 Task: Reply to email with the signature Francisco Garcia with the subject Request for an article from softage.1@softage.net with the message Can you provide me with the contact information for the client? Undo the message and rewrite the message as I appreciate your cooperation in resolving this matter. Send the email
Action: Mouse moved to (470, 606)
Screenshot: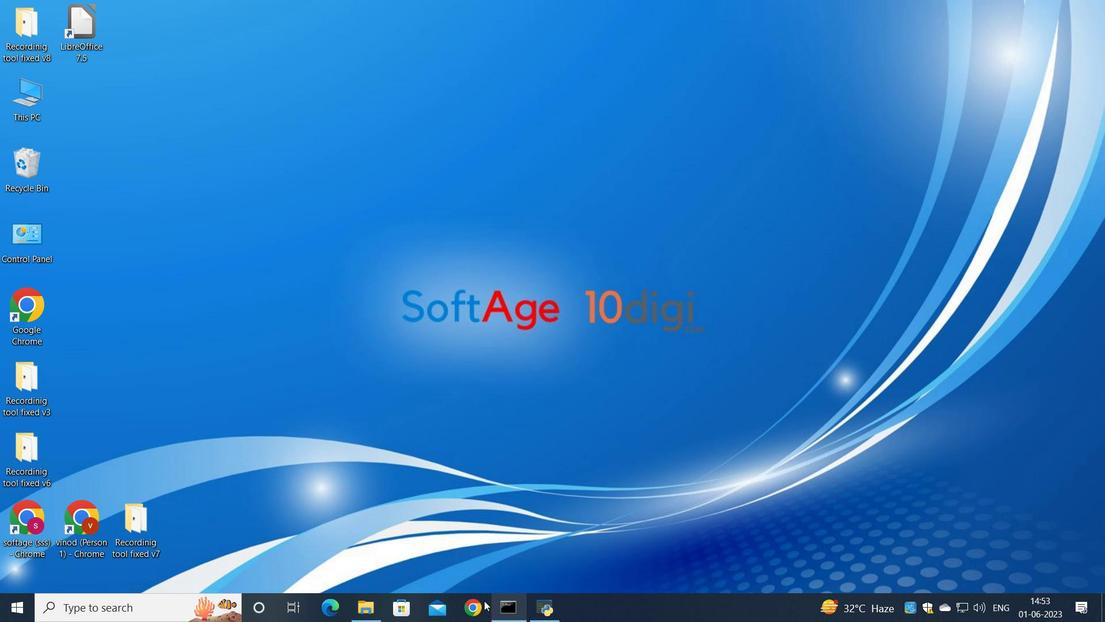 
Action: Mouse pressed left at (470, 606)
Screenshot: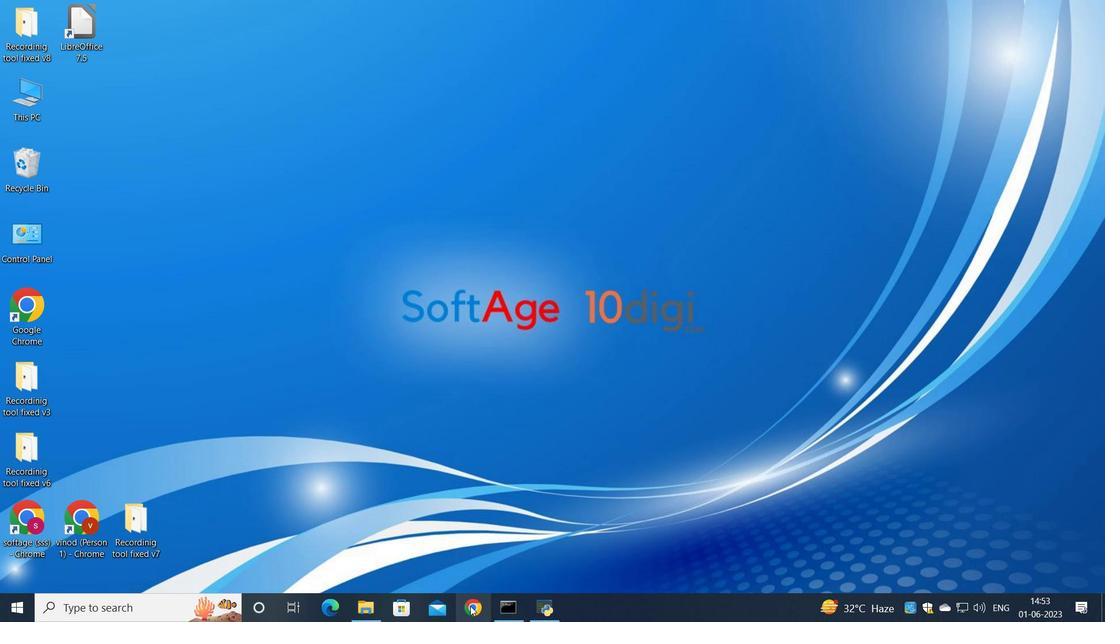 
Action: Mouse moved to (501, 374)
Screenshot: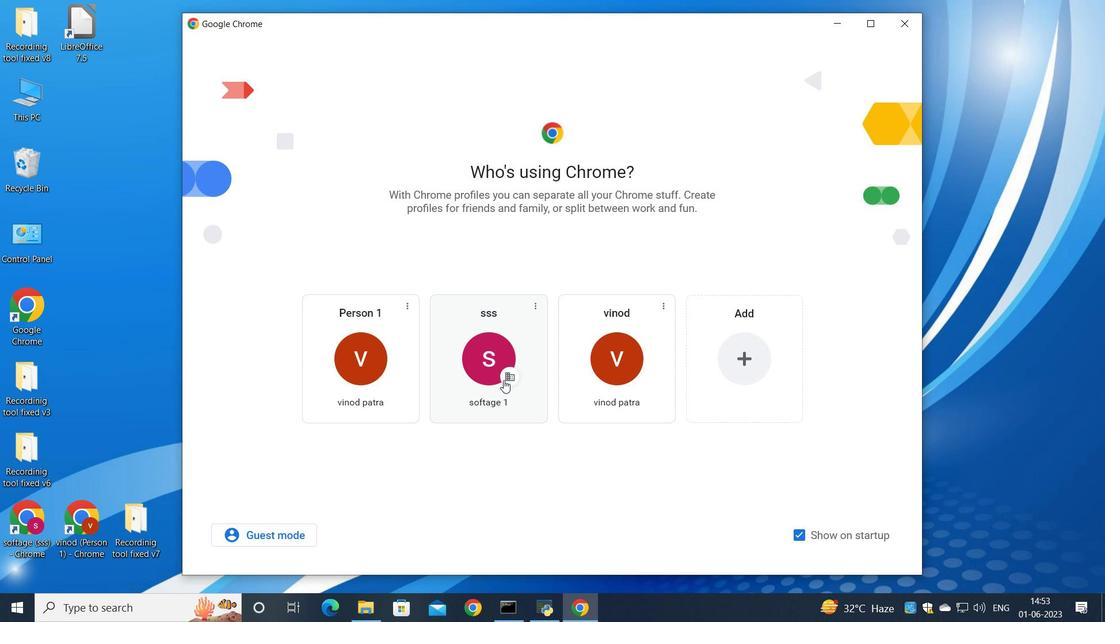 
Action: Mouse pressed left at (501, 374)
Screenshot: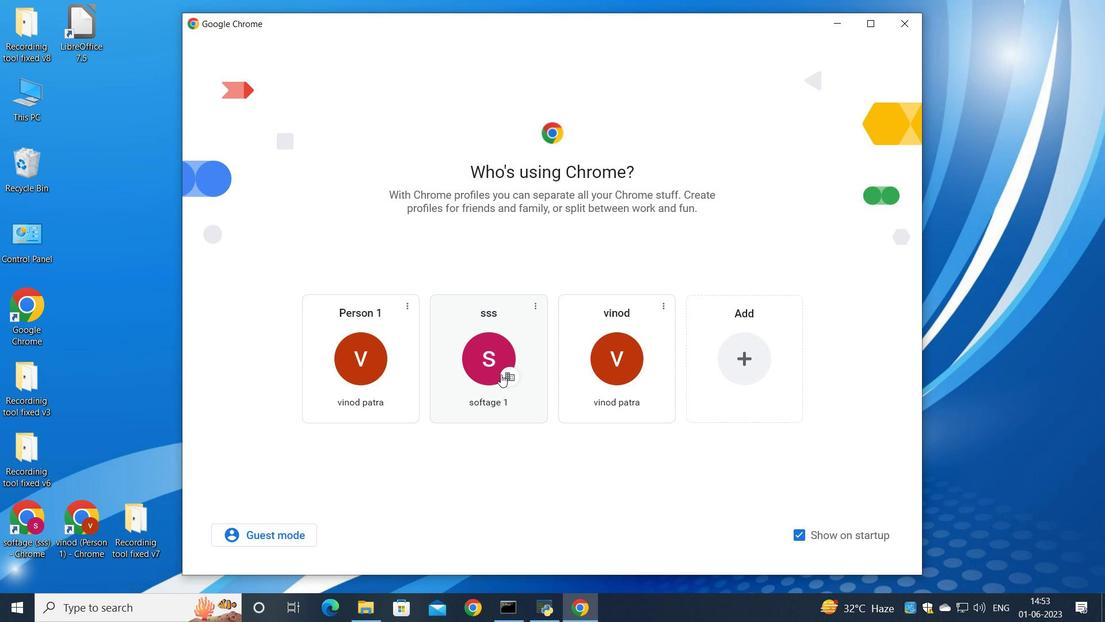
Action: Mouse moved to (965, 90)
Screenshot: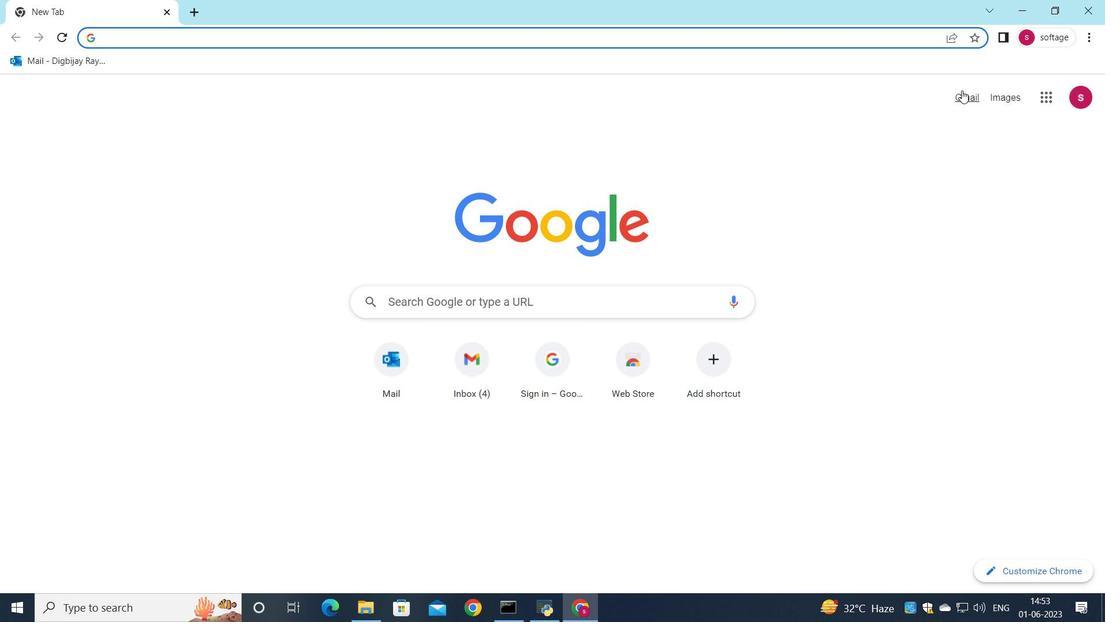 
Action: Mouse pressed left at (965, 90)
Screenshot: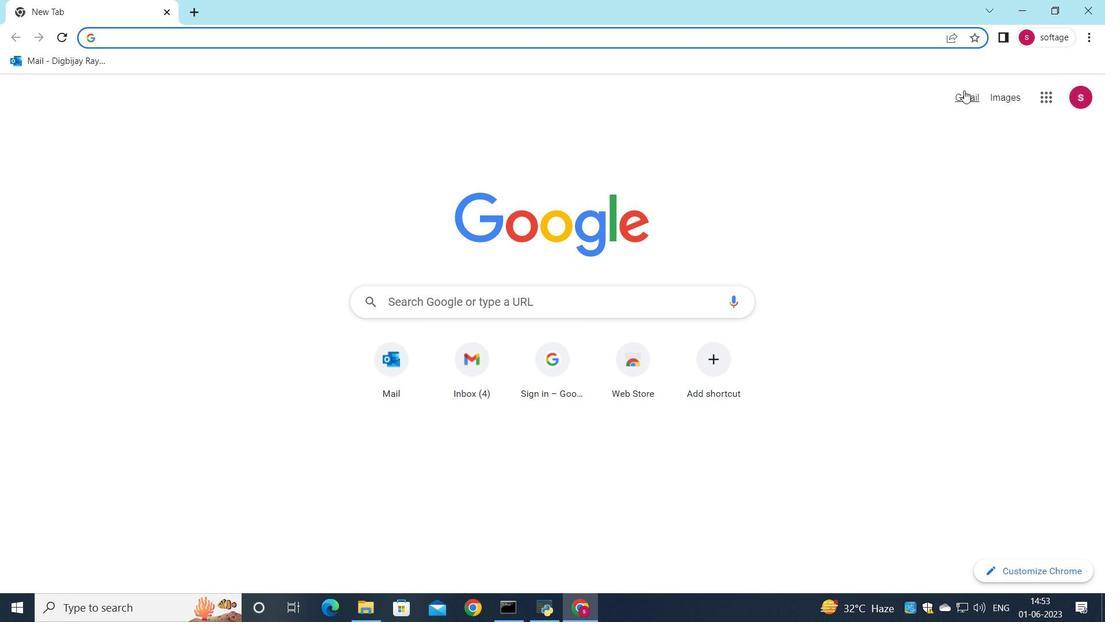 
Action: Mouse moved to (945, 101)
Screenshot: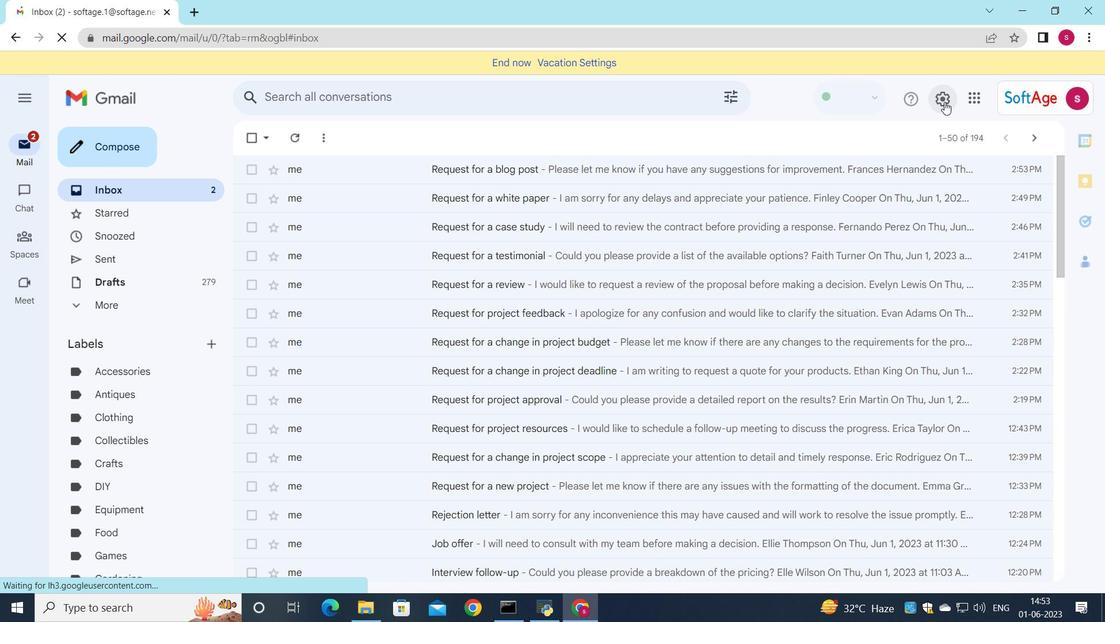 
Action: Mouse pressed left at (945, 101)
Screenshot: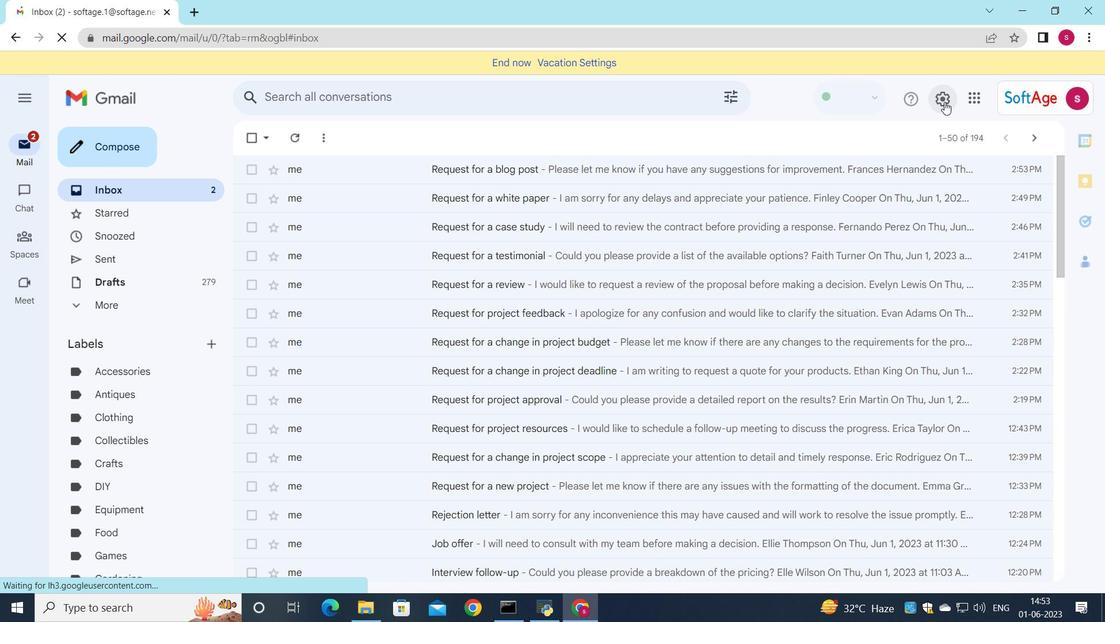 
Action: Mouse moved to (930, 165)
Screenshot: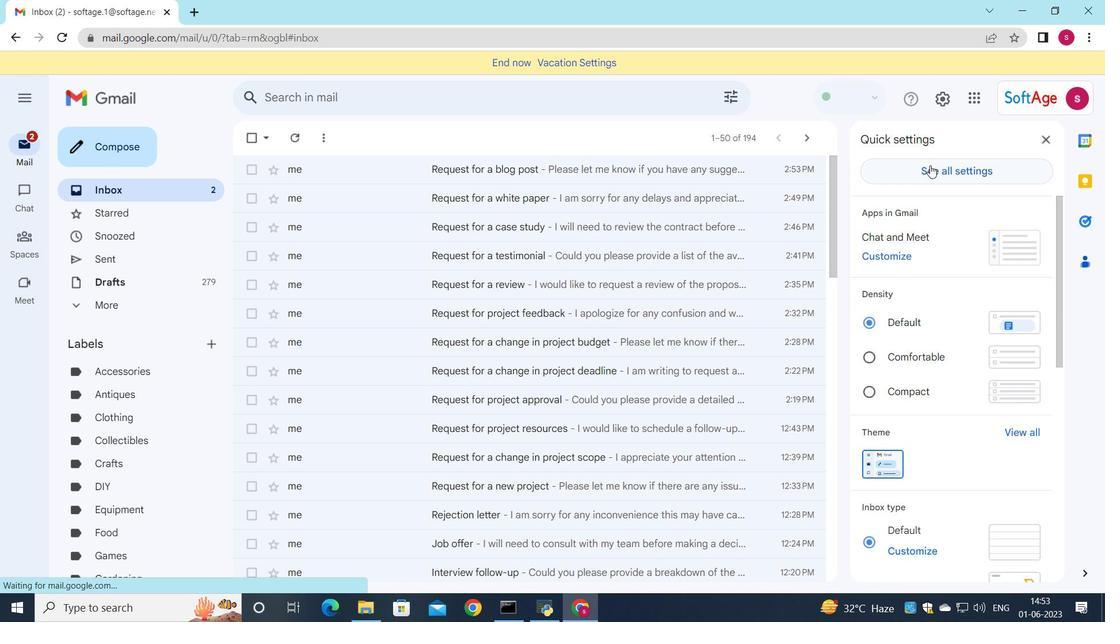 
Action: Mouse pressed left at (930, 165)
Screenshot: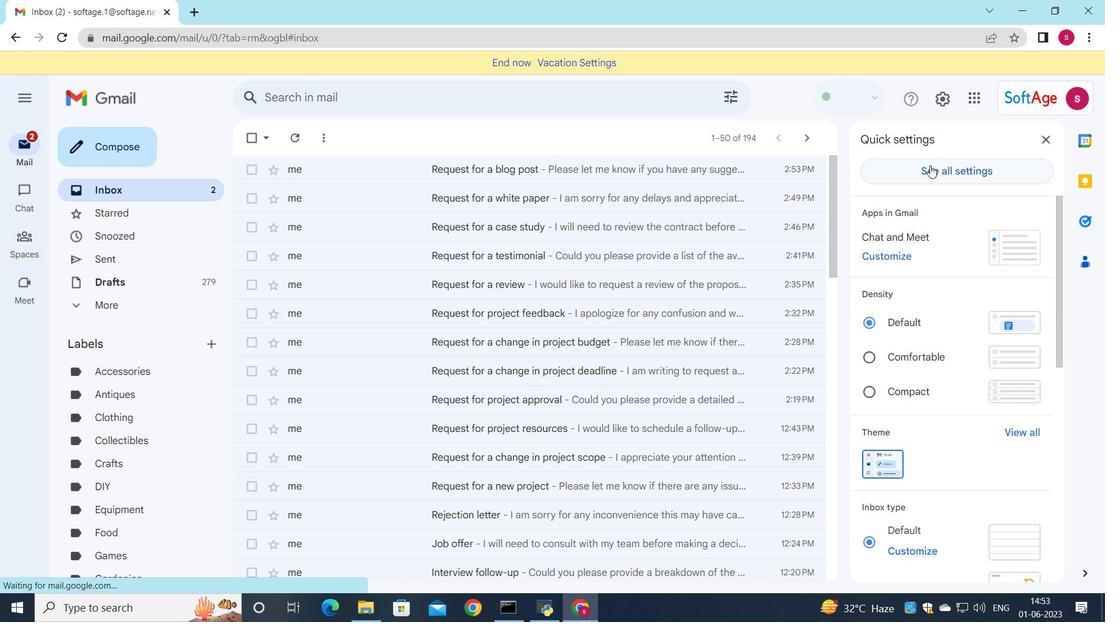 
Action: Mouse moved to (604, 315)
Screenshot: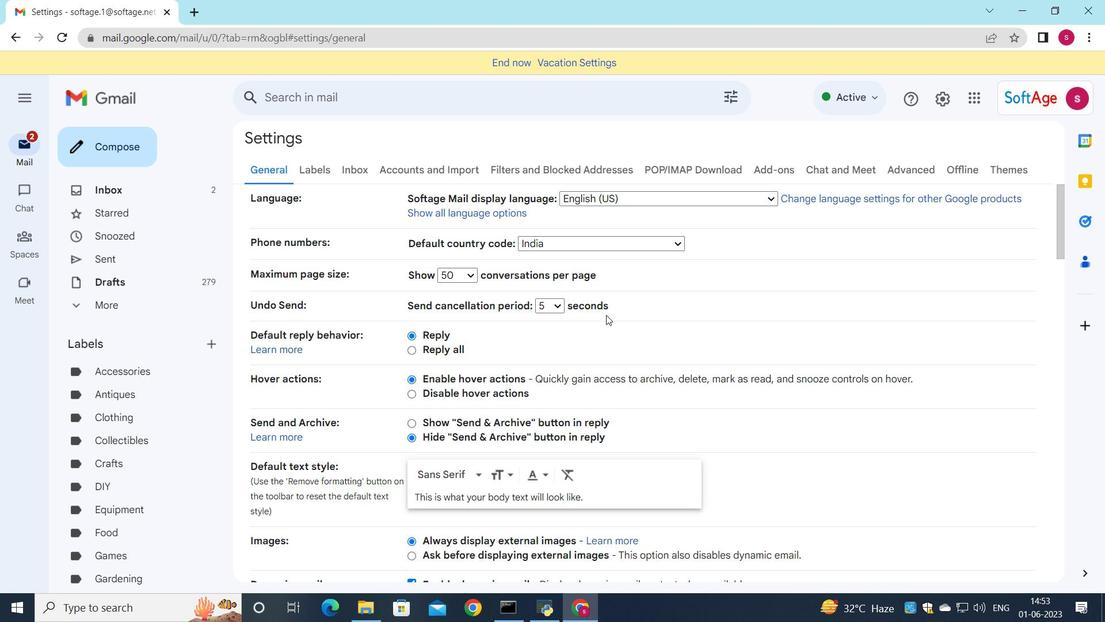 
Action: Mouse scrolled (604, 314) with delta (0, 0)
Screenshot: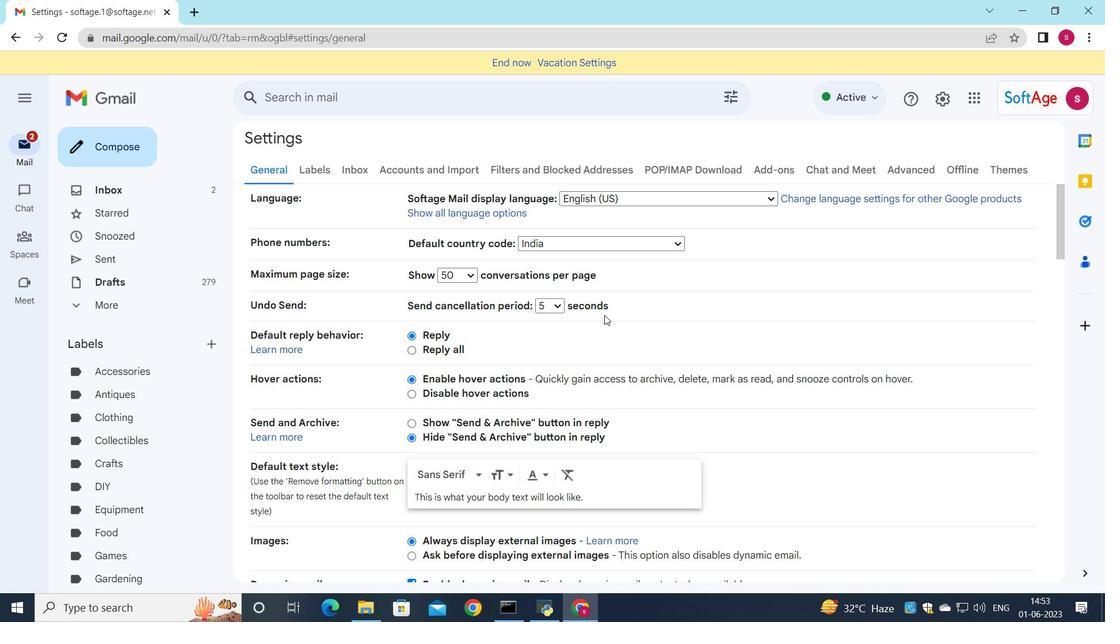 
Action: Mouse scrolled (604, 314) with delta (0, 0)
Screenshot: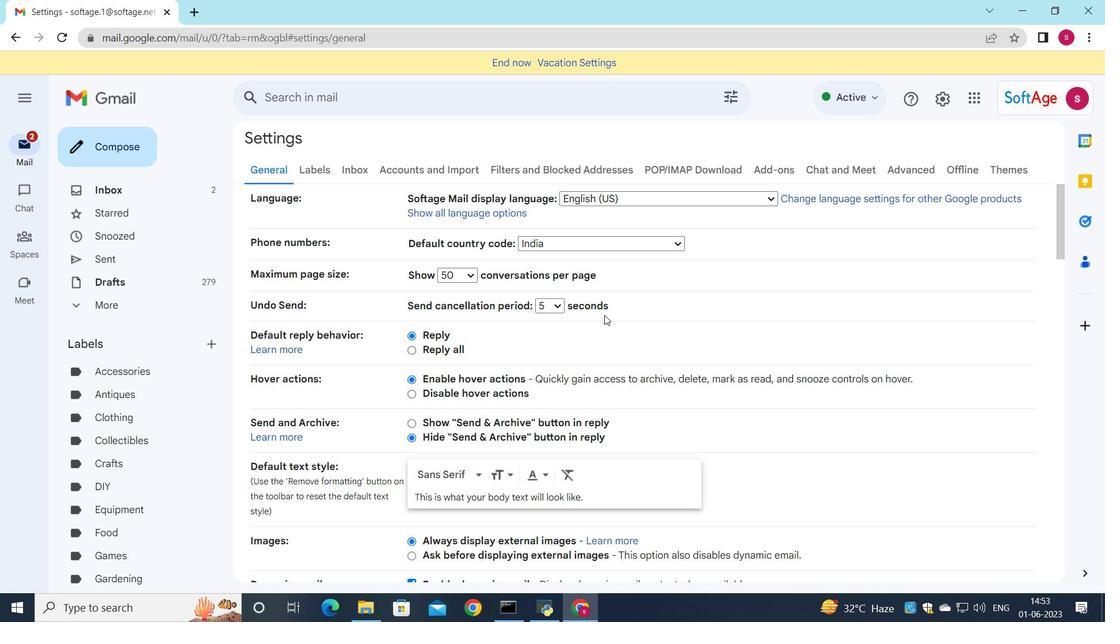 
Action: Mouse moved to (597, 308)
Screenshot: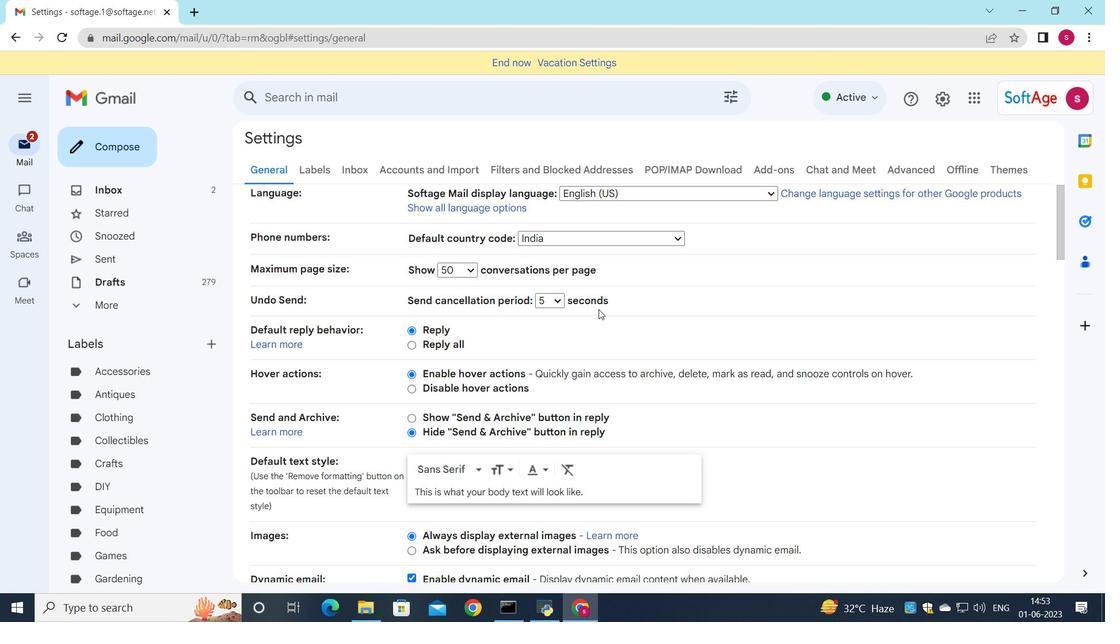 
Action: Mouse scrolled (597, 308) with delta (0, 0)
Screenshot: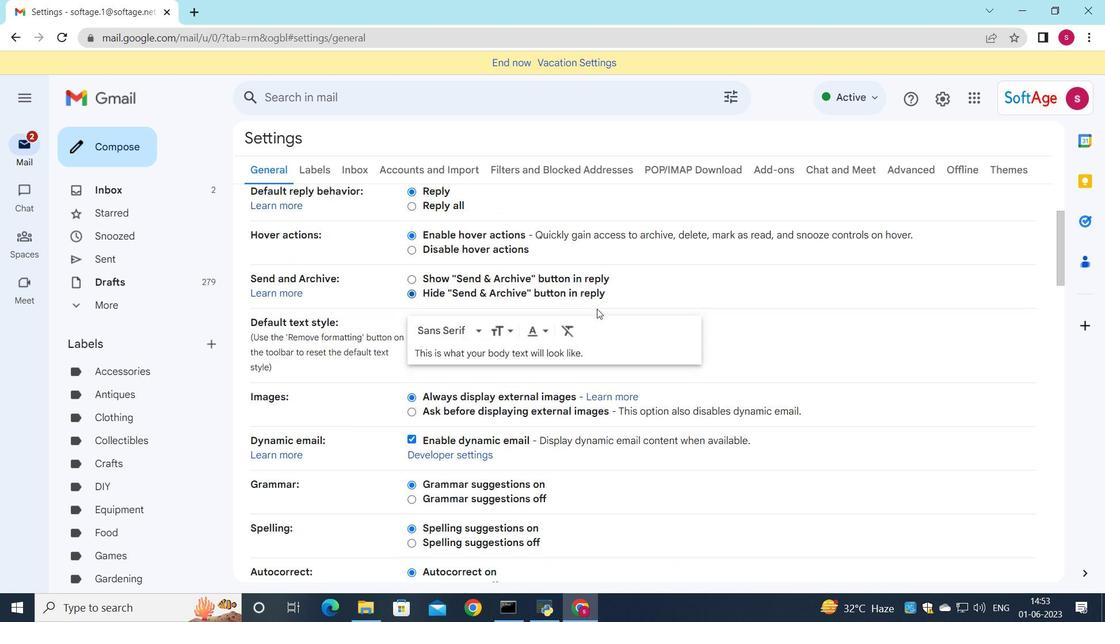 
Action: Mouse scrolled (597, 308) with delta (0, 0)
Screenshot: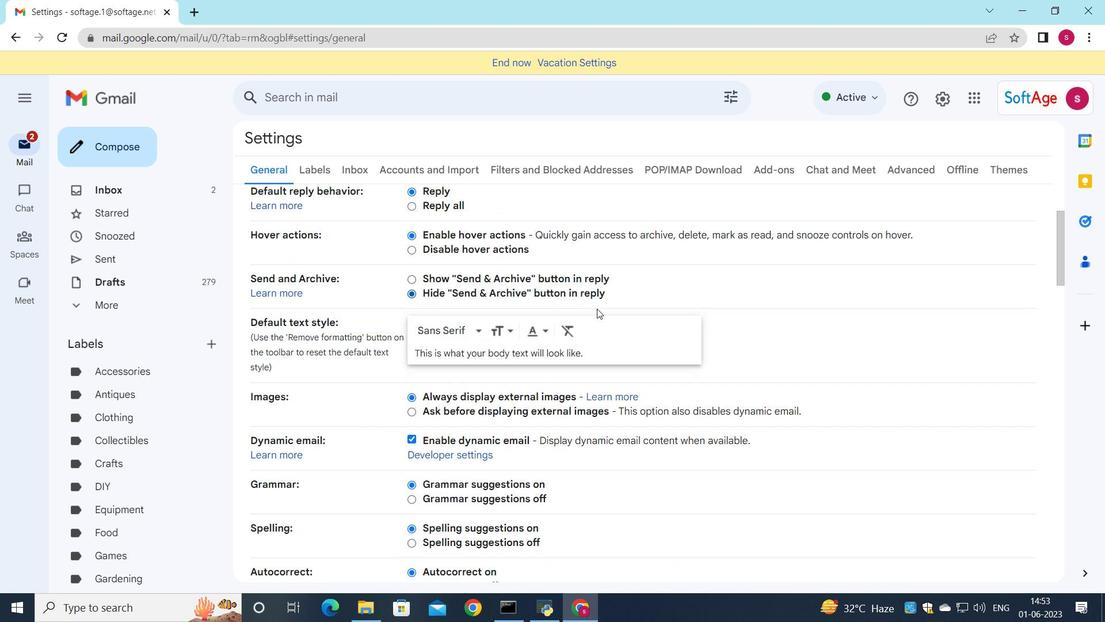 
Action: Mouse scrolled (597, 308) with delta (0, 0)
Screenshot: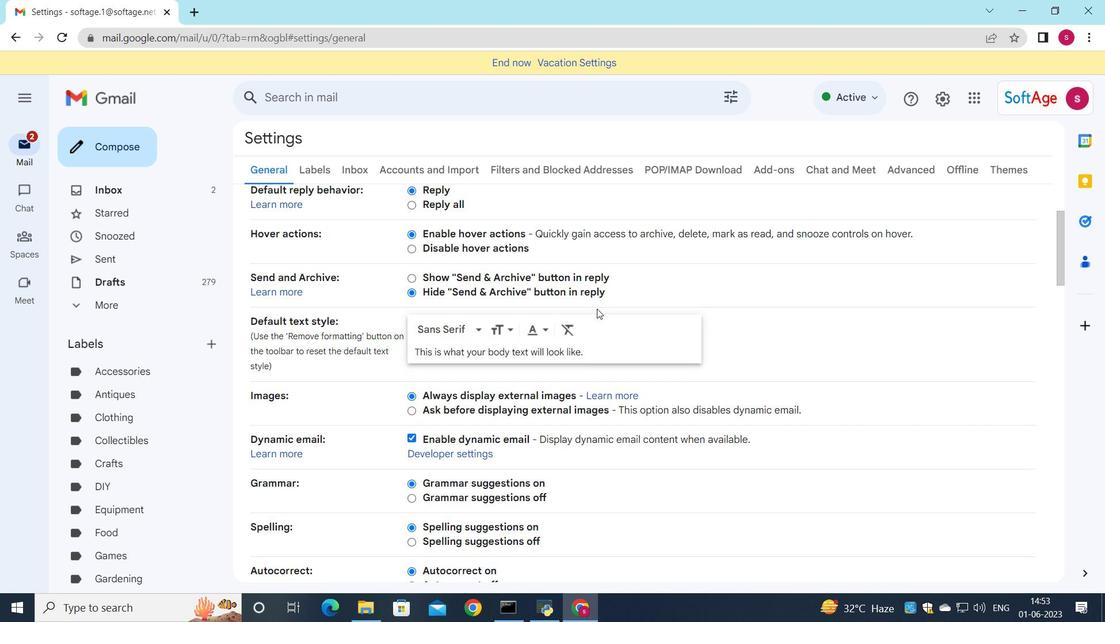 
Action: Mouse scrolled (597, 308) with delta (0, 0)
Screenshot: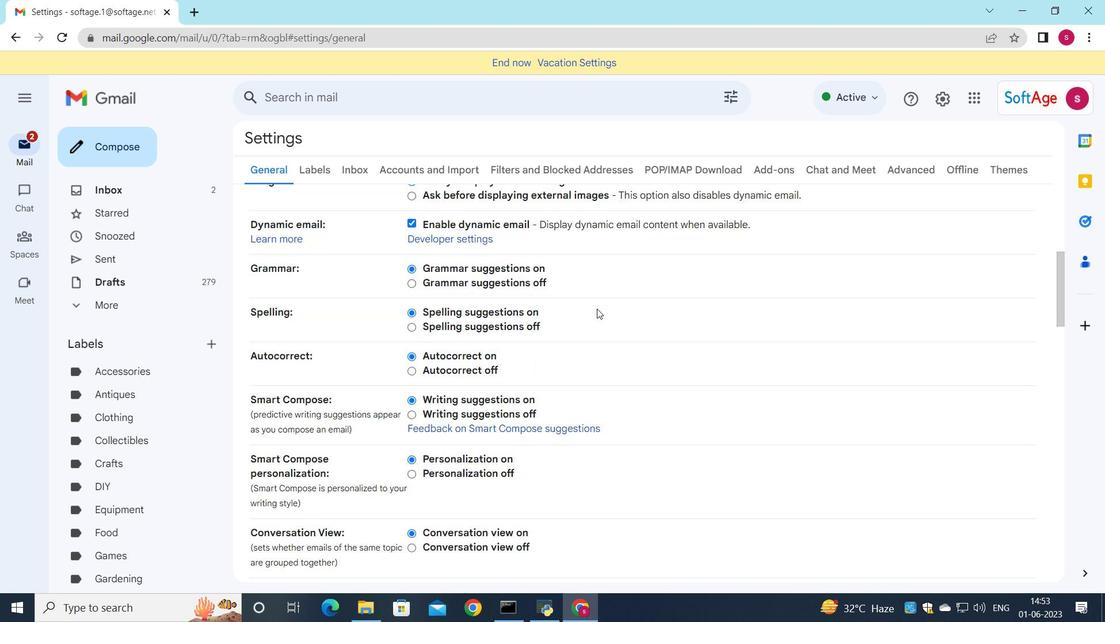
Action: Mouse scrolled (597, 308) with delta (0, 0)
Screenshot: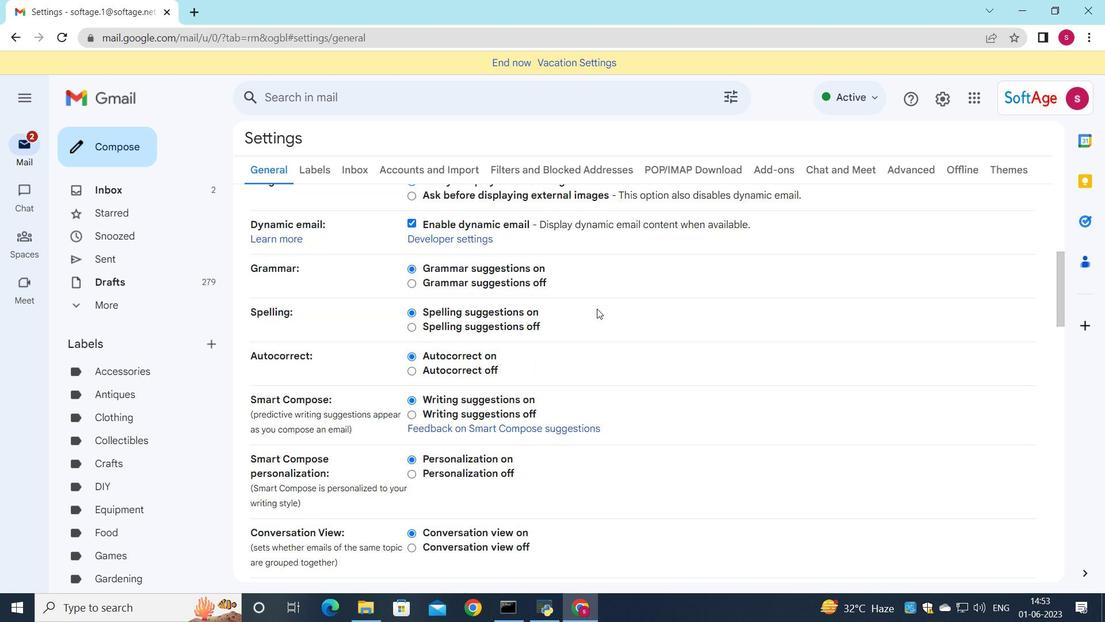 
Action: Mouse scrolled (597, 308) with delta (0, 0)
Screenshot: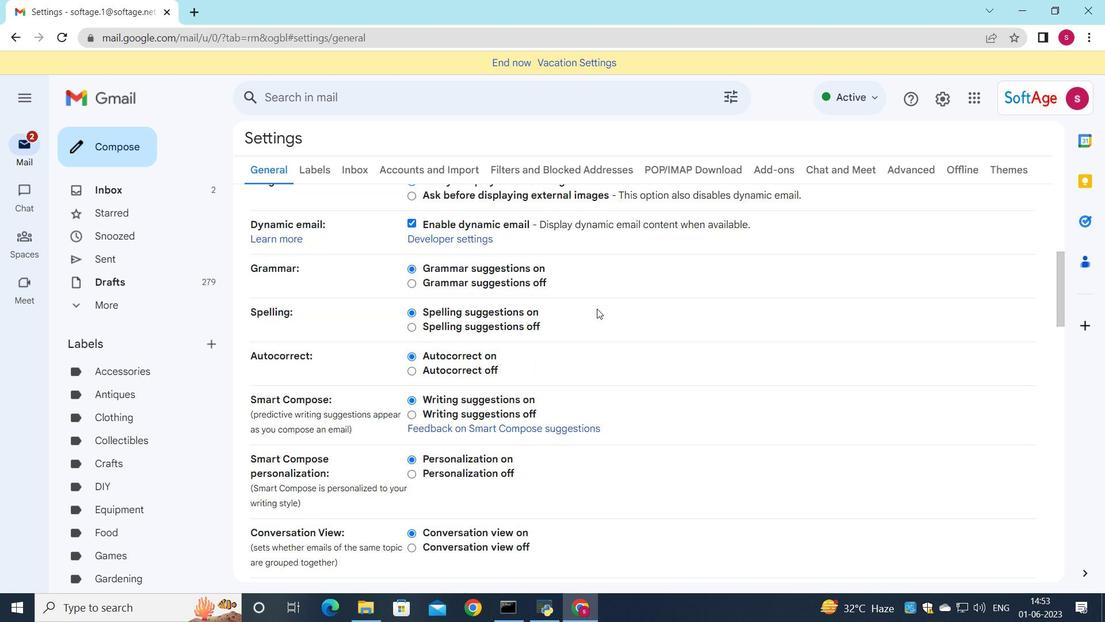 
Action: Mouse scrolled (597, 308) with delta (0, 0)
Screenshot: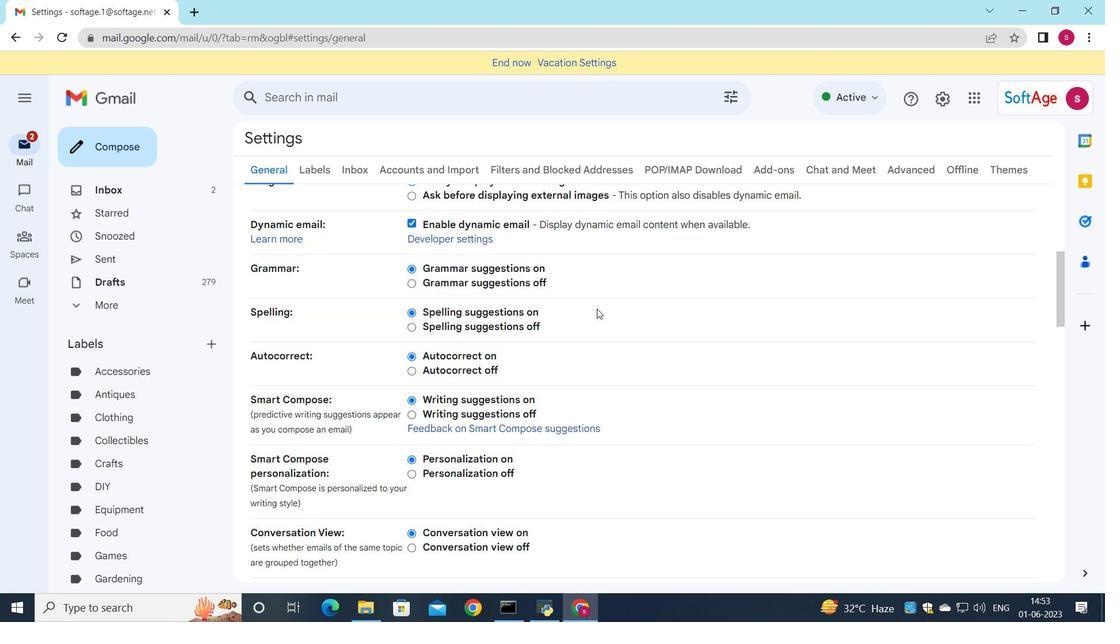 
Action: Mouse scrolled (597, 308) with delta (0, 0)
Screenshot: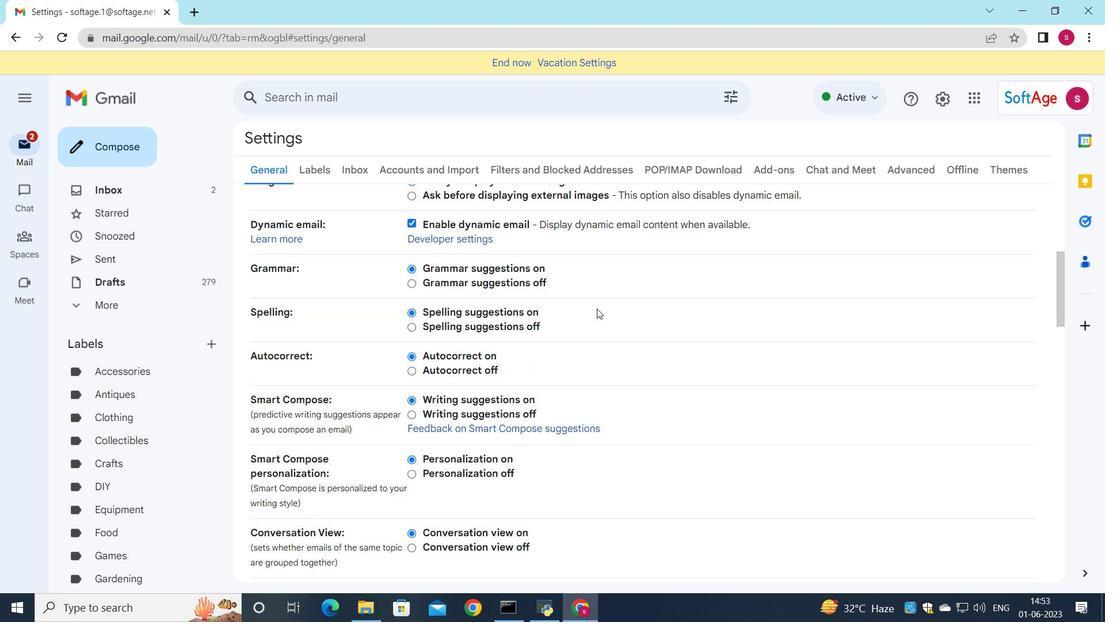 
Action: Mouse scrolled (597, 308) with delta (0, 0)
Screenshot: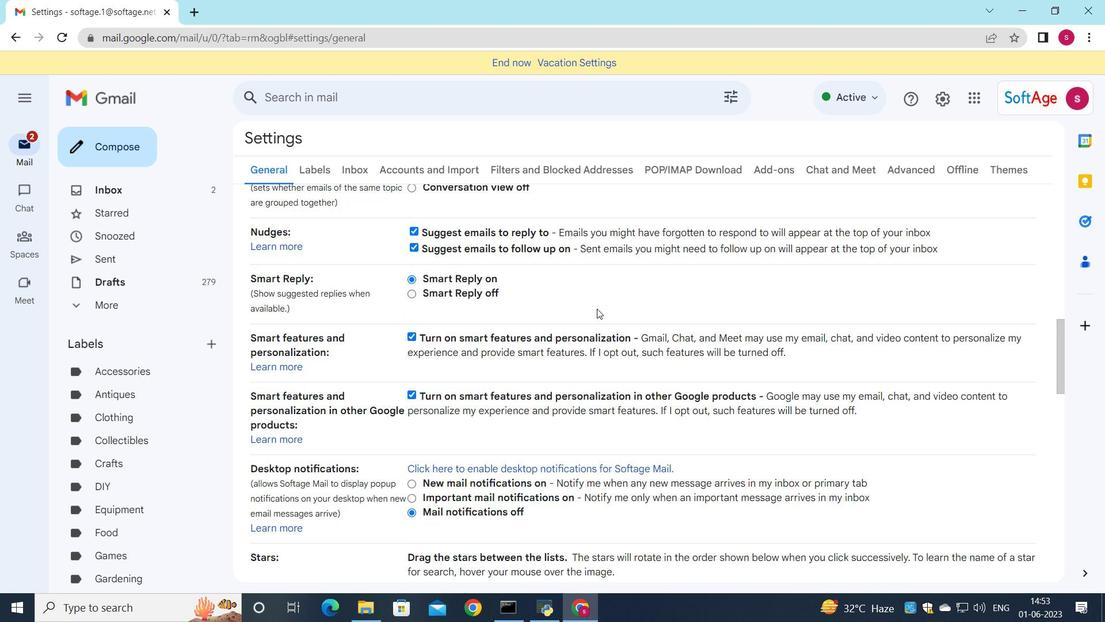 
Action: Mouse scrolled (597, 308) with delta (0, 0)
Screenshot: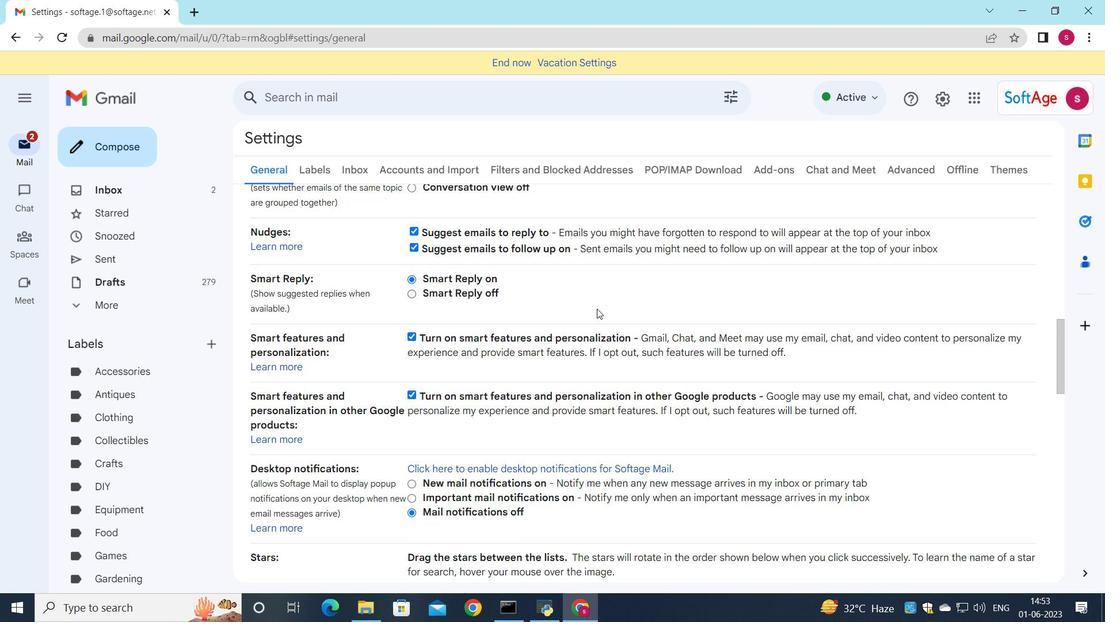 
Action: Mouse scrolled (597, 308) with delta (0, 0)
Screenshot: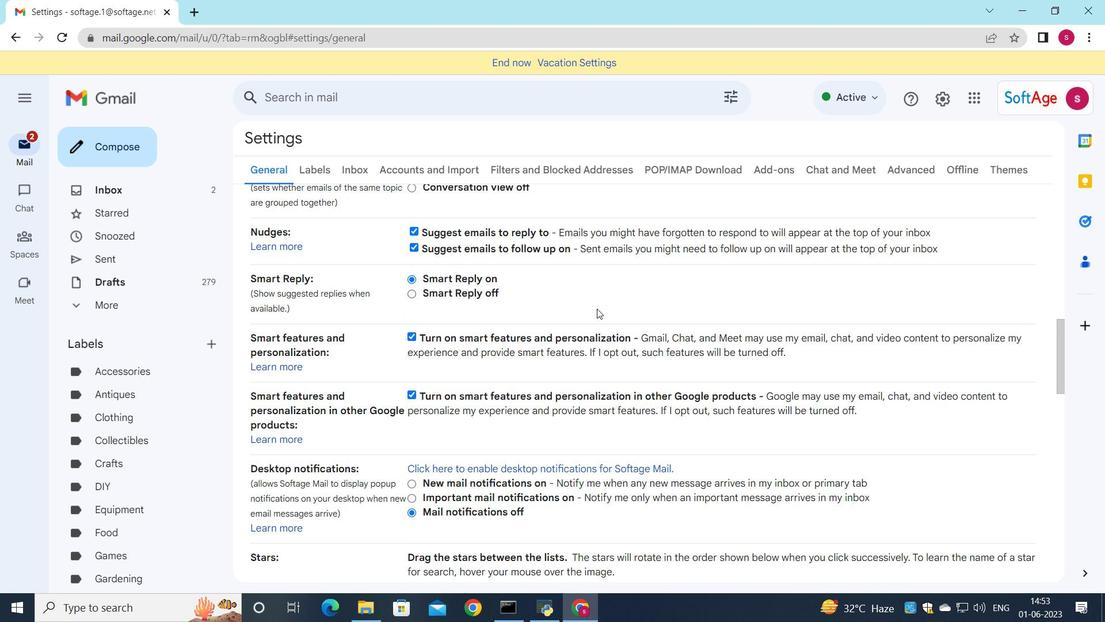
Action: Mouse scrolled (597, 308) with delta (0, 0)
Screenshot: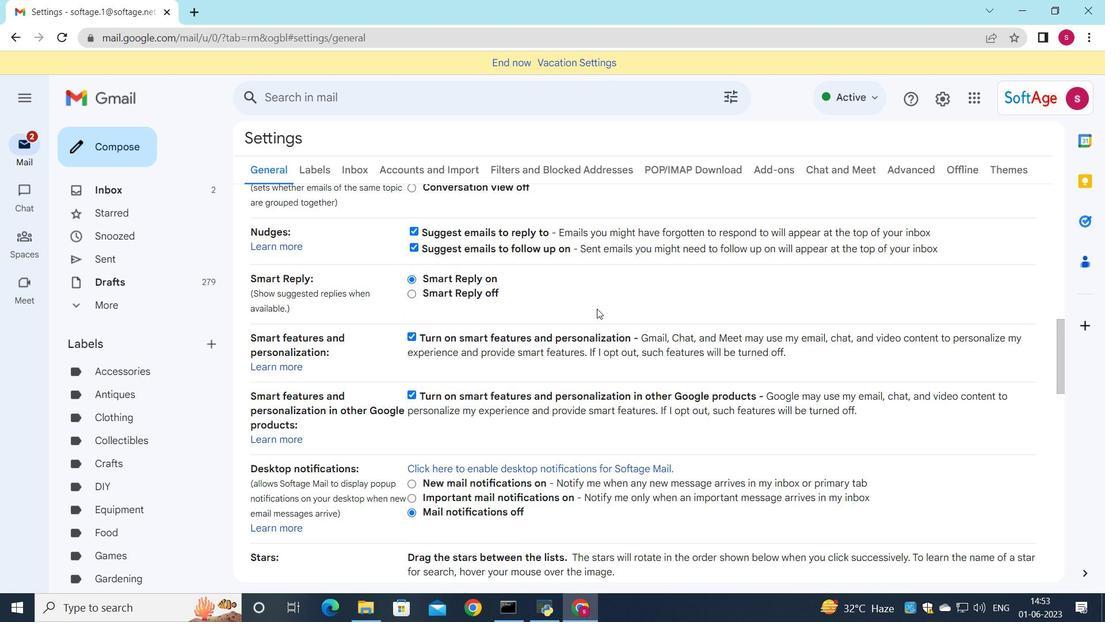 
Action: Mouse scrolled (597, 308) with delta (0, 0)
Screenshot: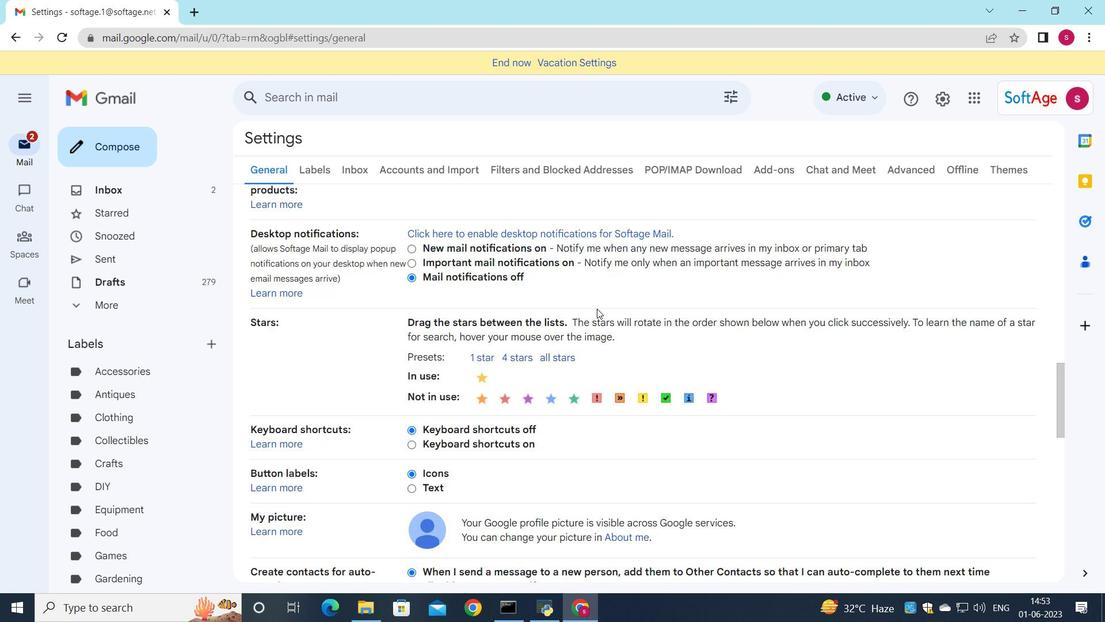 
Action: Mouse scrolled (597, 308) with delta (0, 0)
Screenshot: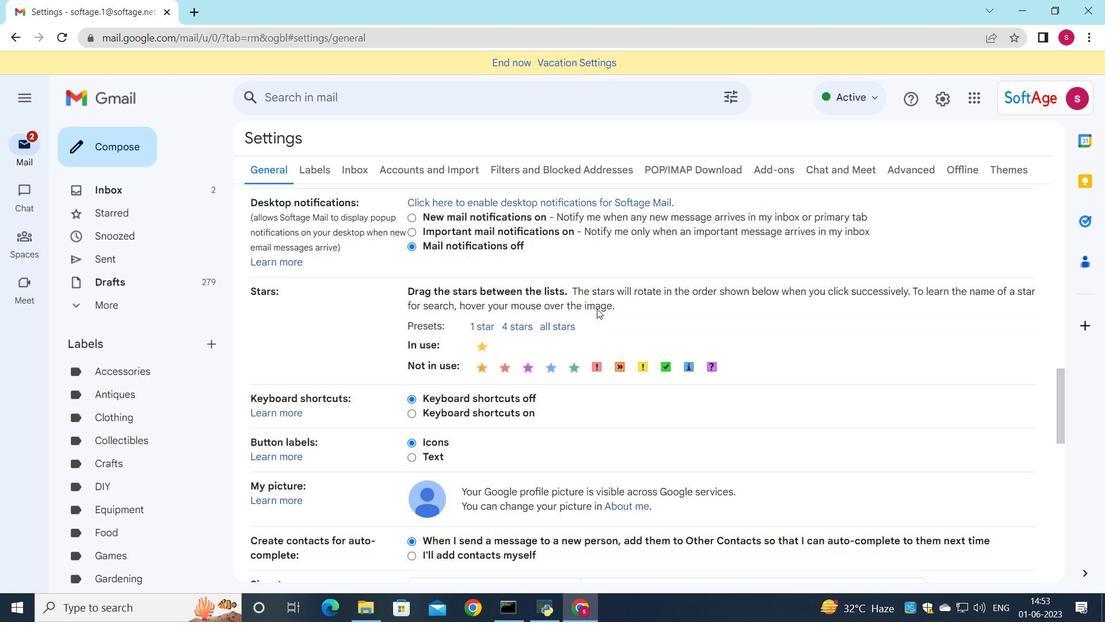 
Action: Mouse scrolled (597, 308) with delta (0, 0)
Screenshot: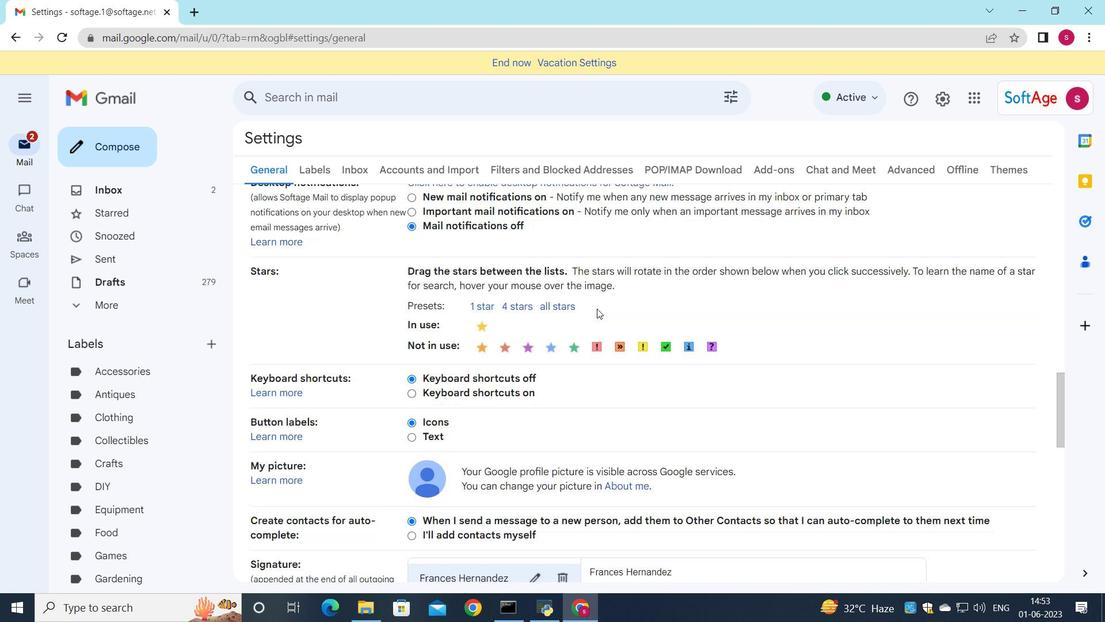 
Action: Mouse moved to (559, 359)
Screenshot: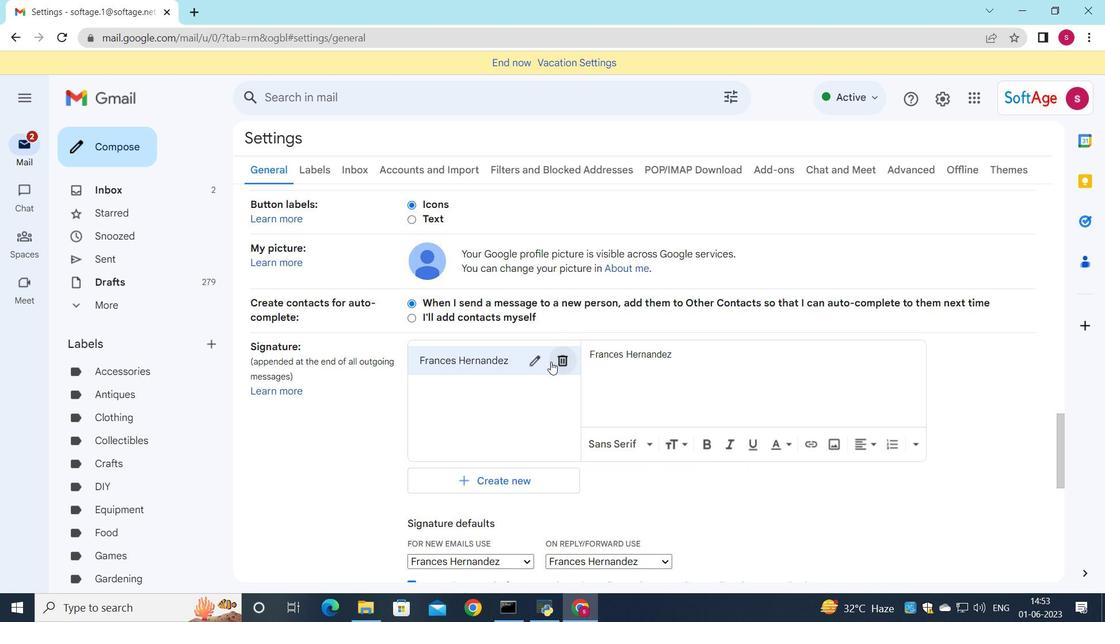 
Action: Mouse pressed left at (559, 359)
Screenshot: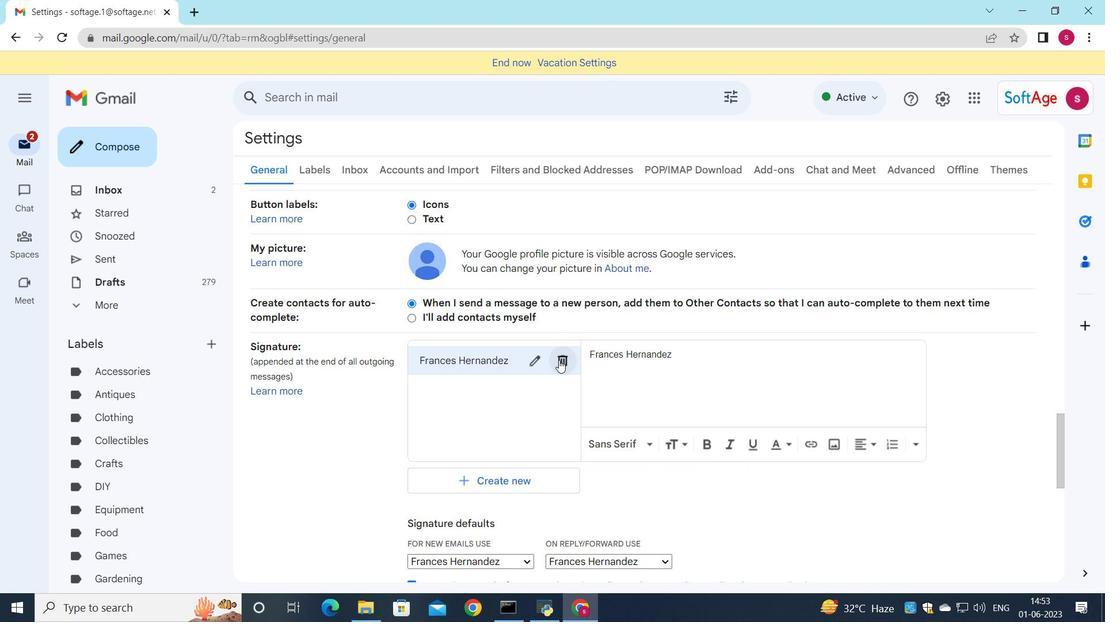 
Action: Mouse moved to (704, 355)
Screenshot: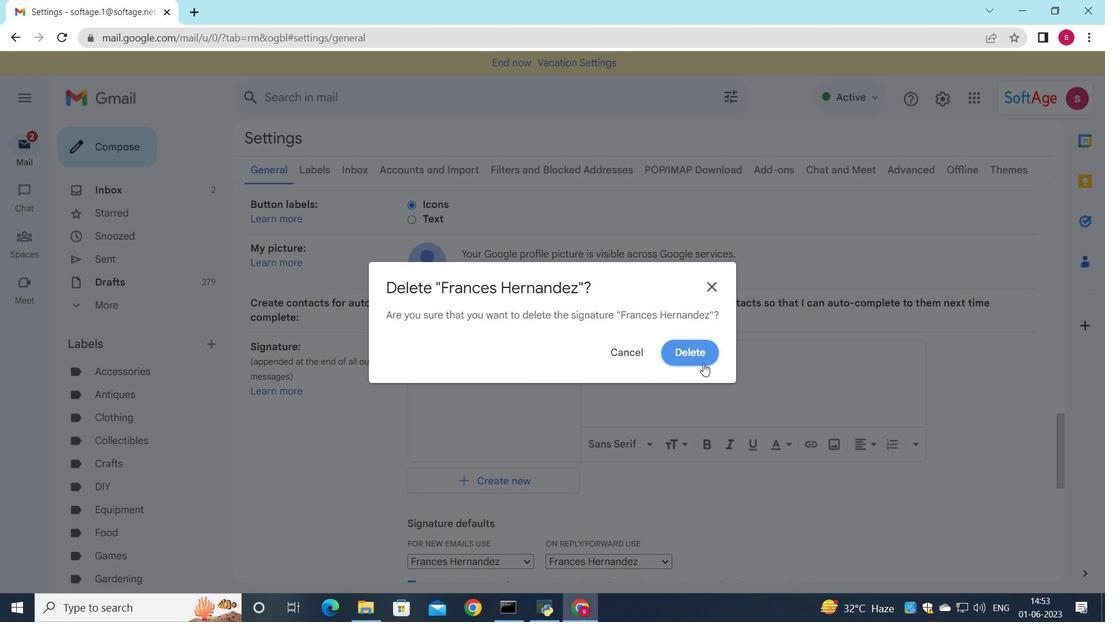 
Action: Mouse pressed left at (704, 355)
Screenshot: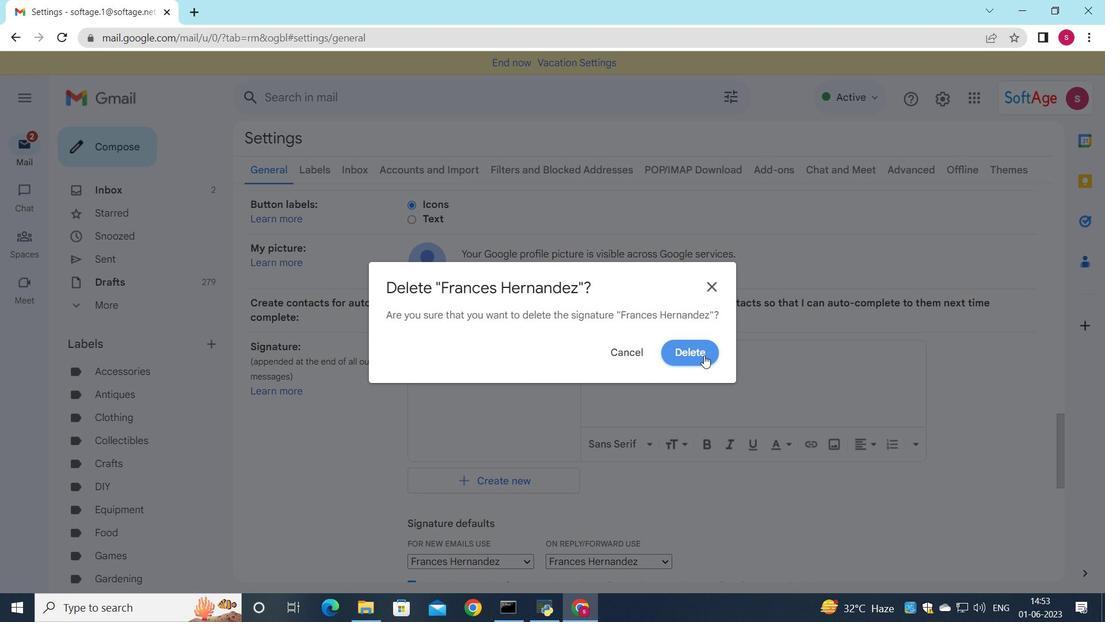
Action: Mouse moved to (488, 370)
Screenshot: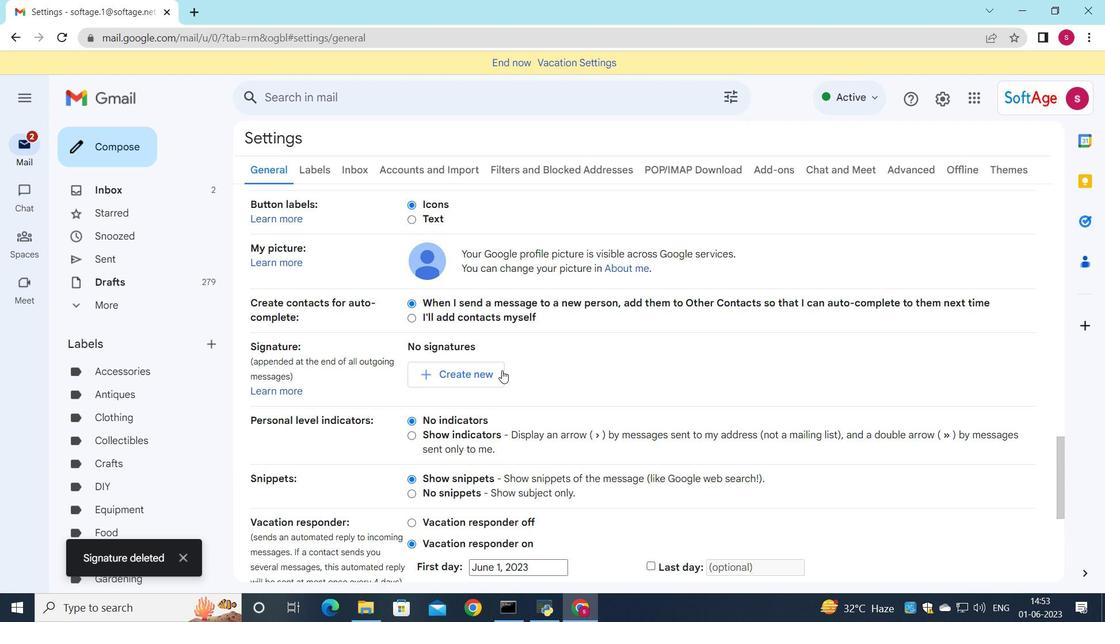 
Action: Mouse pressed left at (488, 370)
Screenshot: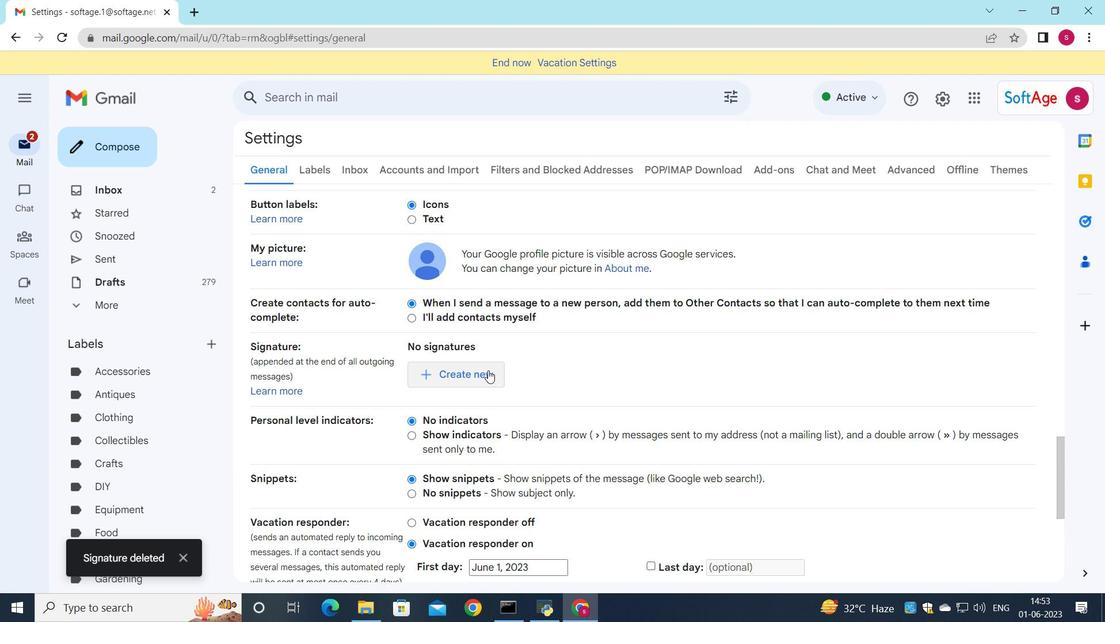 
Action: Mouse moved to (596, 373)
Screenshot: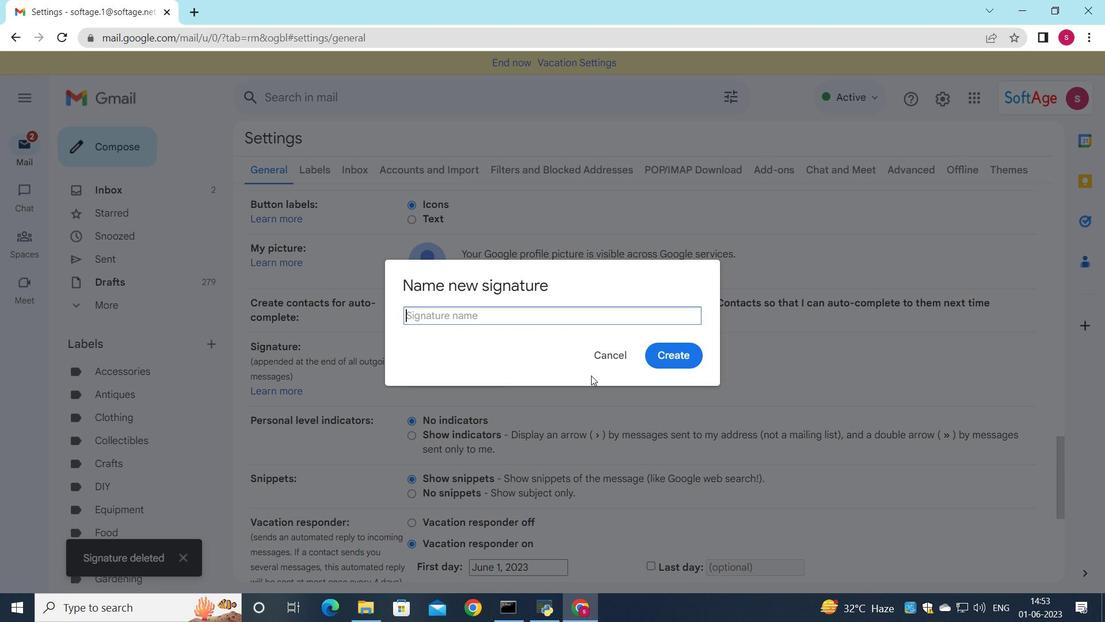 
Action: Key pressed <Key.shift>francisco<Key.space><Key.shift>Garcia
Screenshot: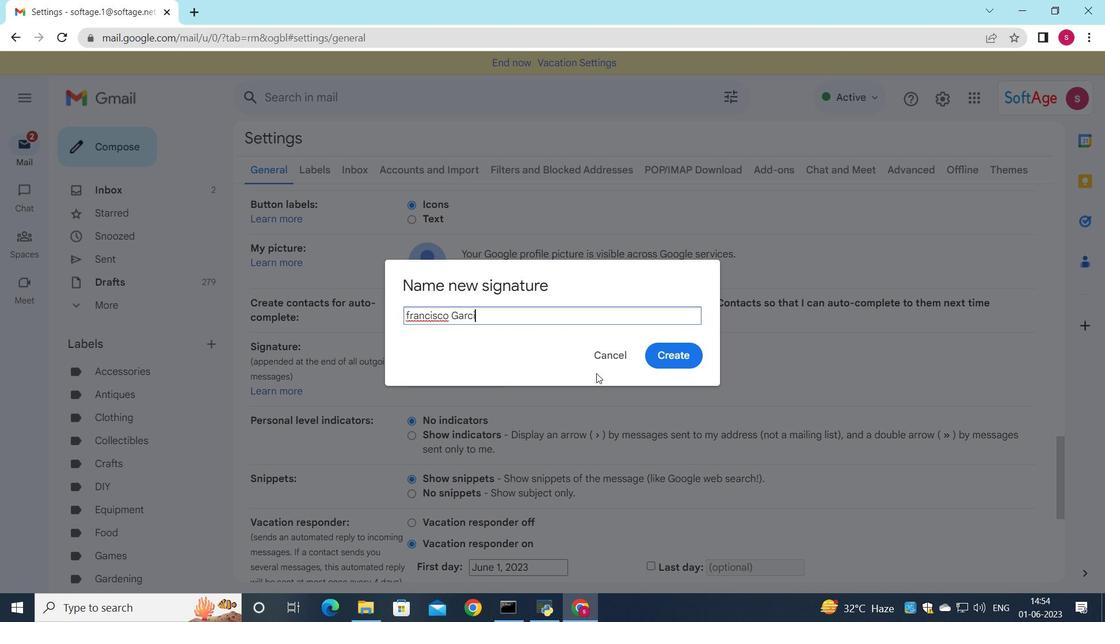 
Action: Mouse moved to (410, 316)
Screenshot: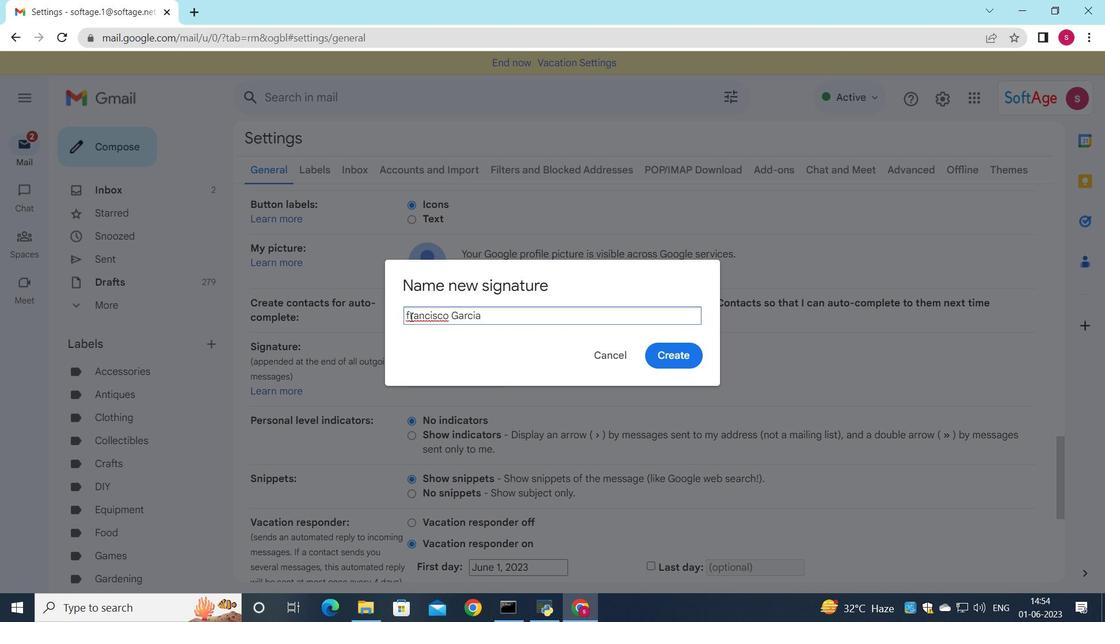 
Action: Mouse pressed left at (410, 316)
Screenshot: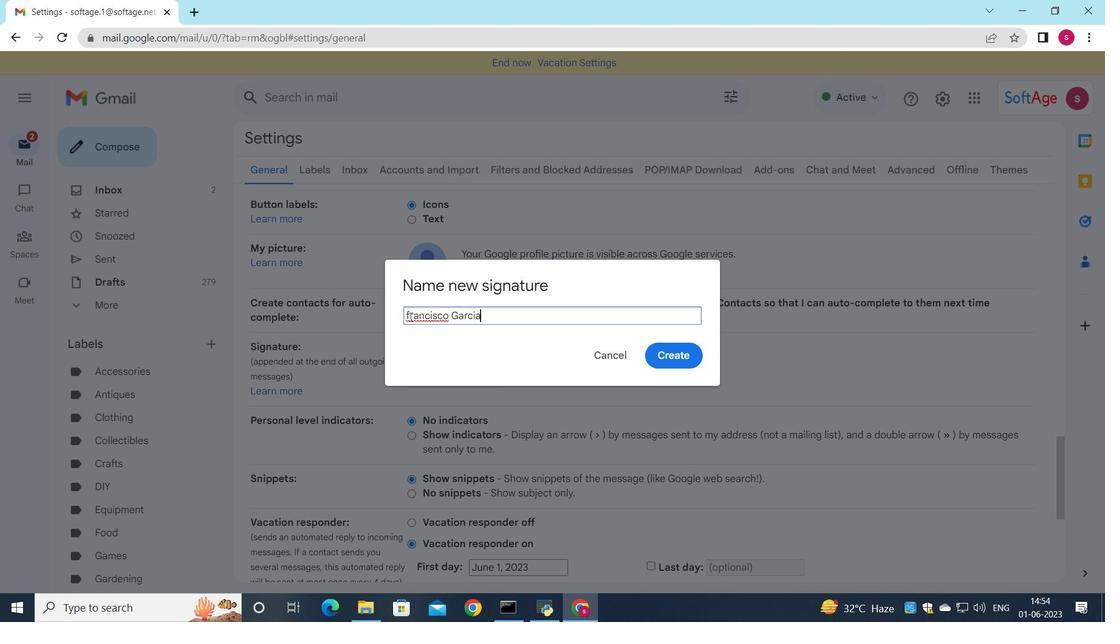 
Action: Key pressed <Key.backspace><Key.shift>F
Screenshot: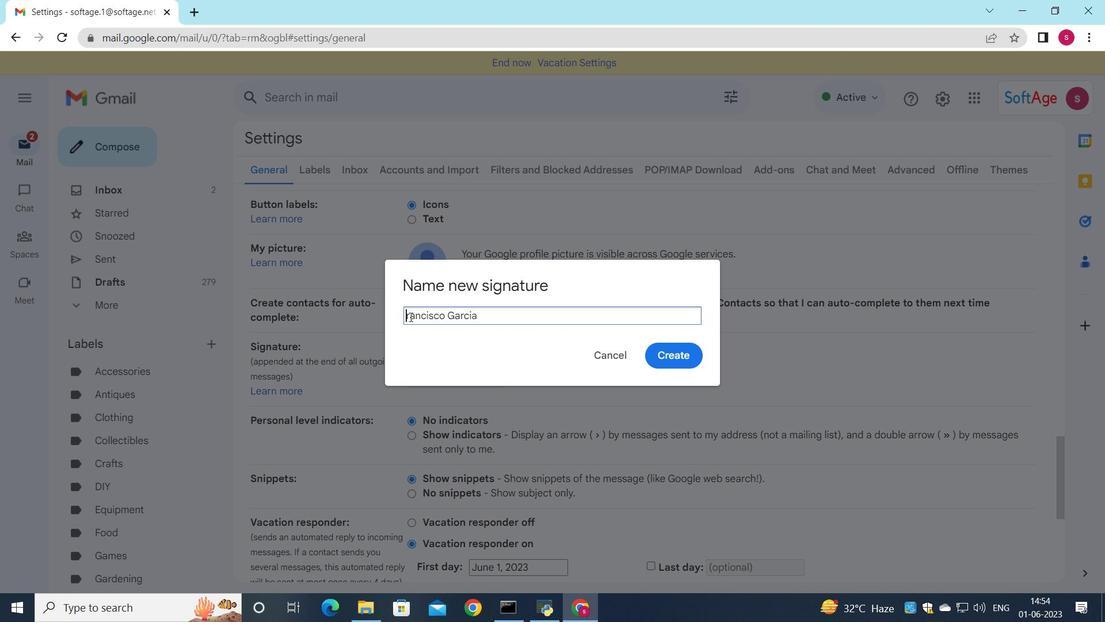 
Action: Mouse moved to (680, 354)
Screenshot: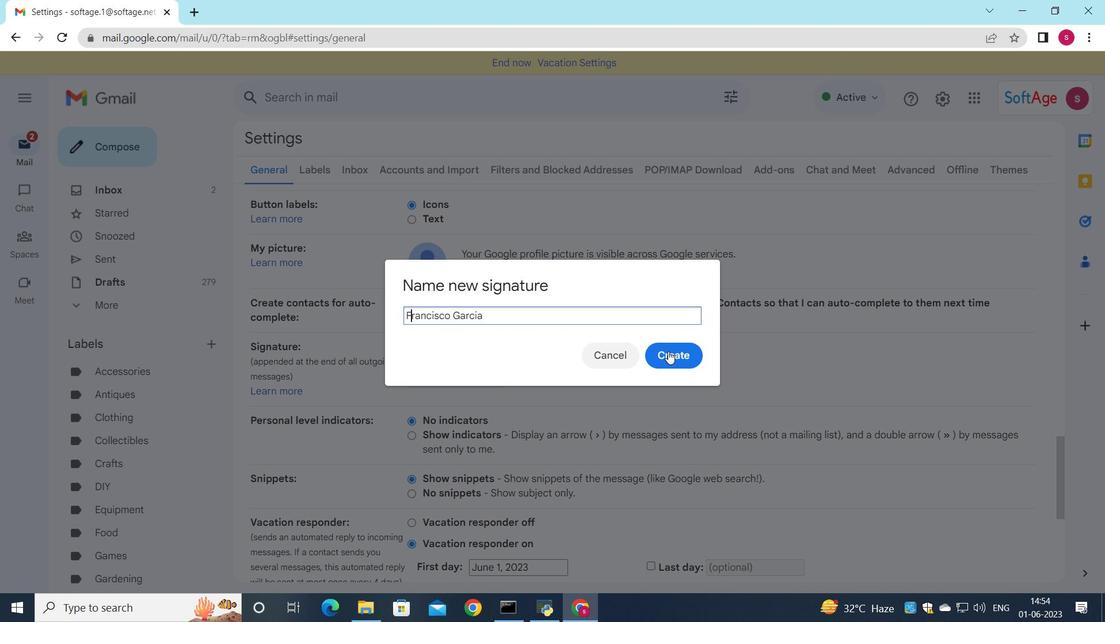 
Action: Mouse pressed left at (680, 354)
Screenshot: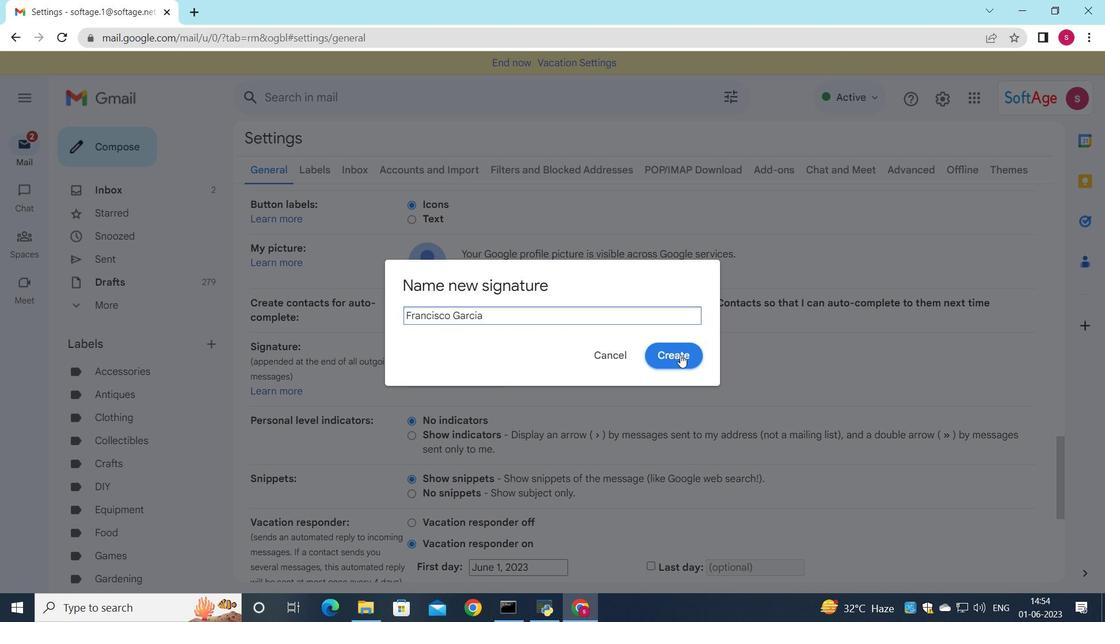 
Action: Mouse moved to (661, 384)
Screenshot: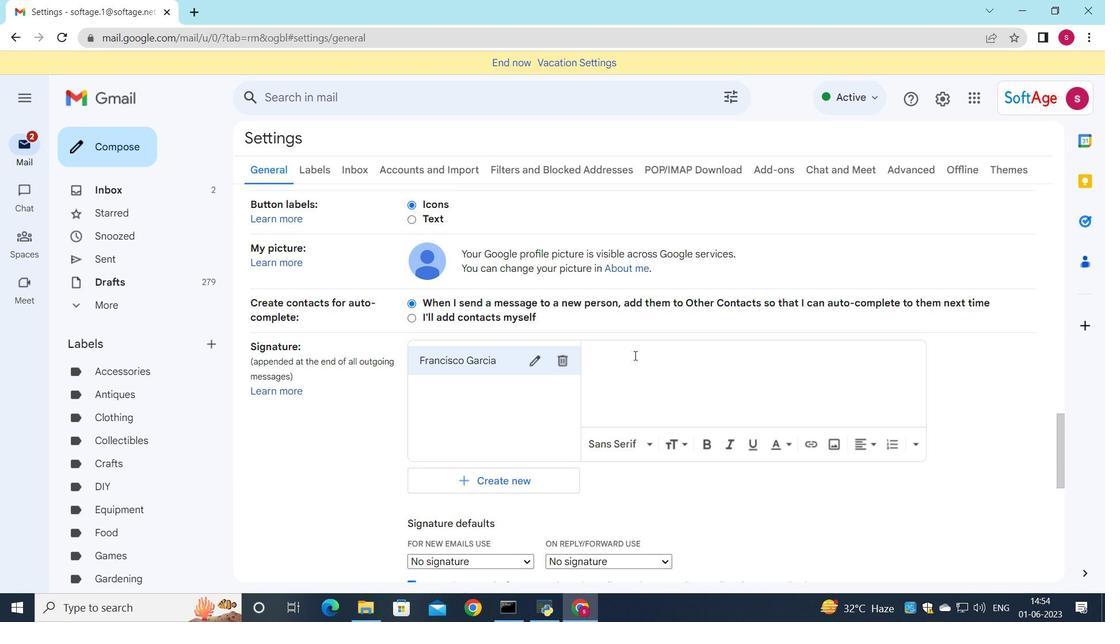 
Action: Mouse pressed left at (661, 384)
Screenshot: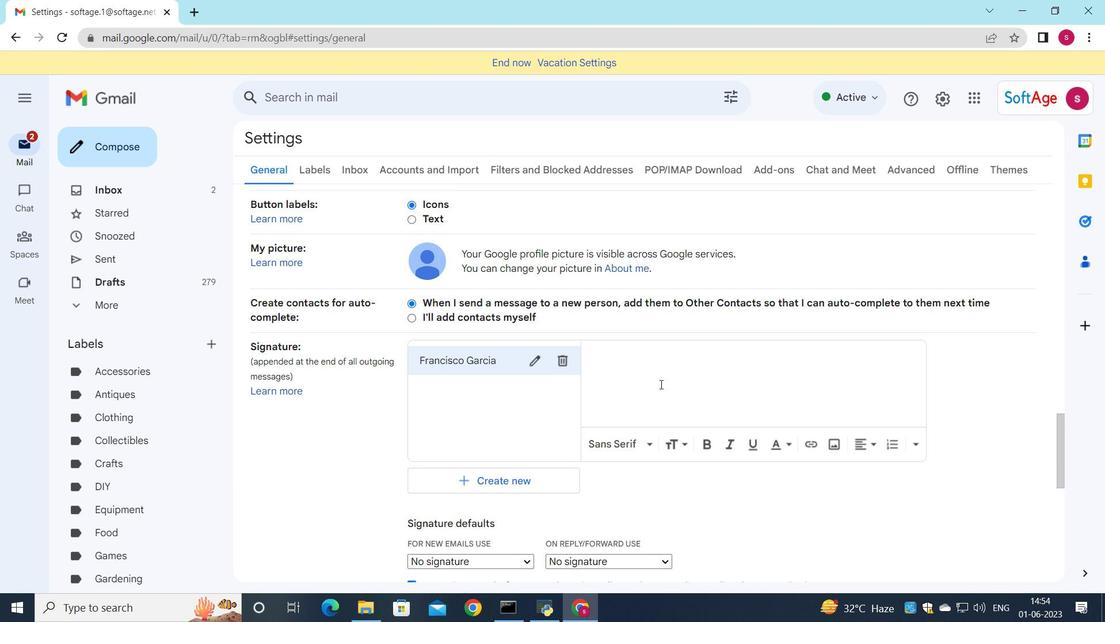 
Action: Key pressed <Key.shift><Key.shift><Key.shift><Key.shift><Key.shift><Key.shift><Key.shift><Key.shift><Key.shift><Key.shift>francisco<Key.space><Key.shift>Gracia
Screenshot: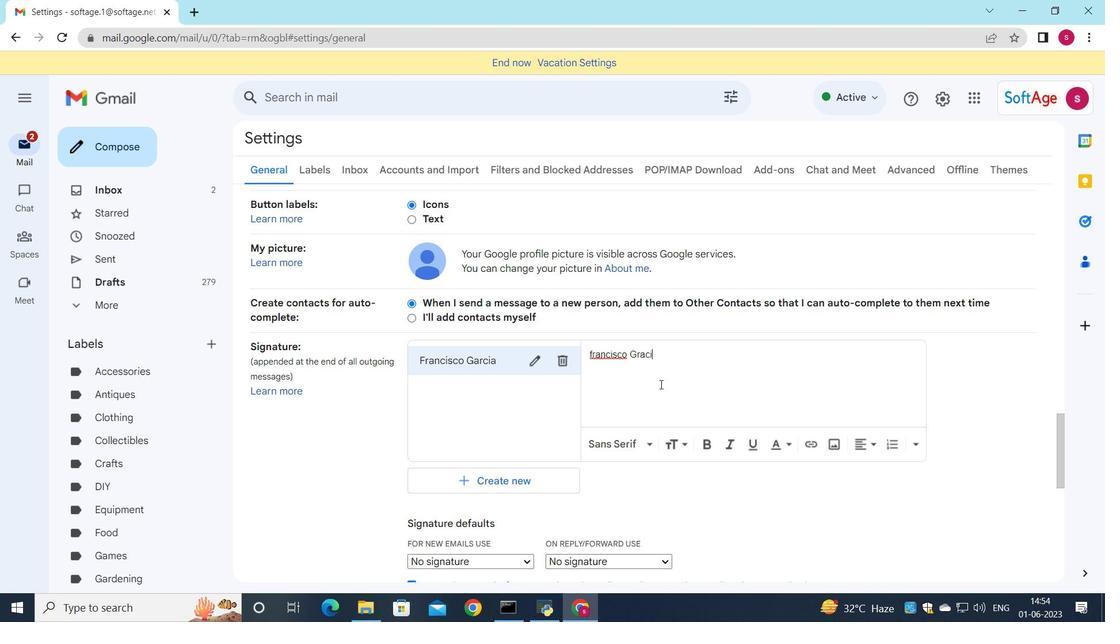 
Action: Mouse moved to (591, 353)
Screenshot: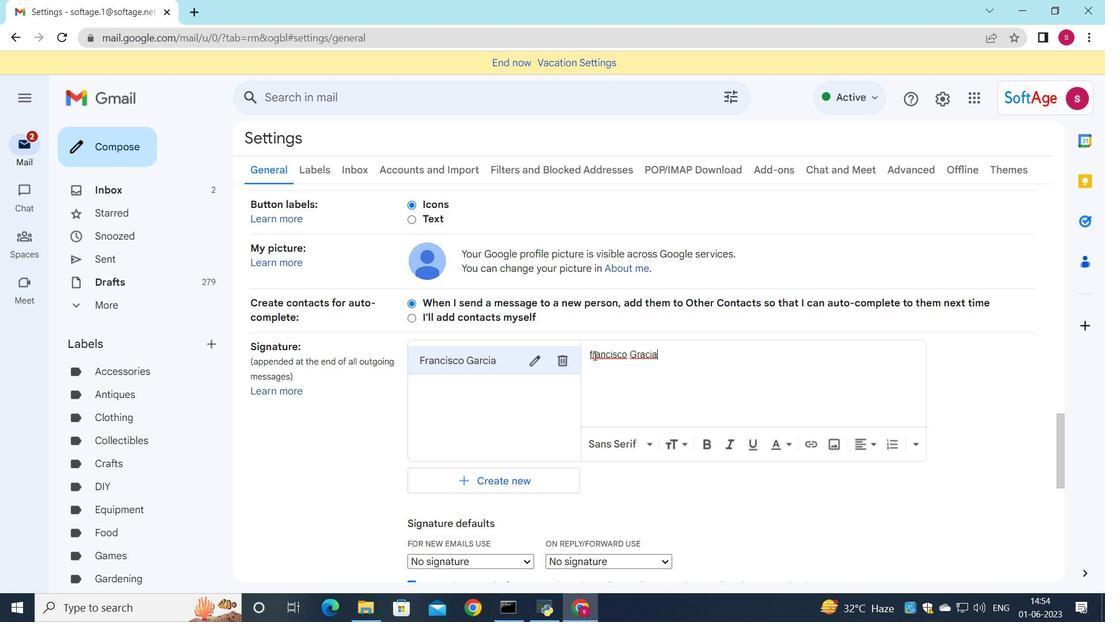 
Action: Mouse pressed left at (591, 353)
Screenshot: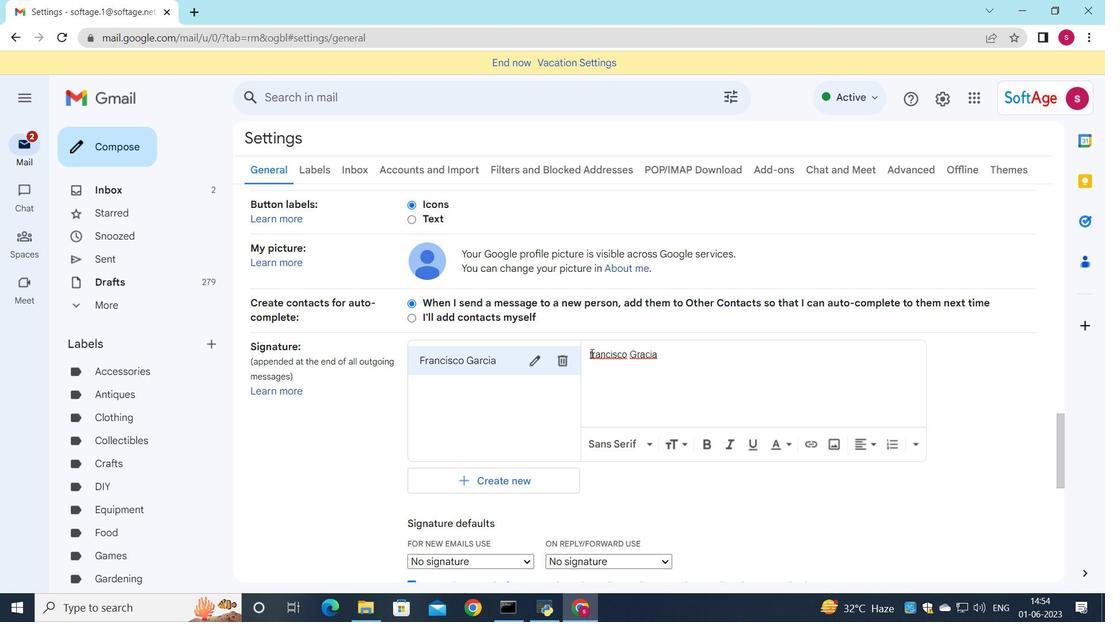 
Action: Key pressed <Key.backspace><Key.shift><Key.shift><Key.shift><Key.shift><Key.shift><Key.shift><Key.shift>F
Screenshot: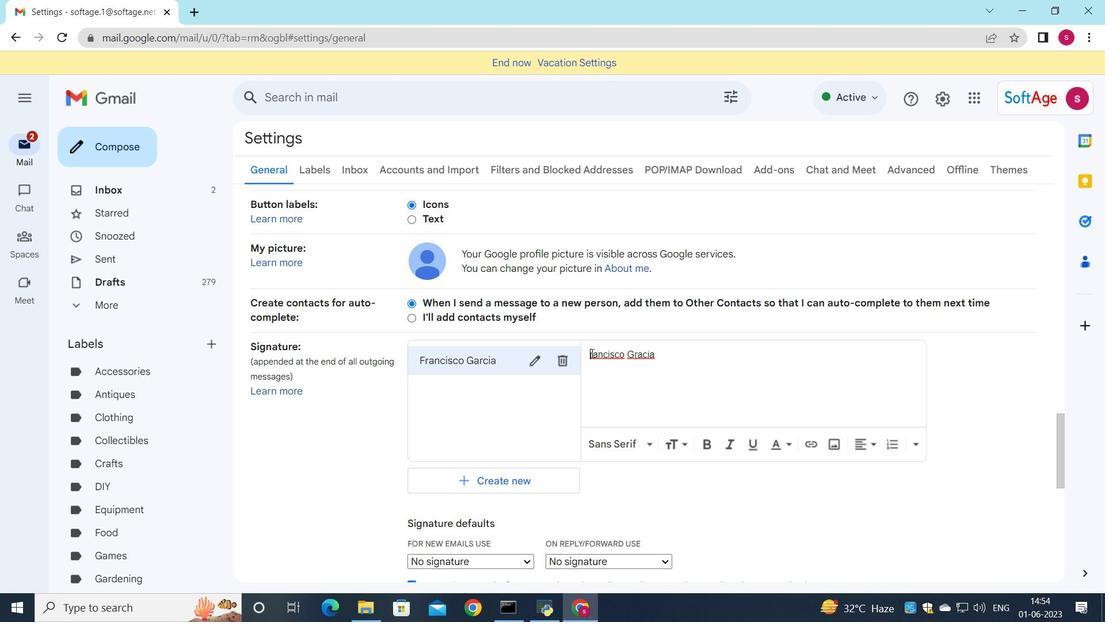 
Action: Mouse moved to (660, 353)
Screenshot: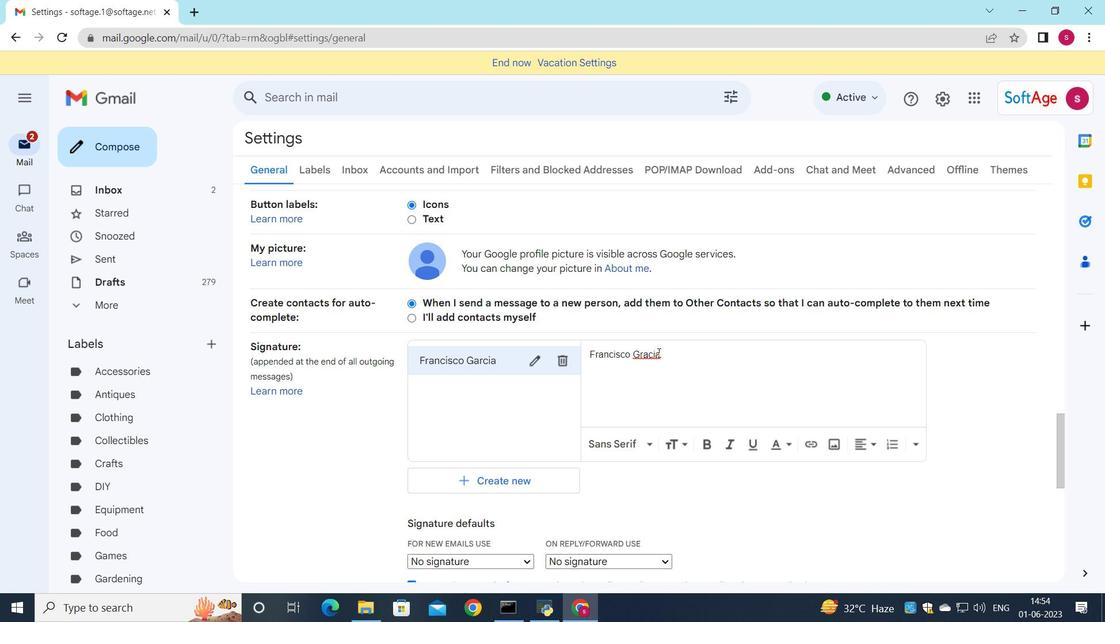 
Action: Mouse pressed left at (660, 353)
Screenshot: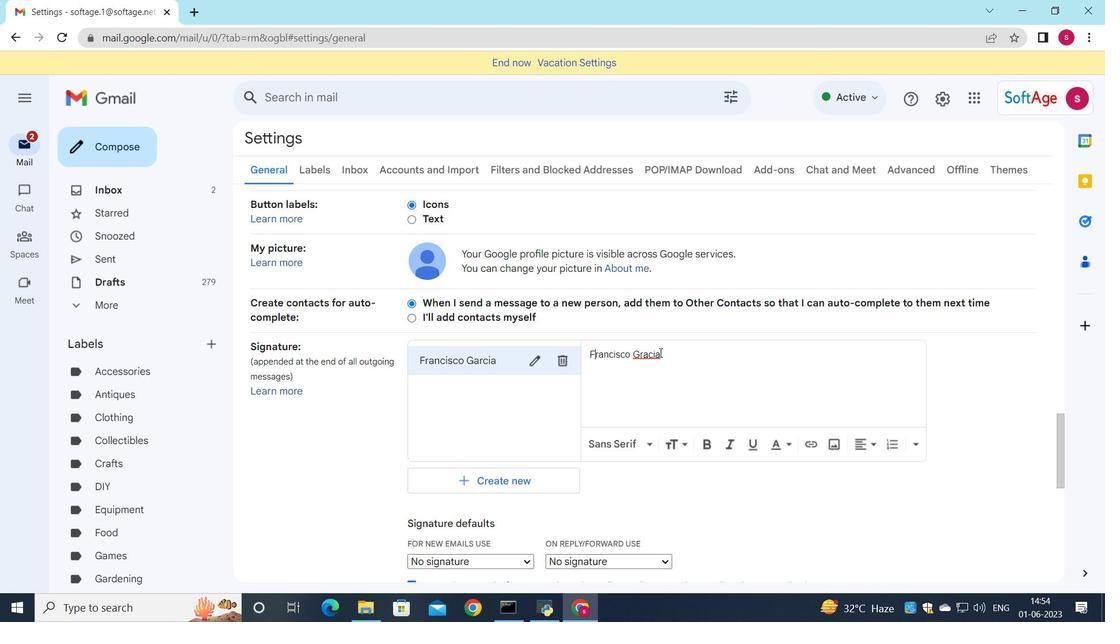 
Action: Key pressed <Key.backspace><Key.backspace><Key.backspace><Key.backspace><Key.backspace>arcia
Screenshot: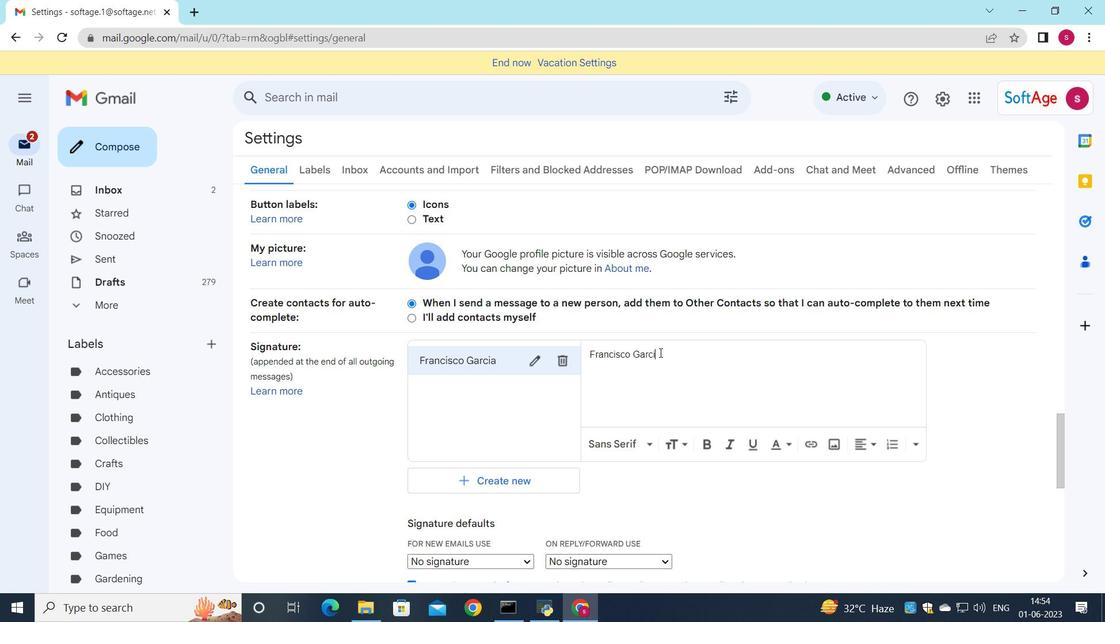 
Action: Mouse moved to (485, 557)
Screenshot: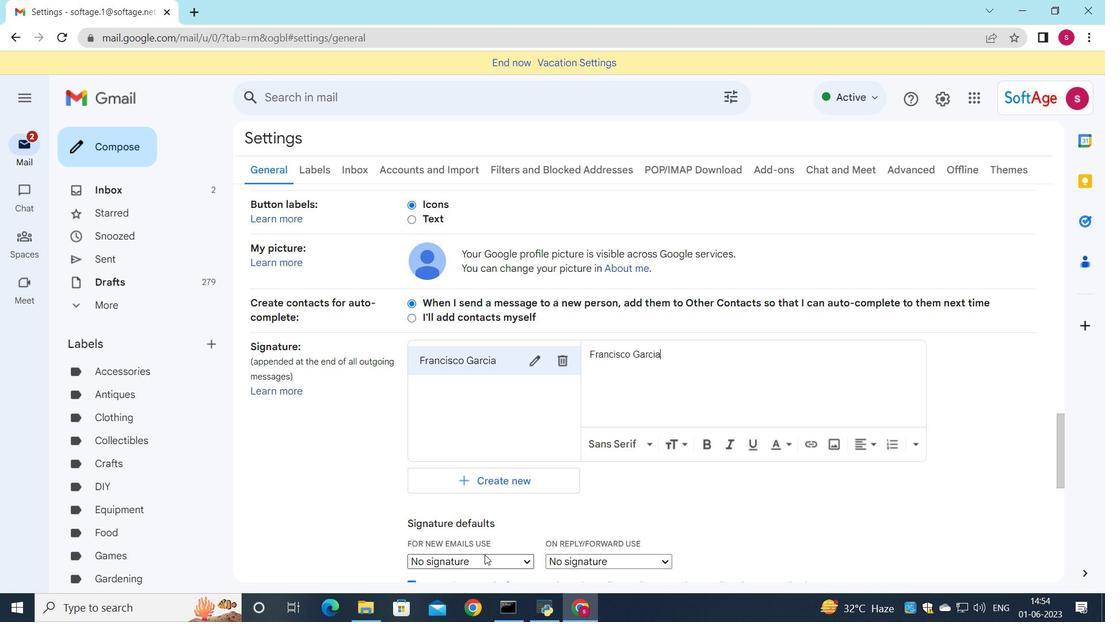
Action: Mouse pressed left at (485, 557)
Screenshot: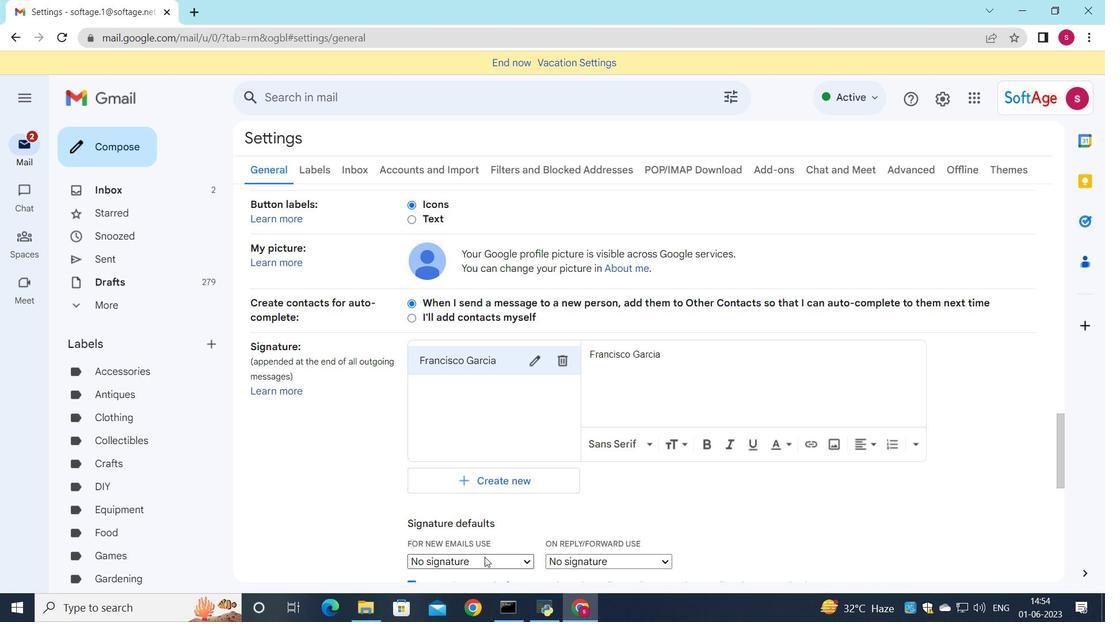 
Action: Mouse moved to (472, 545)
Screenshot: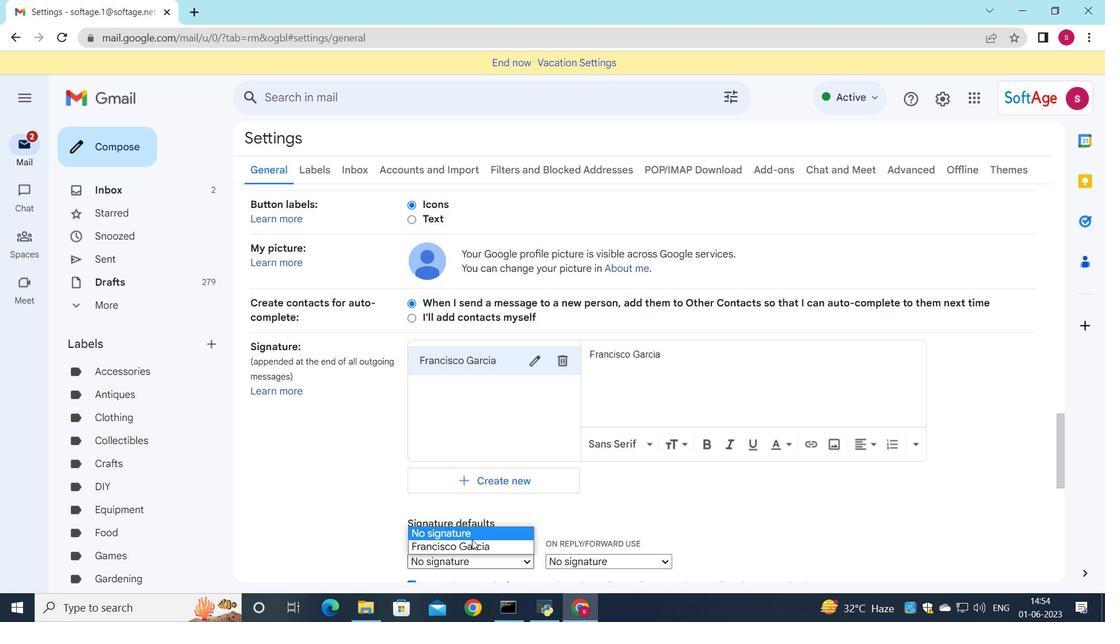 
Action: Mouse pressed left at (472, 545)
Screenshot: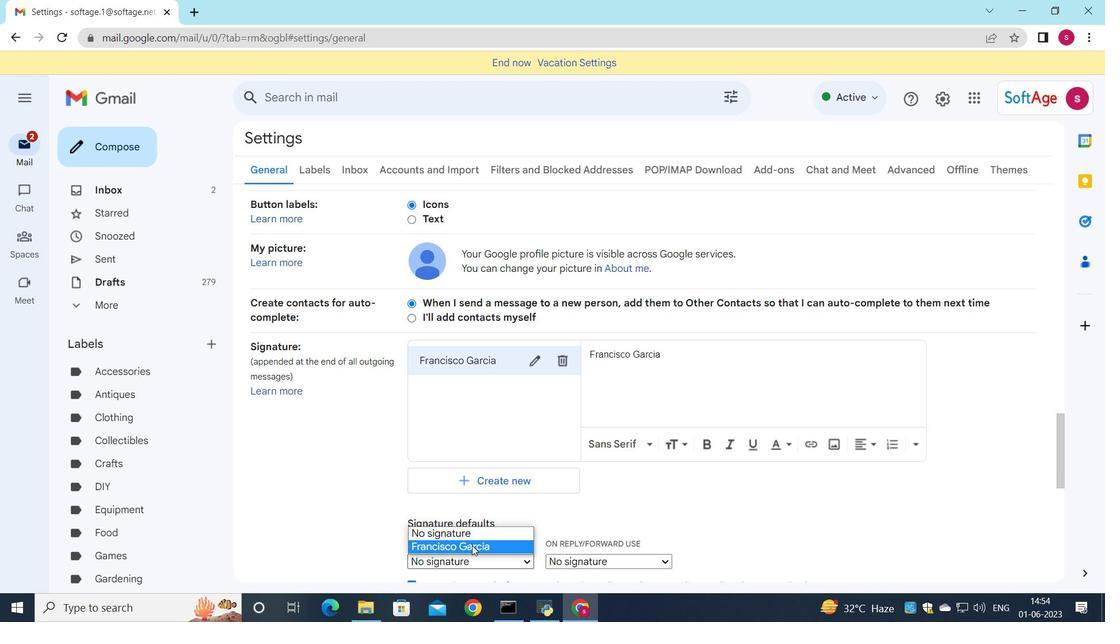 
Action: Mouse moved to (551, 556)
Screenshot: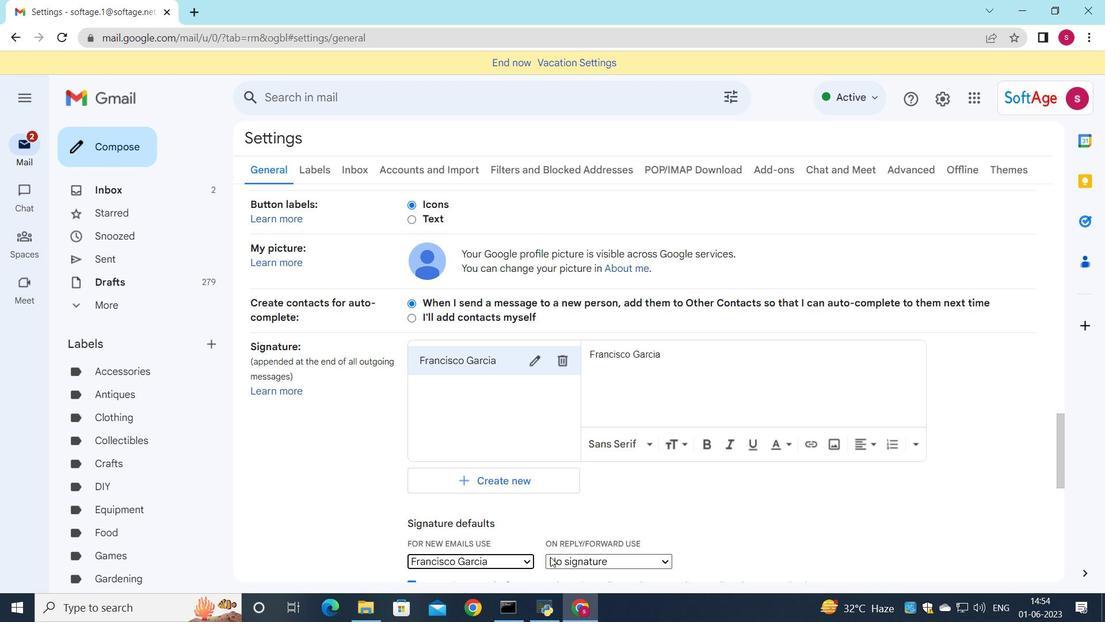 
Action: Mouse pressed left at (551, 556)
Screenshot: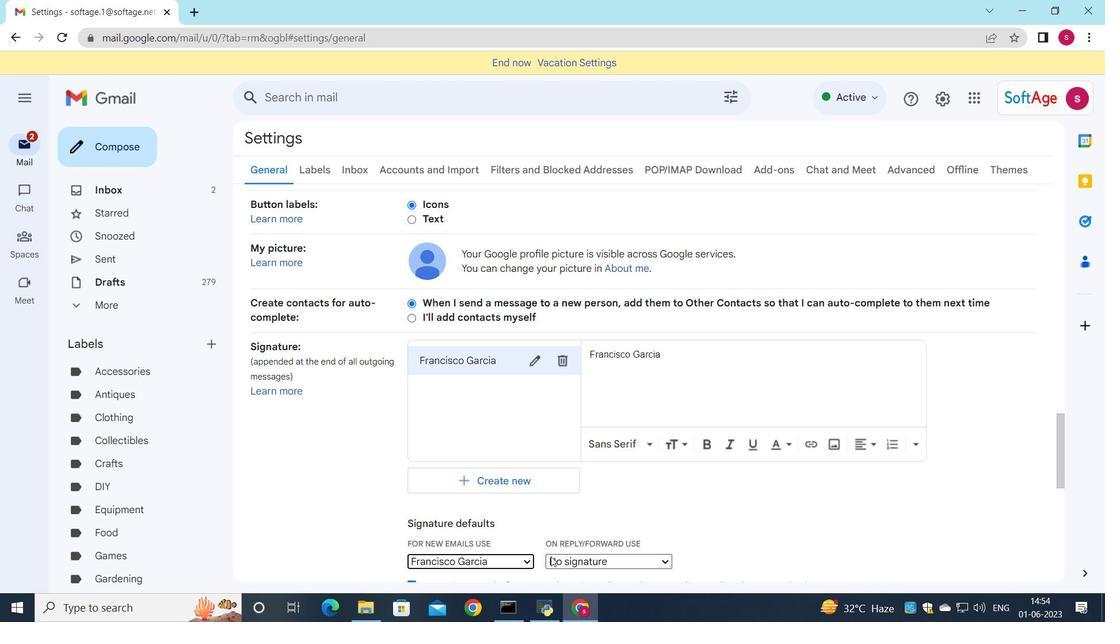 
Action: Mouse moved to (551, 546)
Screenshot: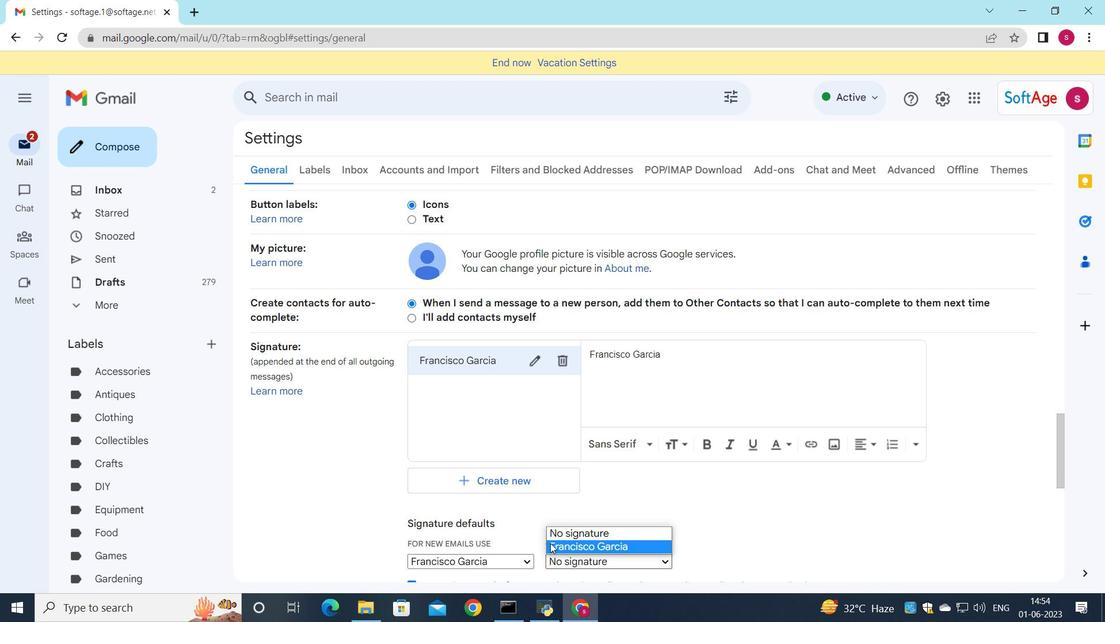 
Action: Mouse pressed left at (551, 546)
Screenshot: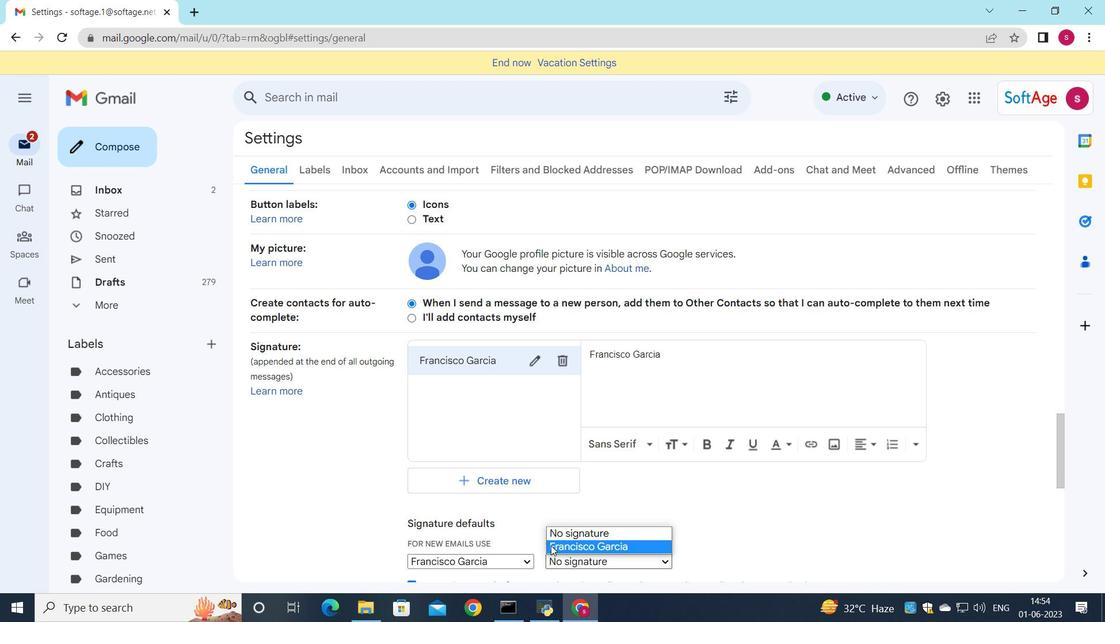 
Action: Mouse moved to (521, 475)
Screenshot: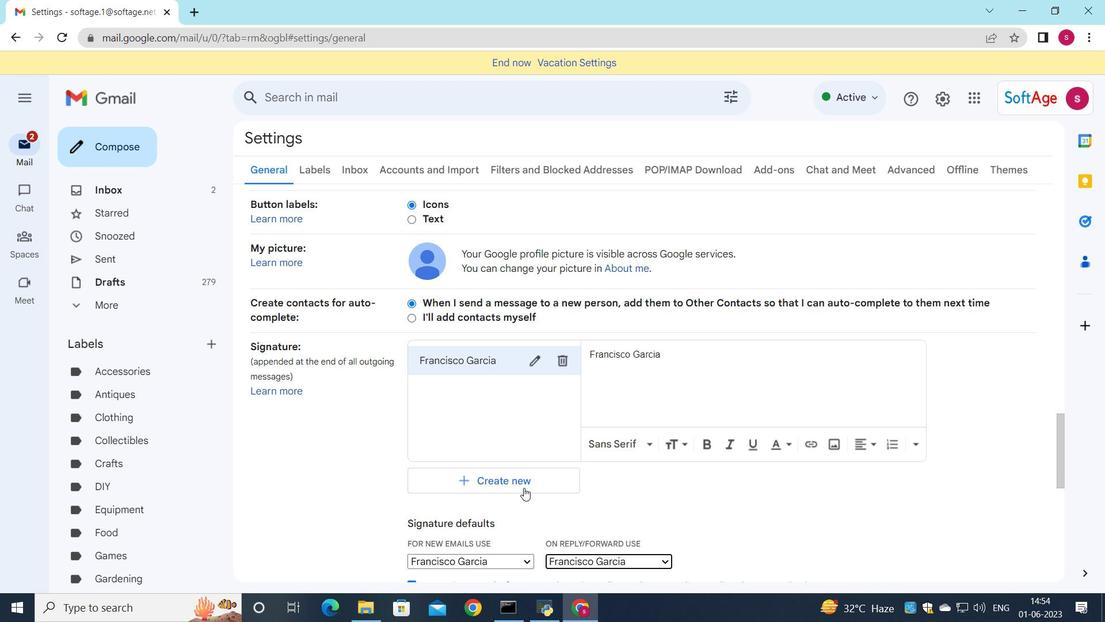 
Action: Mouse scrolled (521, 475) with delta (0, 0)
Screenshot: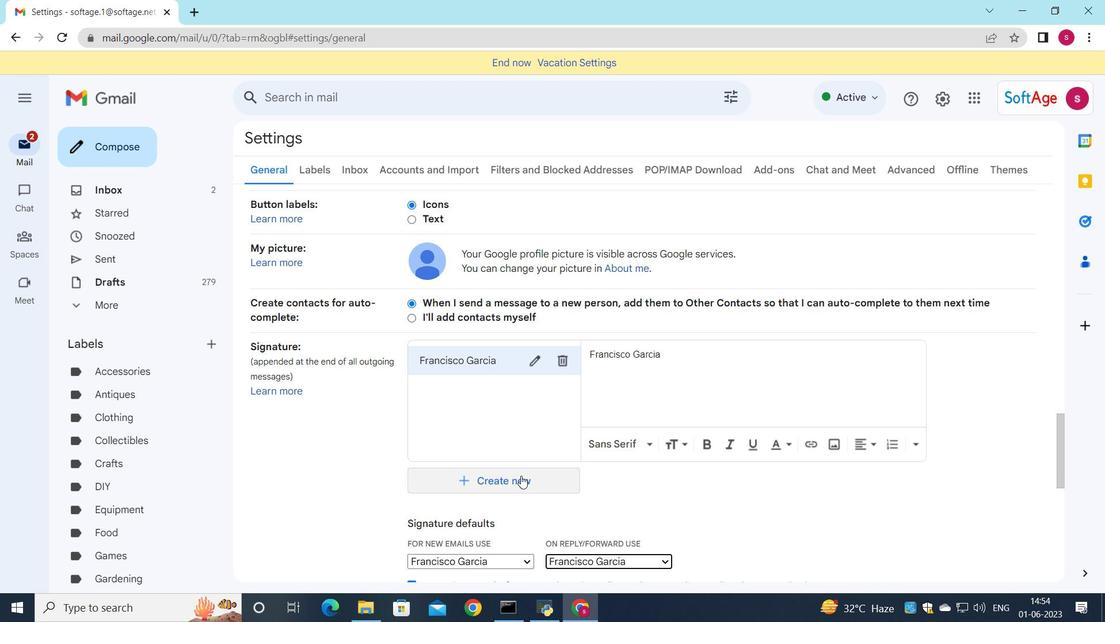 
Action: Mouse scrolled (521, 475) with delta (0, 0)
Screenshot: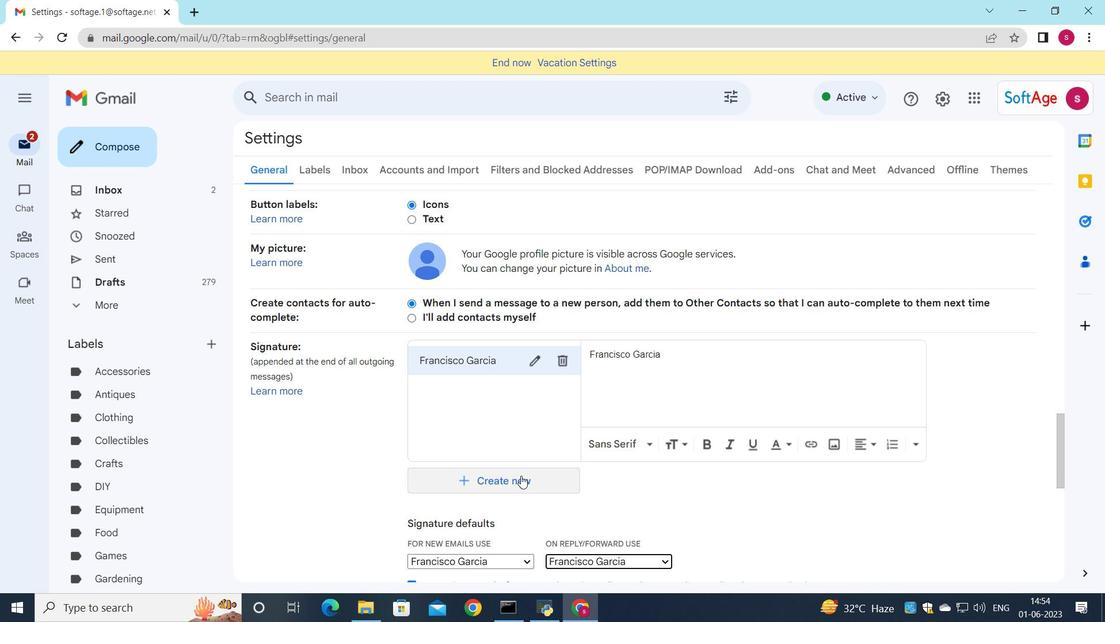 
Action: Mouse moved to (527, 468)
Screenshot: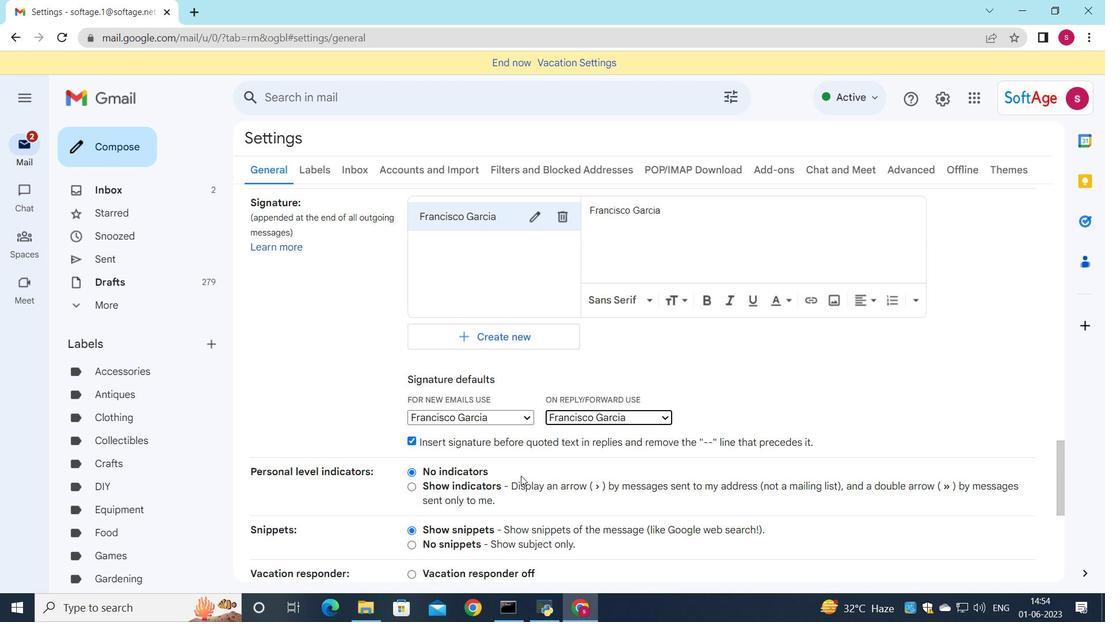 
Action: Mouse scrolled (527, 467) with delta (0, 0)
Screenshot: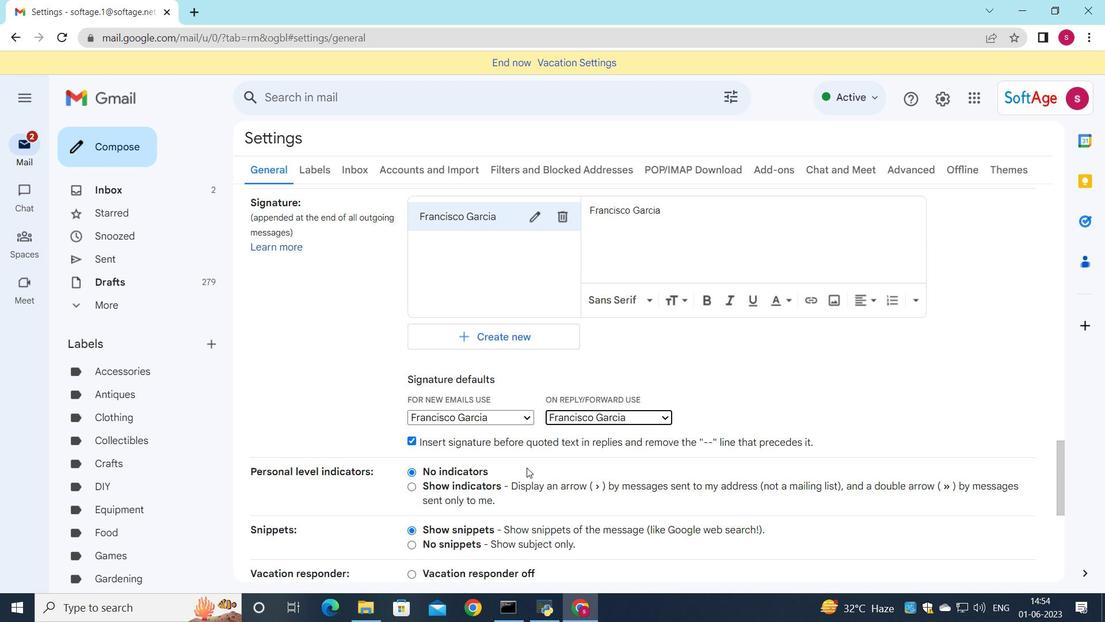 
Action: Mouse scrolled (527, 467) with delta (0, 0)
Screenshot: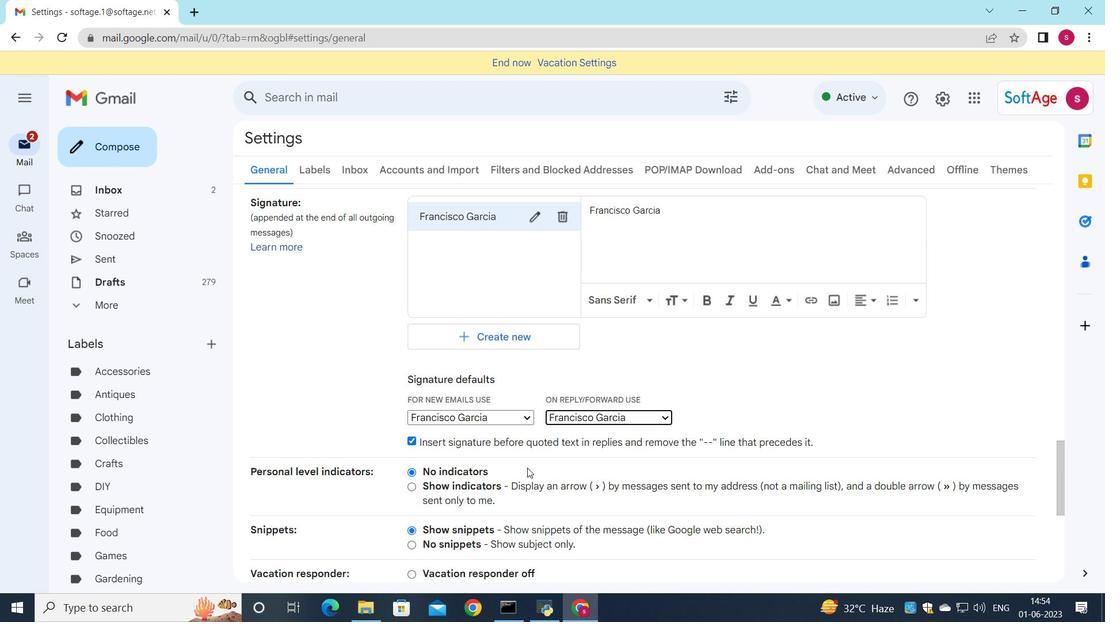 
Action: Mouse moved to (528, 466)
Screenshot: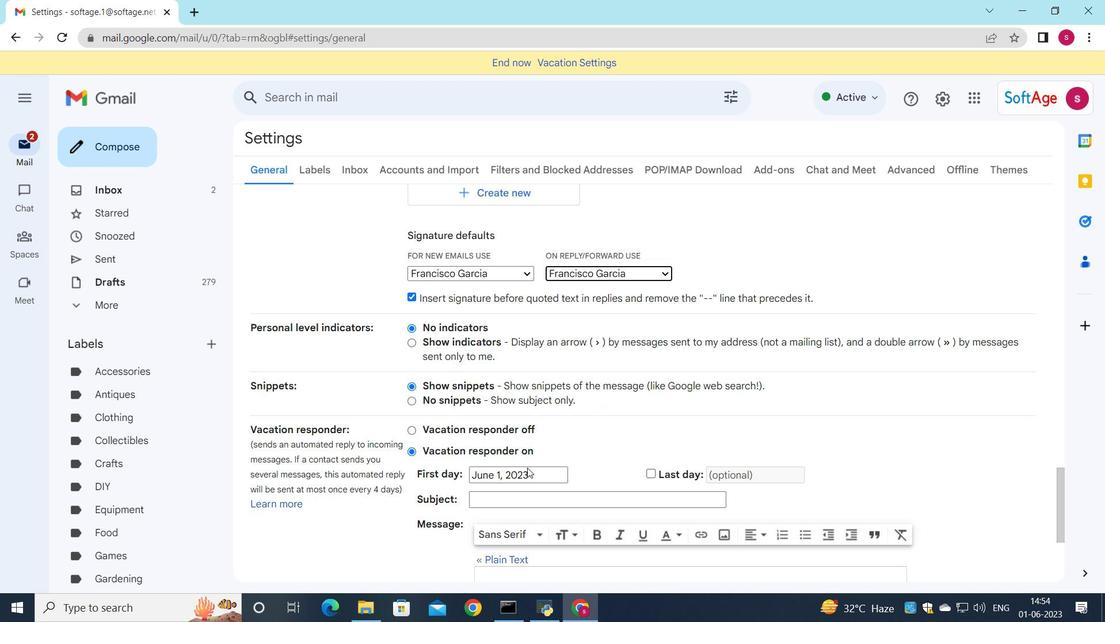 
Action: Mouse scrolled (528, 465) with delta (0, 0)
Screenshot: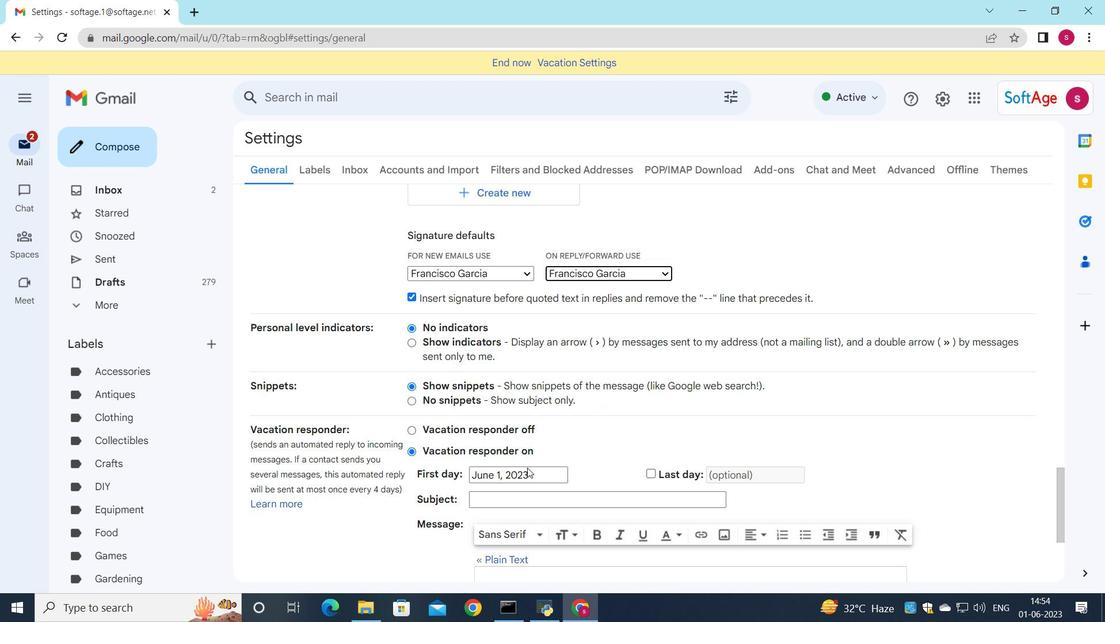 
Action: Mouse scrolled (528, 465) with delta (0, 0)
Screenshot: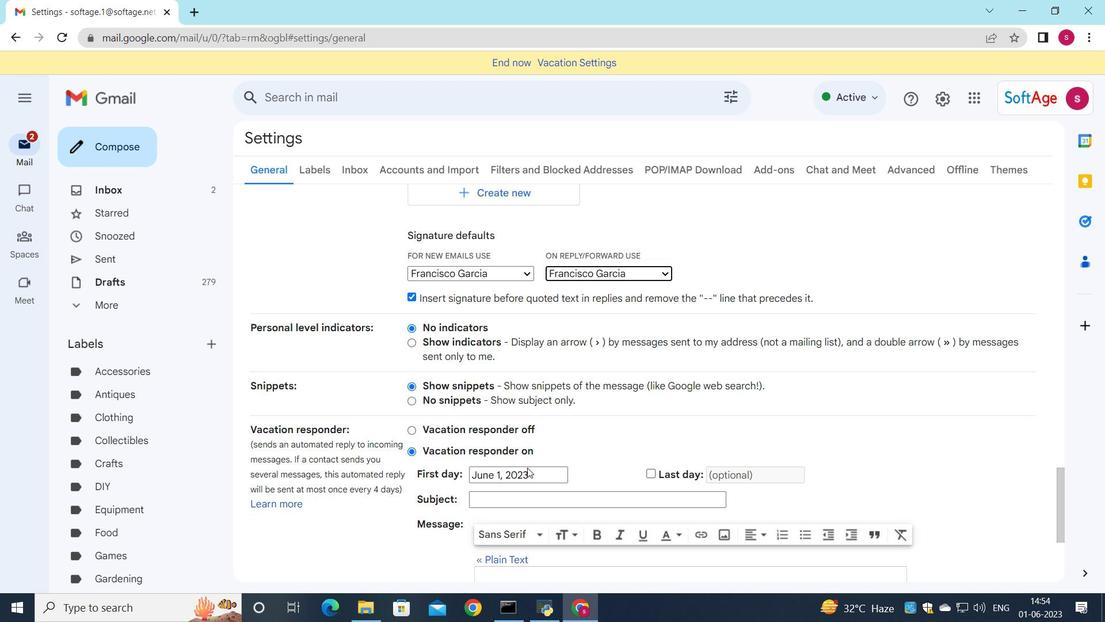 
Action: Mouse scrolled (528, 465) with delta (0, 0)
Screenshot: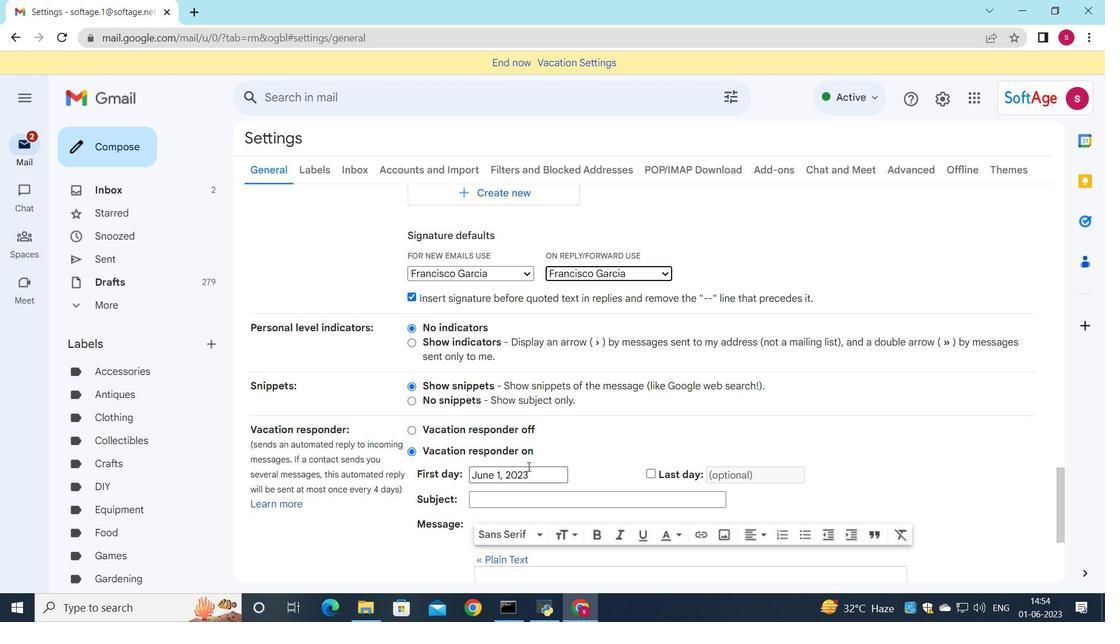 
Action: Mouse moved to (596, 506)
Screenshot: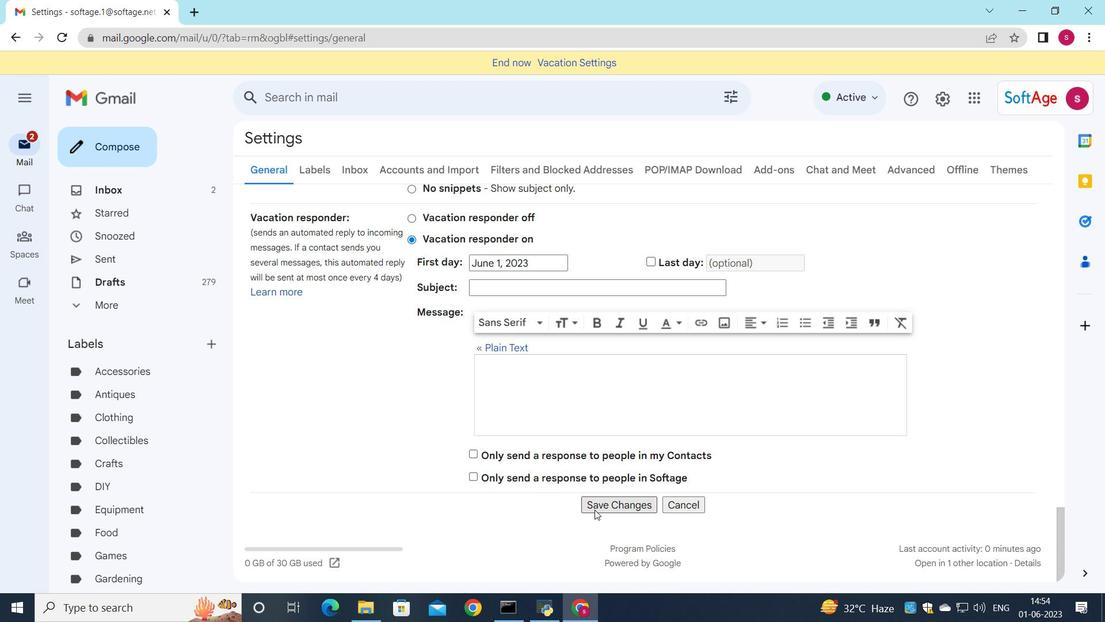 
Action: Mouse pressed left at (596, 506)
Screenshot: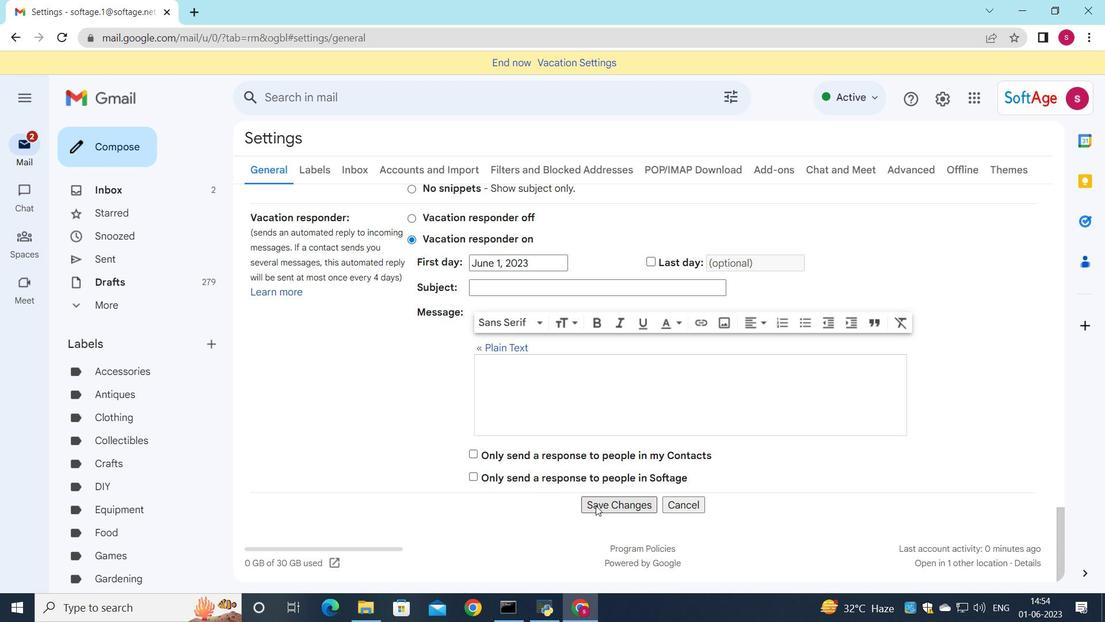 
Action: Mouse moved to (412, 302)
Screenshot: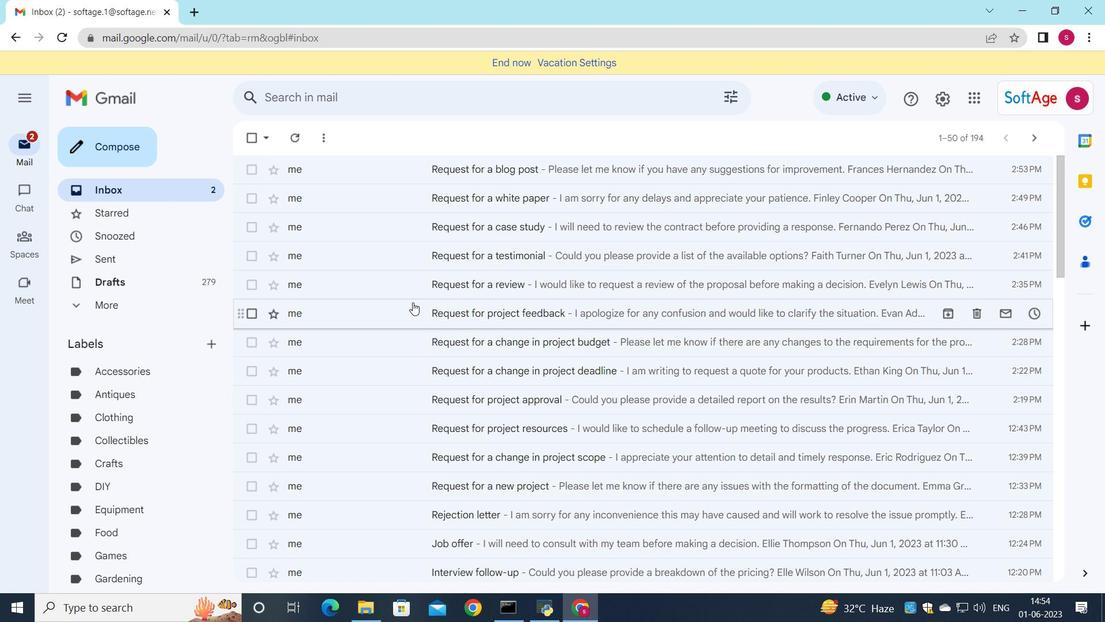 
Action: Mouse pressed left at (412, 302)
Screenshot: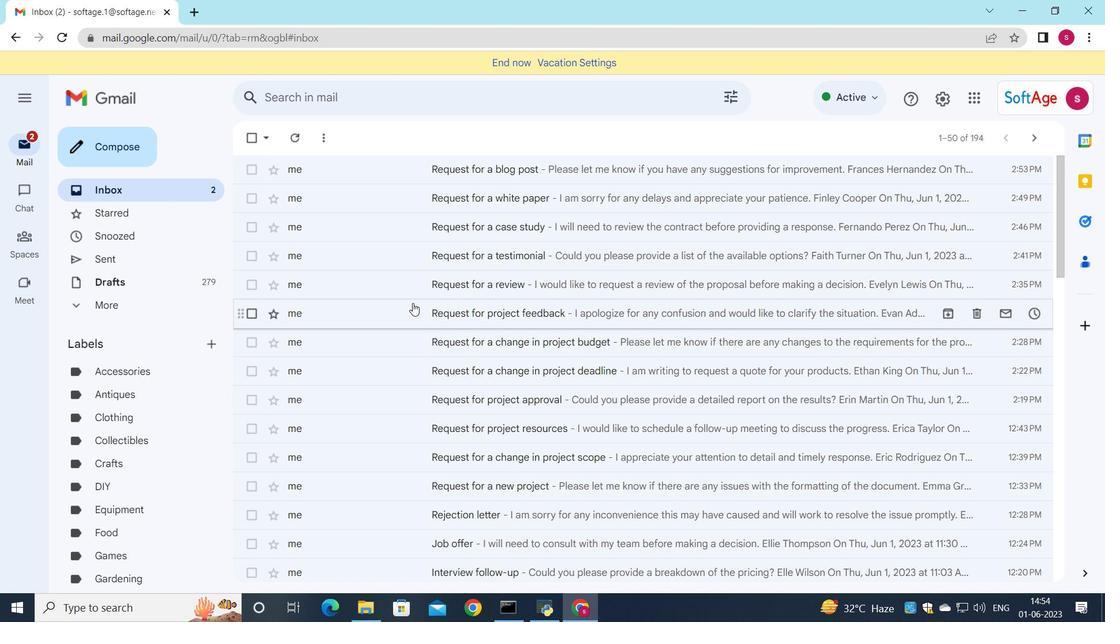 
Action: Mouse moved to (281, 342)
Screenshot: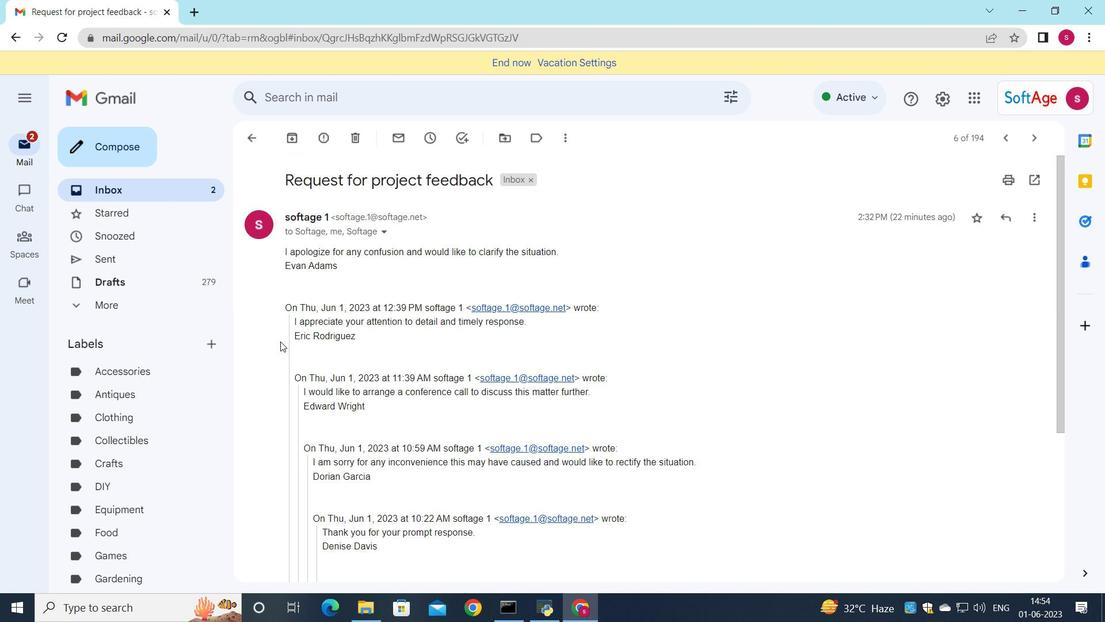 
Action: Mouse scrolled (281, 341) with delta (0, 0)
Screenshot: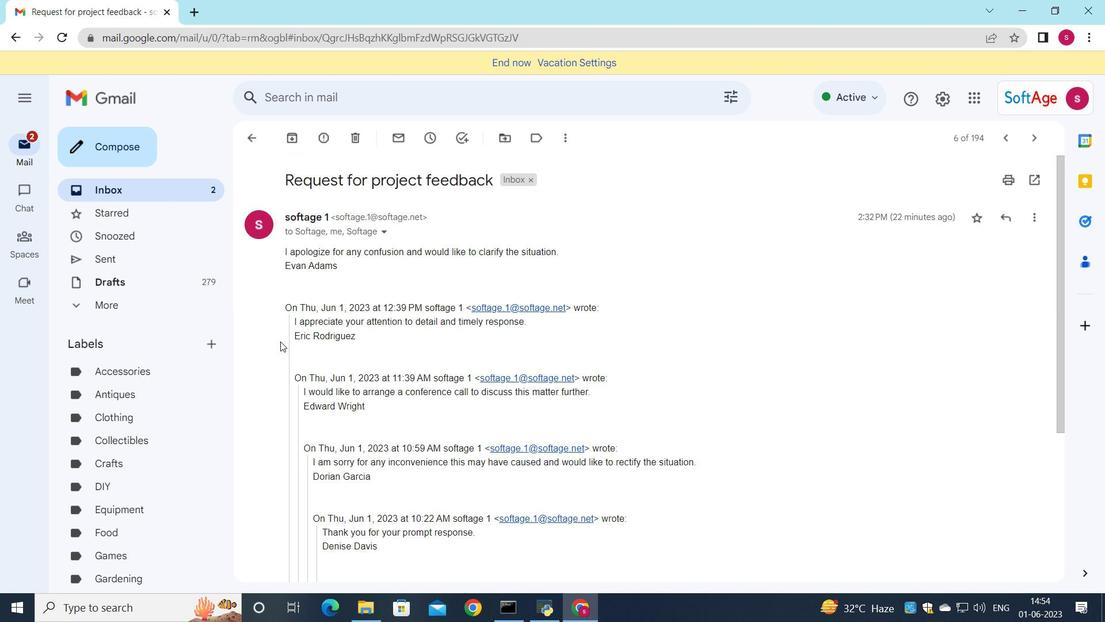 
Action: Mouse scrolled (281, 341) with delta (0, 0)
Screenshot: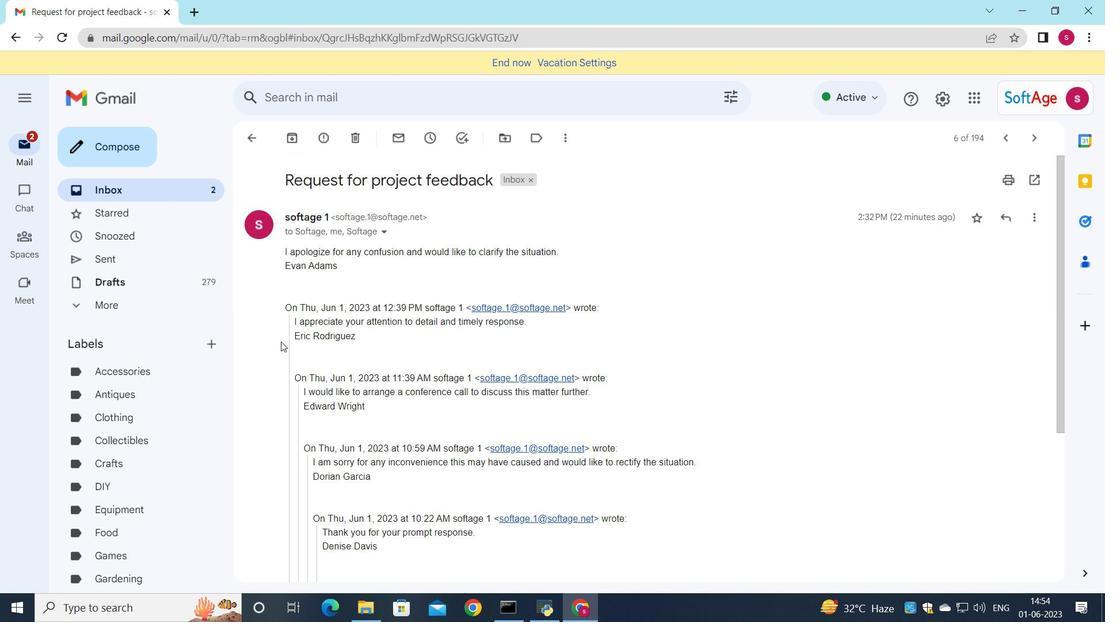 
Action: Mouse scrolled (281, 341) with delta (0, 0)
Screenshot: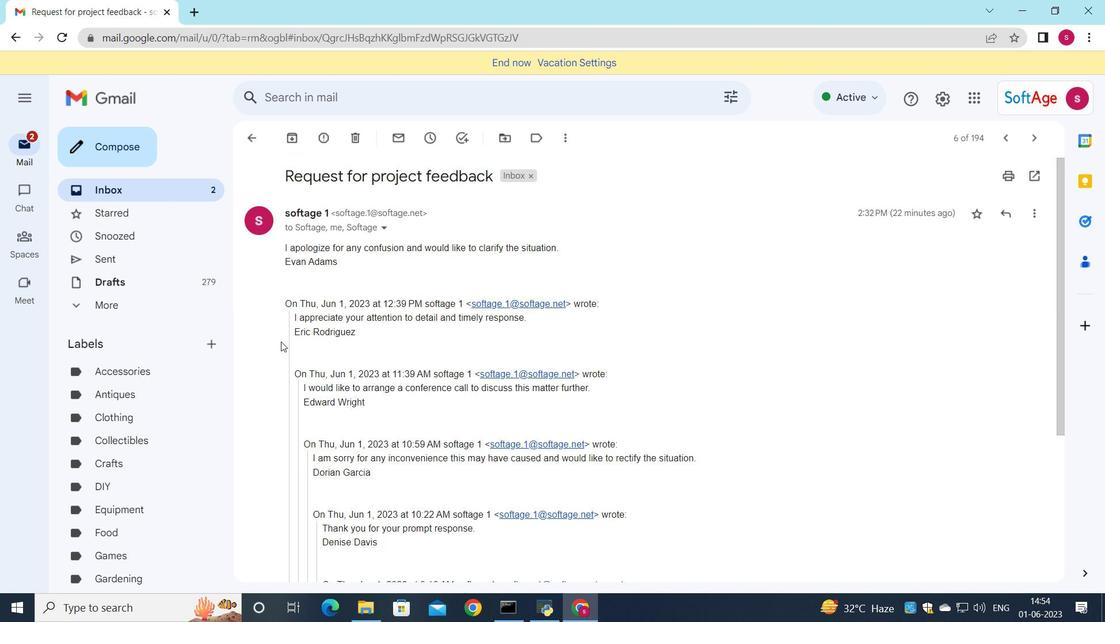 
Action: Mouse moved to (308, 519)
Screenshot: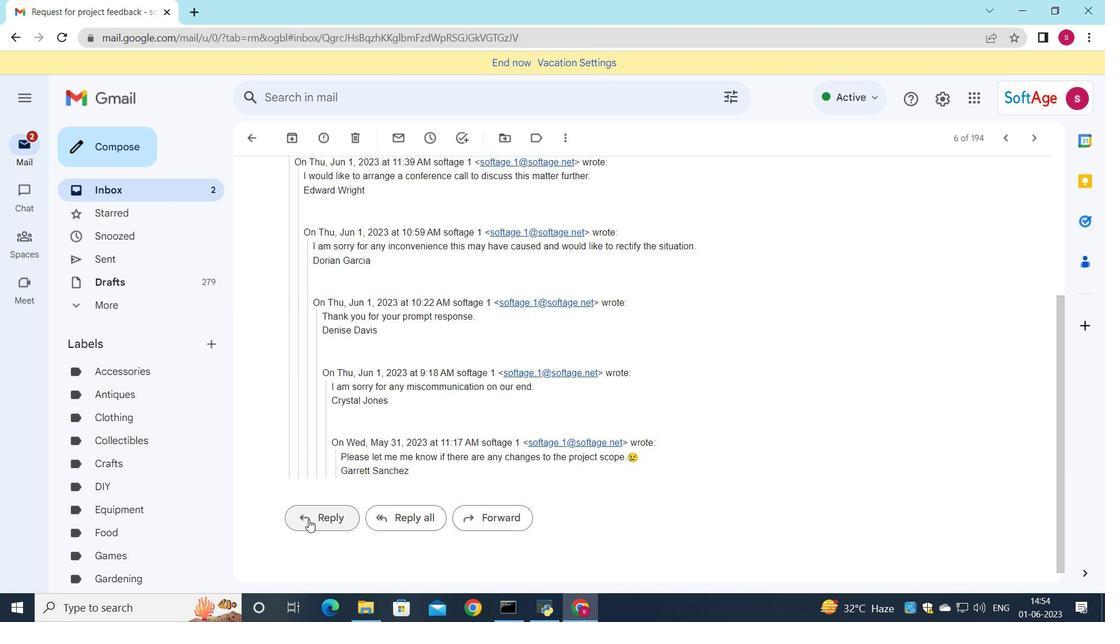 
Action: Mouse pressed left at (308, 519)
Screenshot: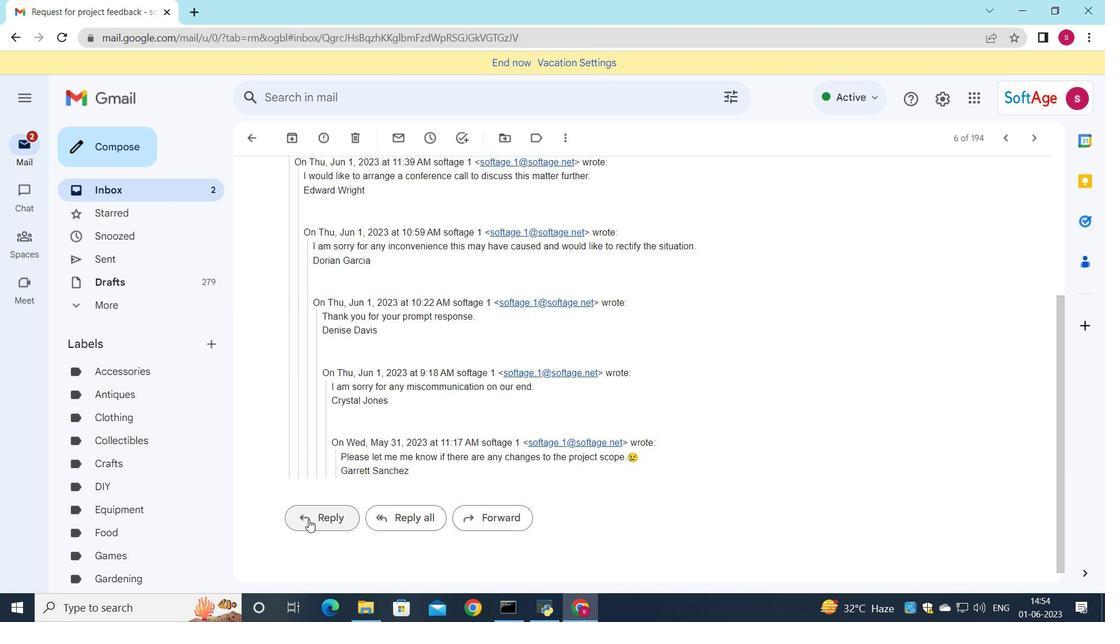 
Action: Mouse moved to (313, 393)
Screenshot: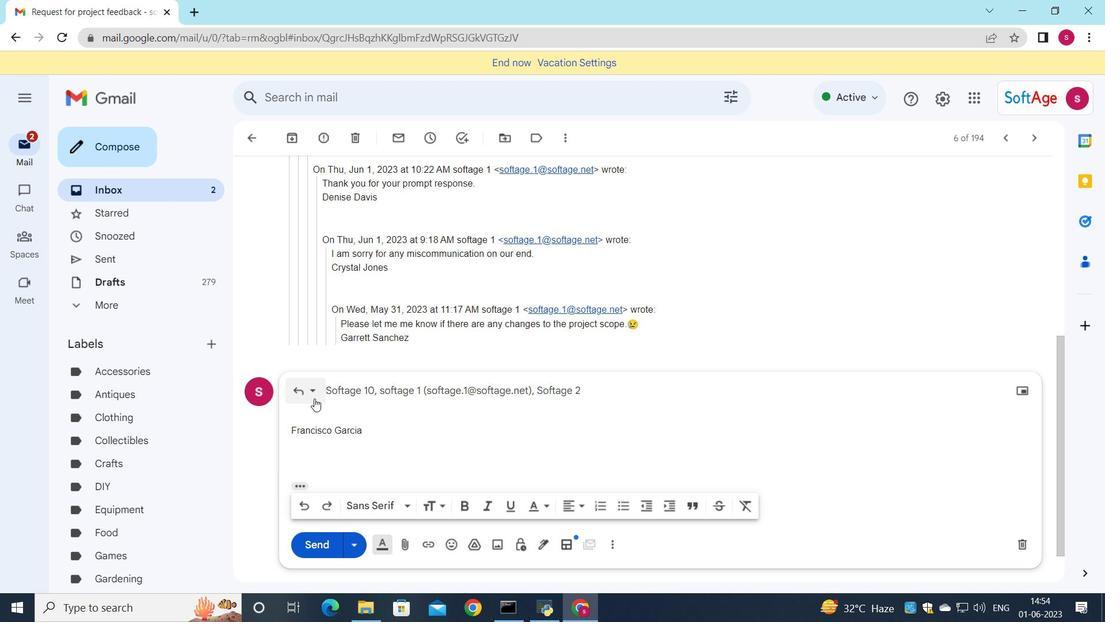 
Action: Mouse pressed left at (313, 393)
Screenshot: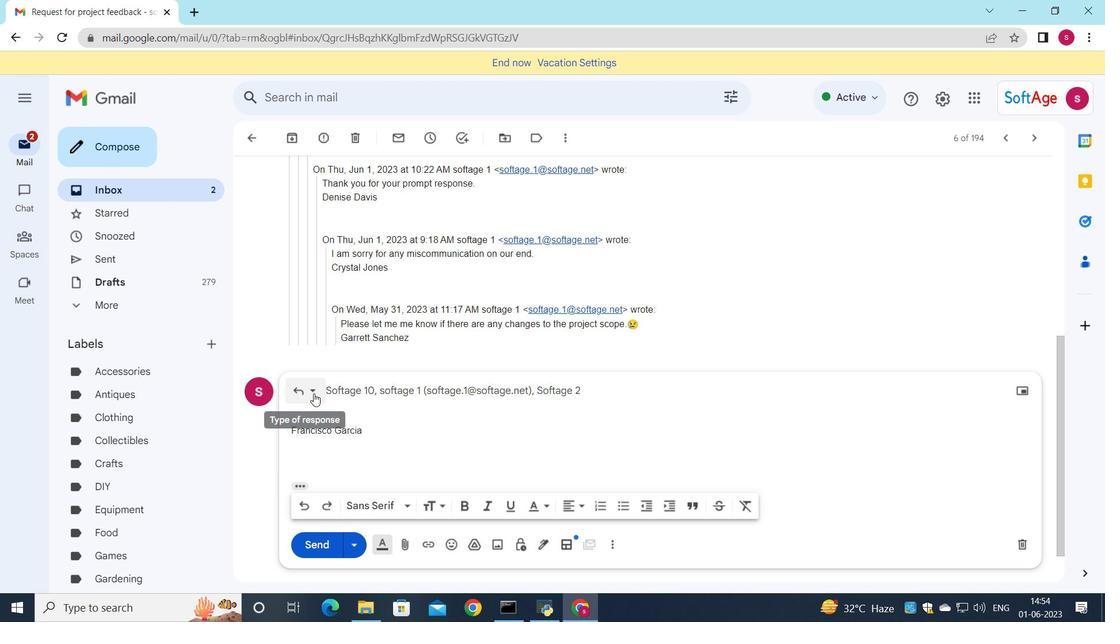 
Action: Mouse moved to (349, 492)
Screenshot: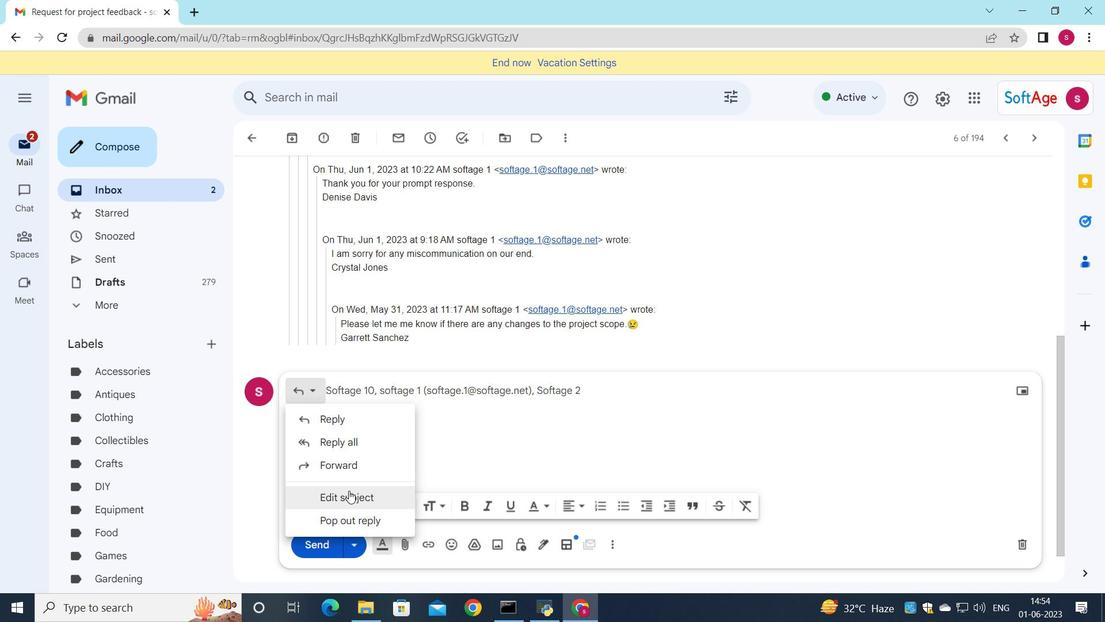 
Action: Mouse pressed left at (349, 492)
Screenshot: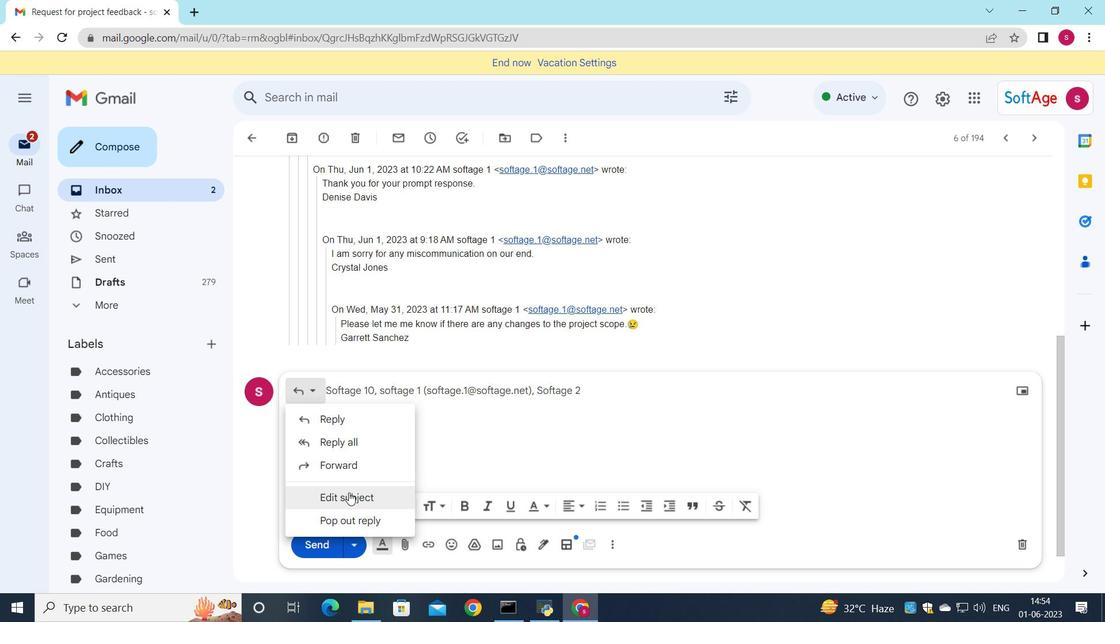 
Action: Mouse moved to (606, 402)
Screenshot: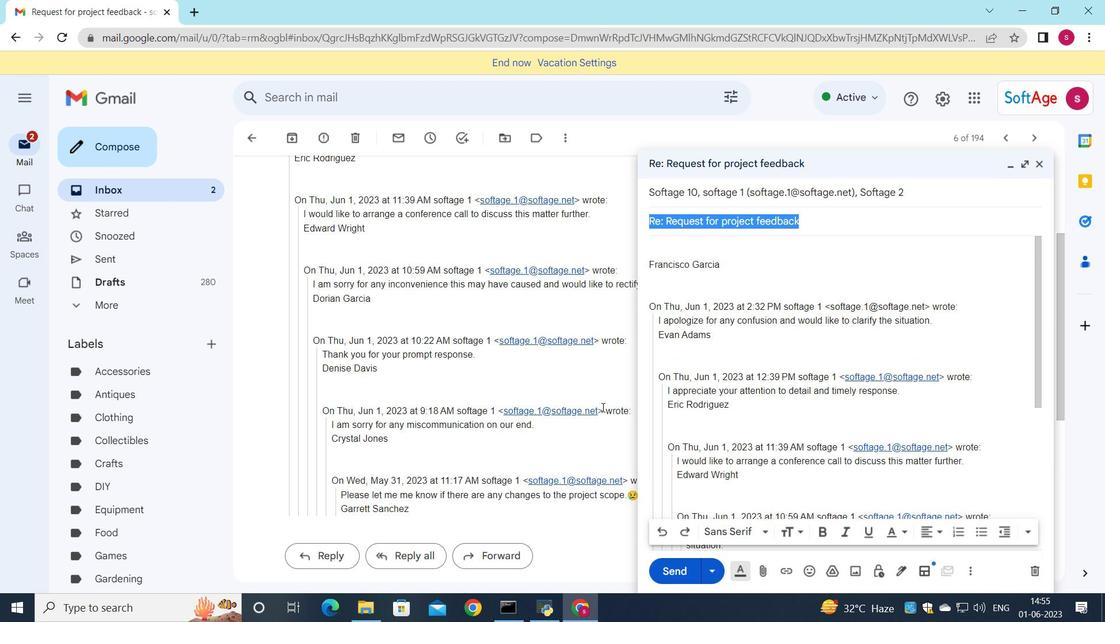 
Action: Key pressed <Key.shift>Request<Key.space>for<Key.space>an<Key.space>article<Key.space>
Screenshot: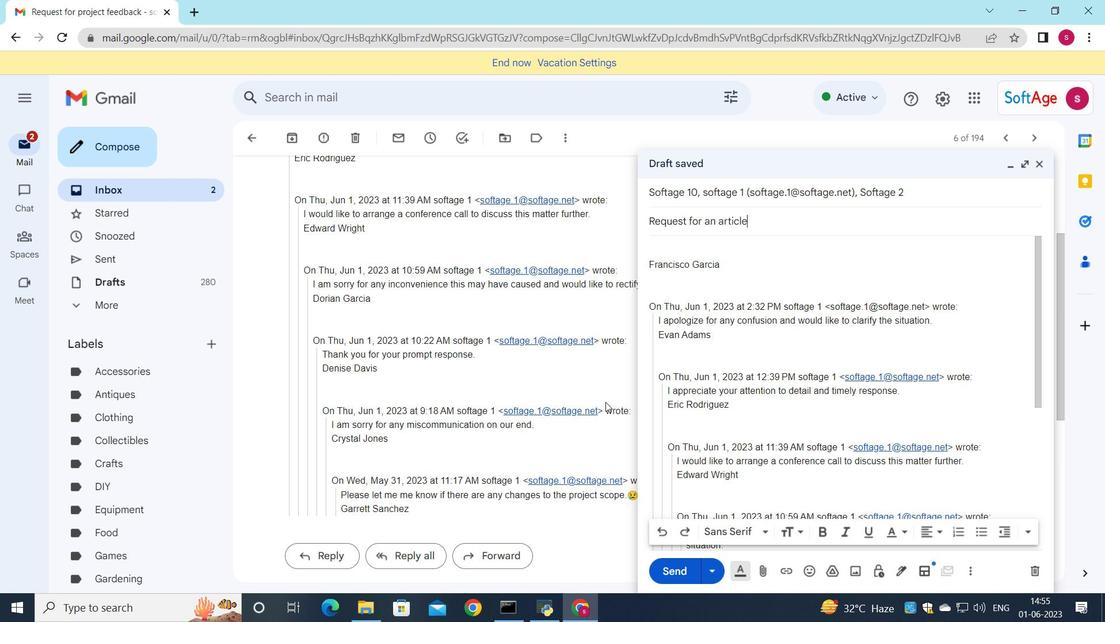 
Action: Mouse moved to (681, 244)
Screenshot: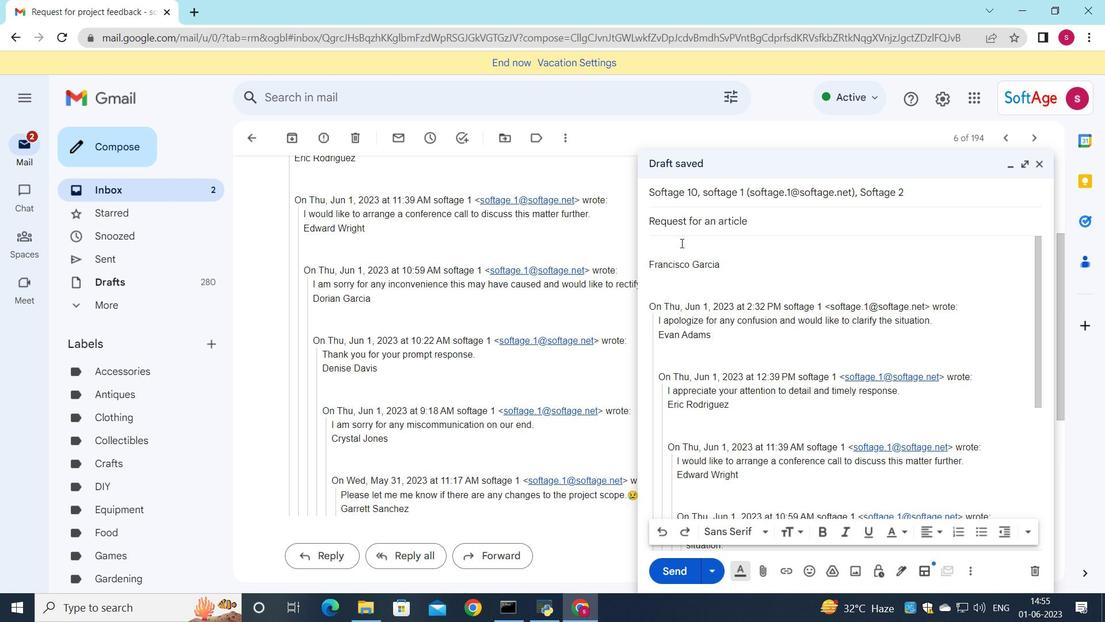 
Action: Mouse pressed left at (681, 244)
Screenshot: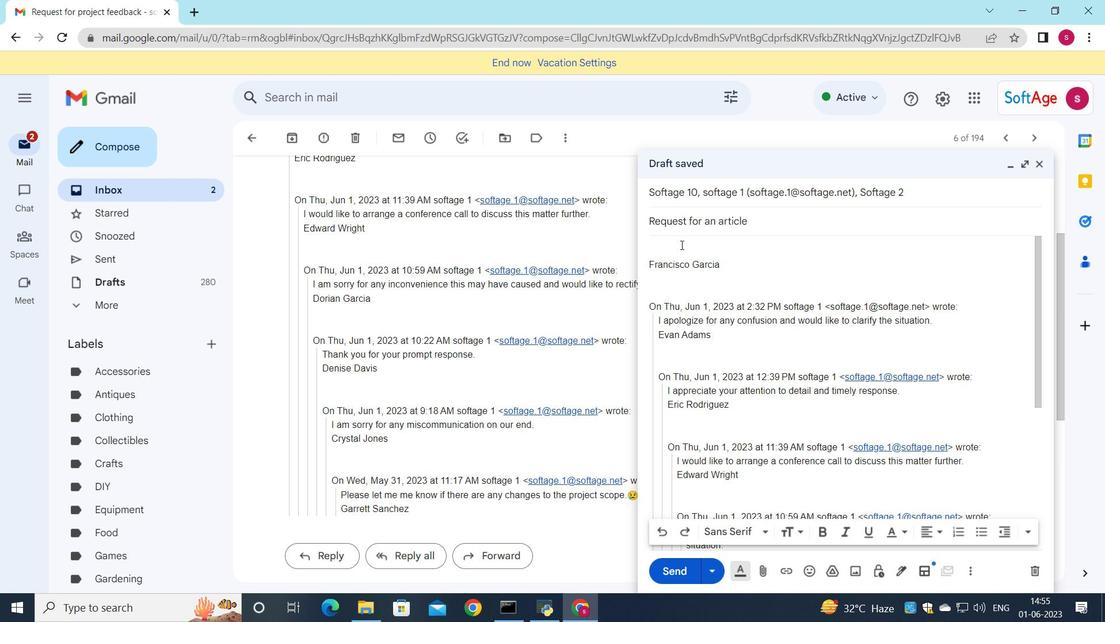 
Action: Key pressed <Key.shift>Can<Key.space>you<Key.space>provis<Key.backspace>de<Key.space>me<Key.space>with<Key.space>thw<Key.backspace>e<Key.space>contact<Key.space>information<Key.space>fot<Key.backspace>r<Key.space>the<Key.space>clo<Key.backspace>ient<Key.shift_r><Key.shift_r><Key.shift_r><Key.shift_r><Key.shift_r><Key.shift_r><Key.shift_r><Key.shift_r><Key.shift_r><Key.shift_r><Key.shift_r><Key.shift_r><Key.shift_r><Key.shift_r><Key.shift_r><Key.shift_r><Key.shift_r><Key.shift_r><Key.shift_r><Key.shift_r><Key.shift_r><Key.shift_r><Key.shift_r><Key.shift_r><Key.shift_r><Key.shift_r><Key.shift_r><Key.shift_r><Key.shift_r><Key.shift_r><Key.shift_r><Key.shift_r><Key.shift_r><Key.shift_r><Key.shift_r><Key.shift_r><Key.shift_r><Key.shift_r><Key.shift_r><Key.shift_r><Key.shift_r><Key.shift_r><Key.shift_r><Key.shift_r><Key.shift_r><Key.shift_r><Key.shift_r><Key.shift_r>?
Screenshot: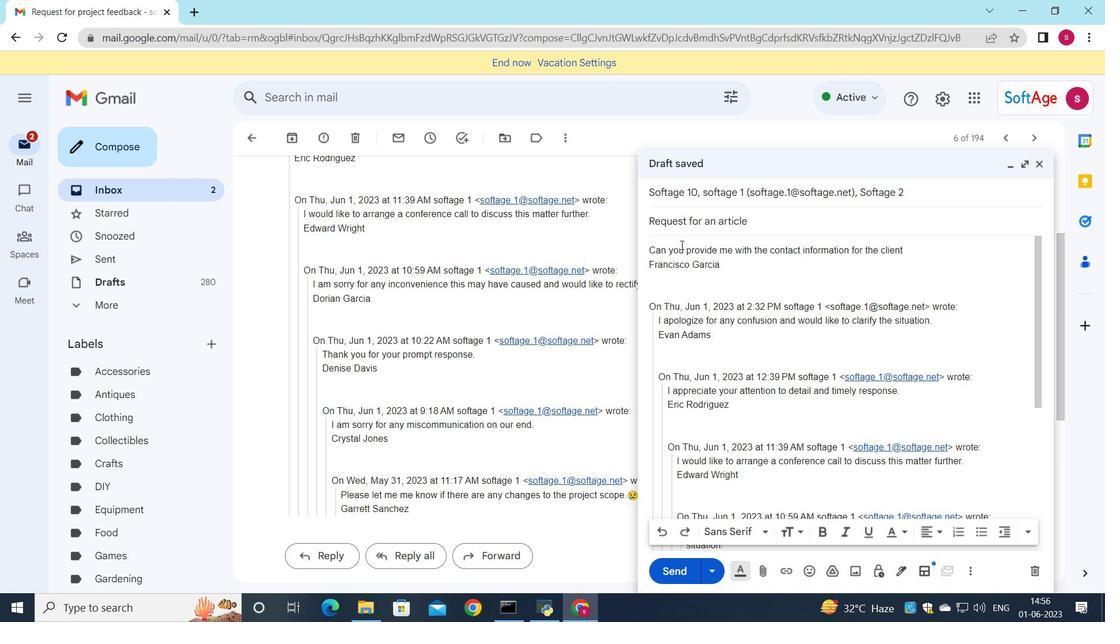 
Action: Mouse moved to (666, 532)
Screenshot: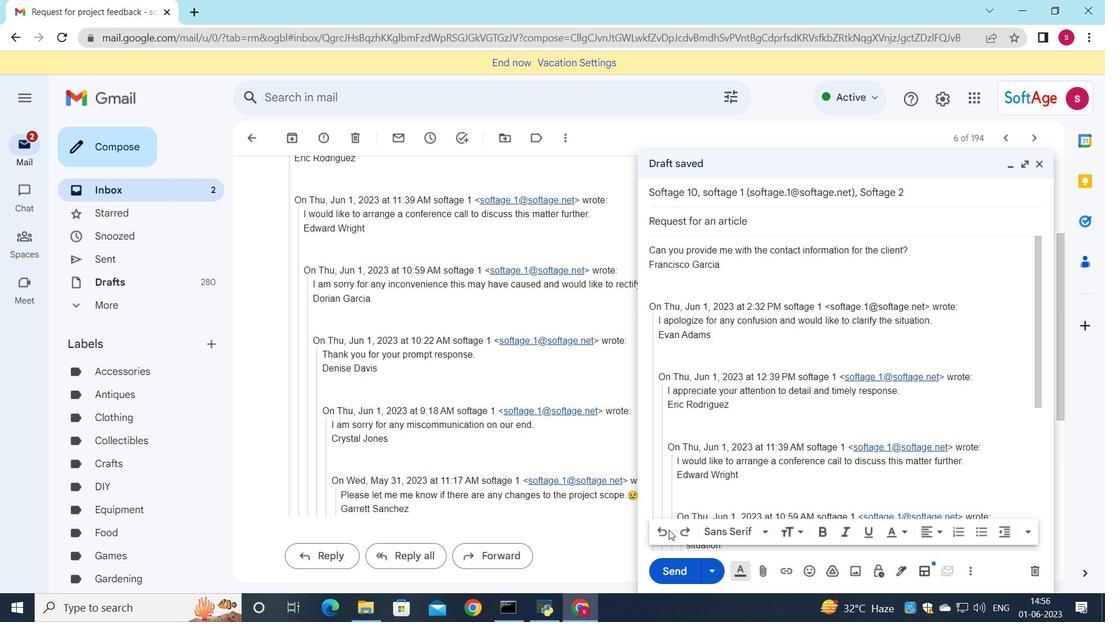 
Action: Mouse pressed left at (666, 532)
Screenshot: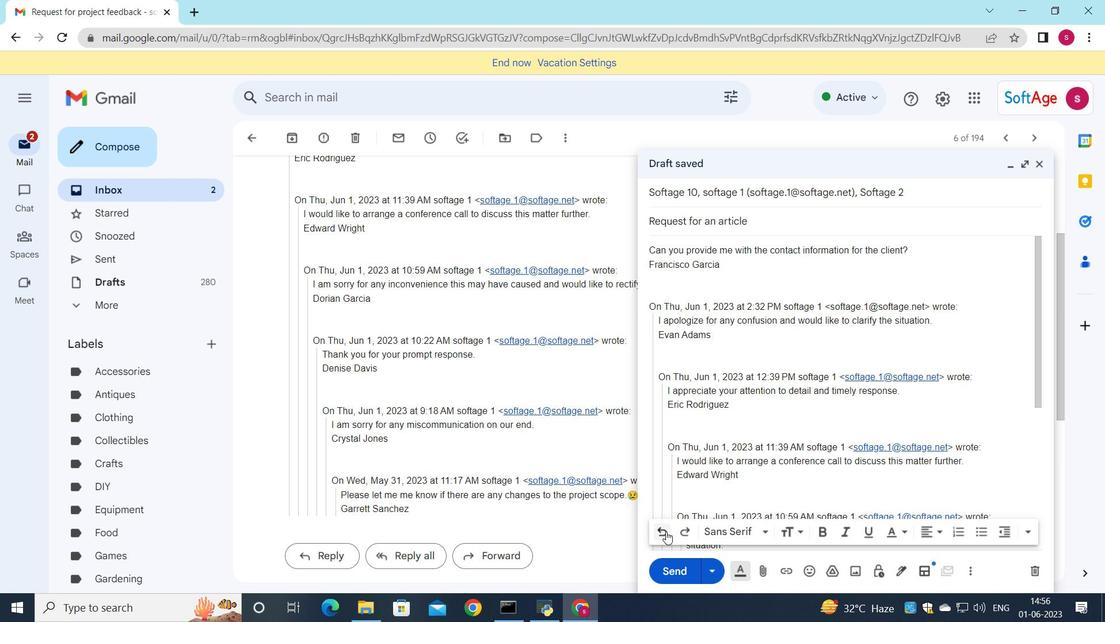 
Action: Mouse pressed left at (666, 532)
Screenshot: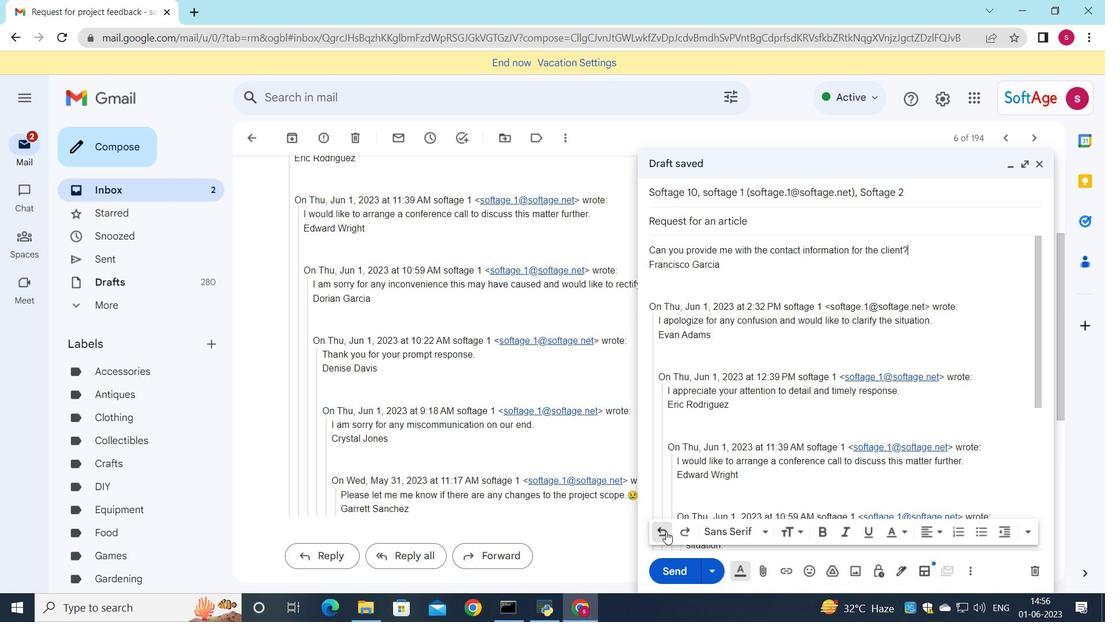 
Action: Mouse moved to (665, 532)
Screenshot: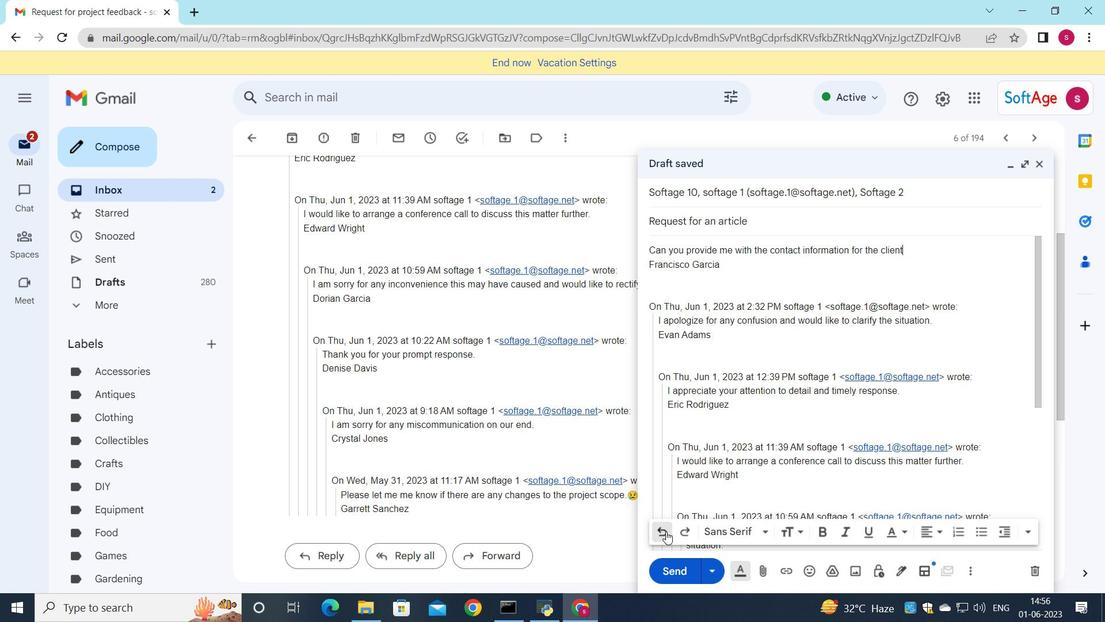 
Action: Mouse pressed left at (665, 532)
Screenshot: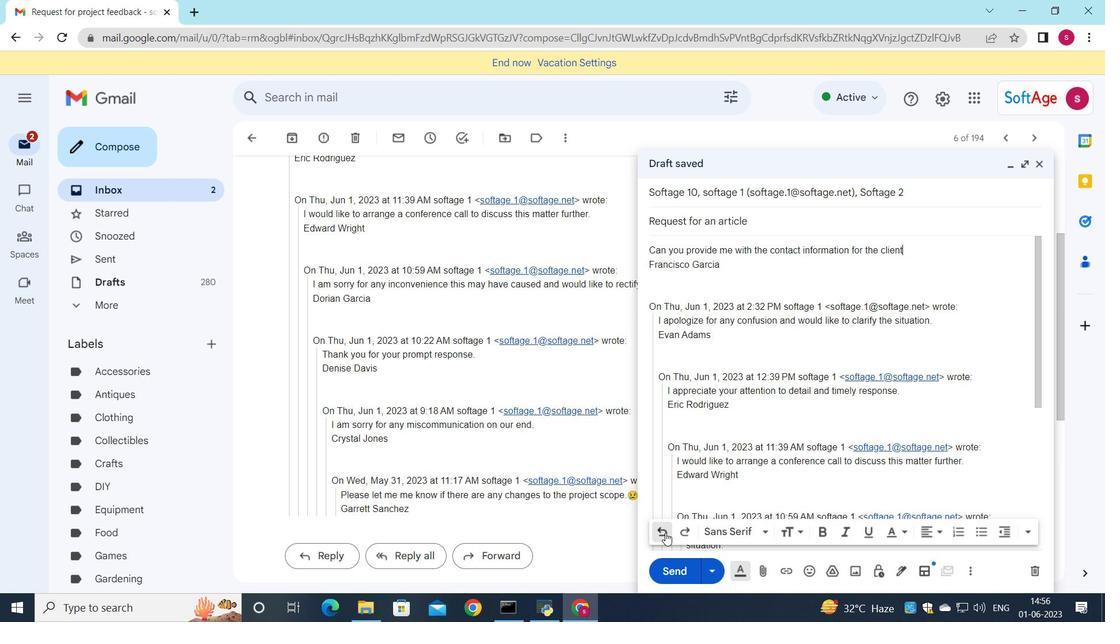 
Action: Mouse pressed left at (665, 532)
Screenshot: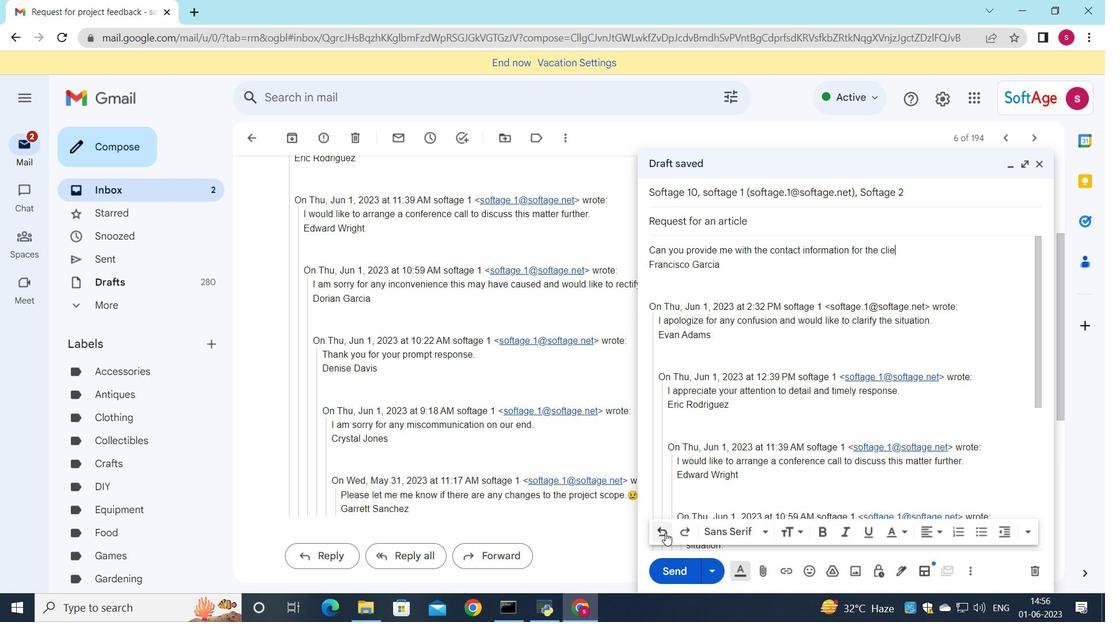 
Action: Mouse pressed left at (665, 532)
Screenshot: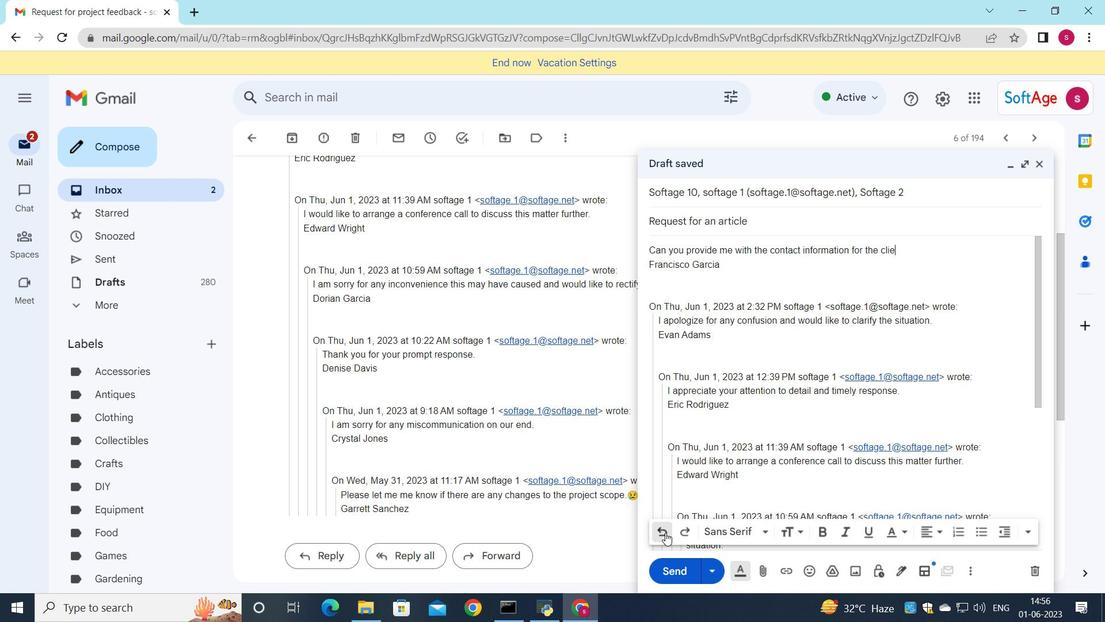 
Action: Mouse pressed left at (665, 532)
Screenshot: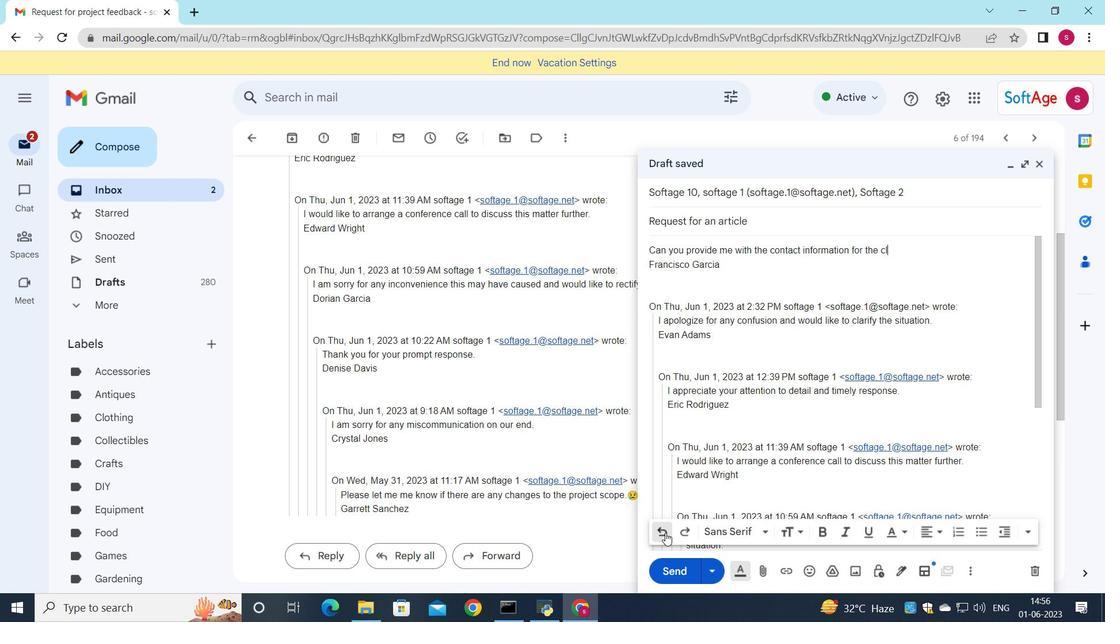 
Action: Mouse pressed left at (665, 532)
Screenshot: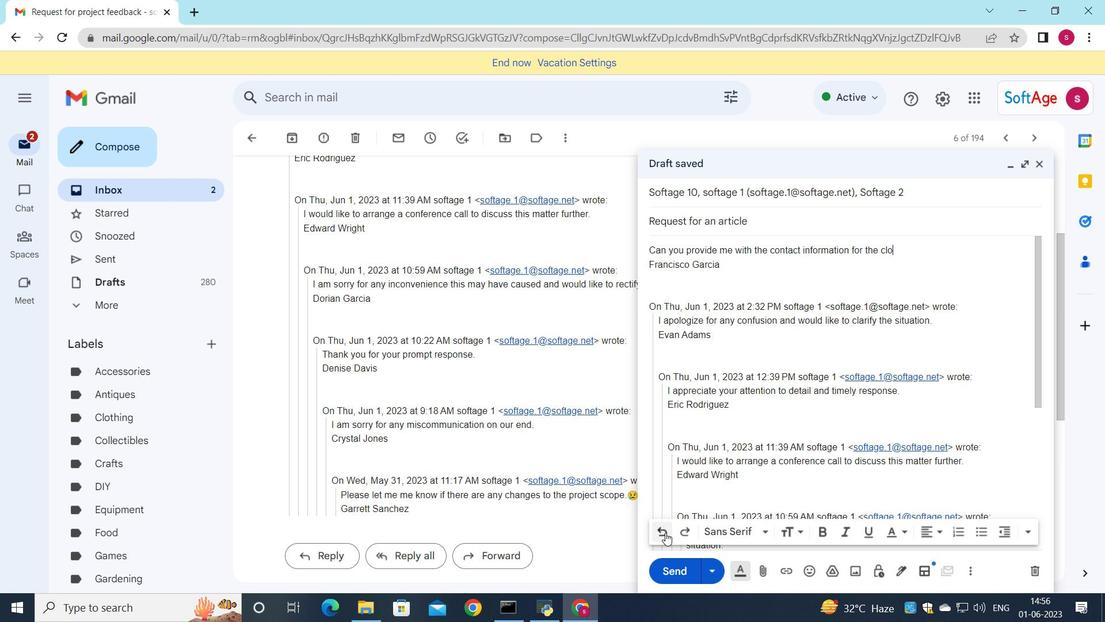 
Action: Mouse pressed left at (665, 532)
Screenshot: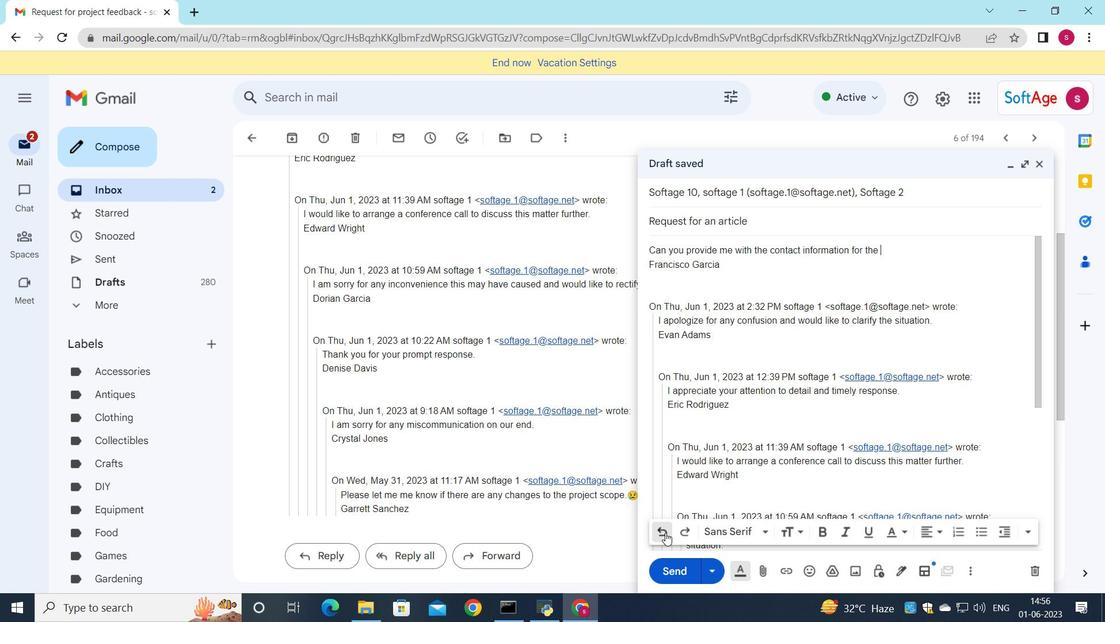 
Action: Mouse pressed left at (665, 532)
Screenshot: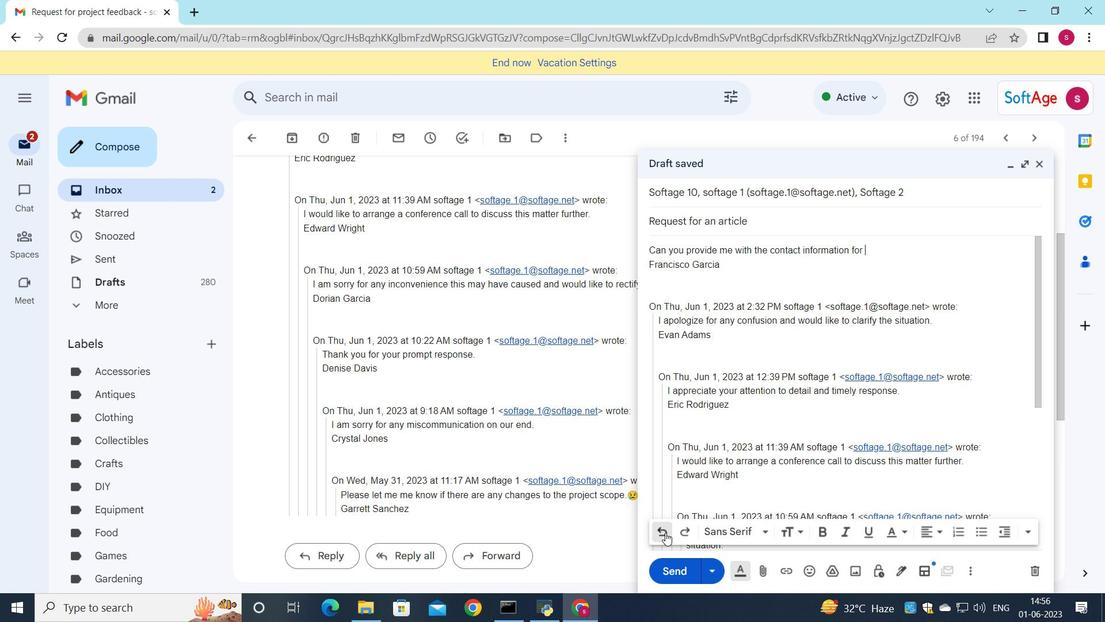 
Action: Mouse pressed left at (665, 532)
Screenshot: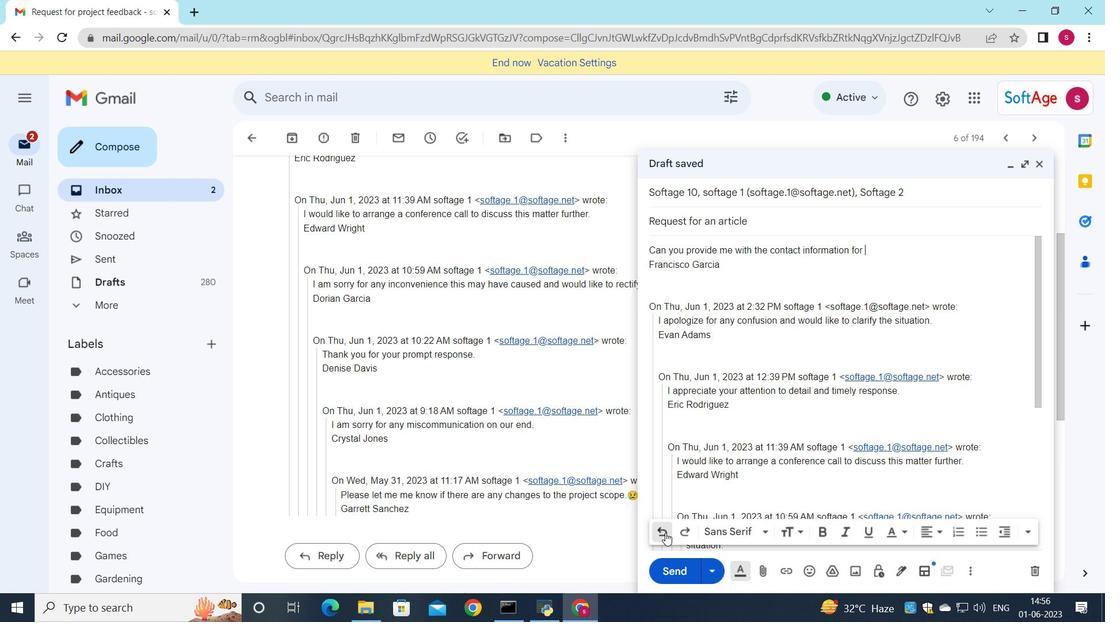 
Action: Mouse pressed left at (665, 532)
Screenshot: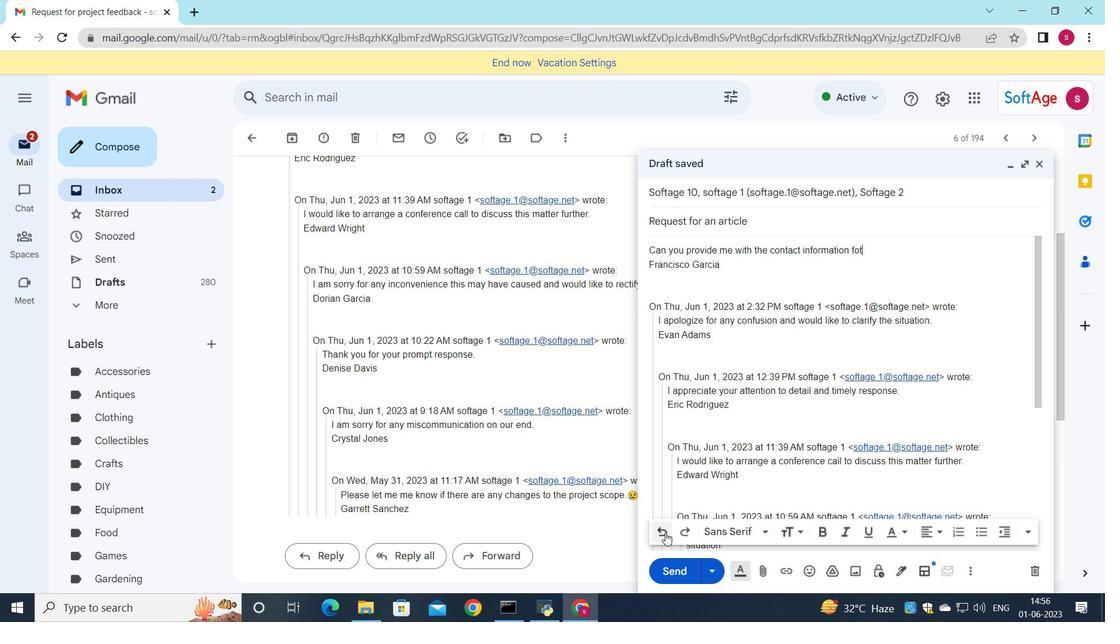 
Action: Mouse pressed left at (665, 532)
Screenshot: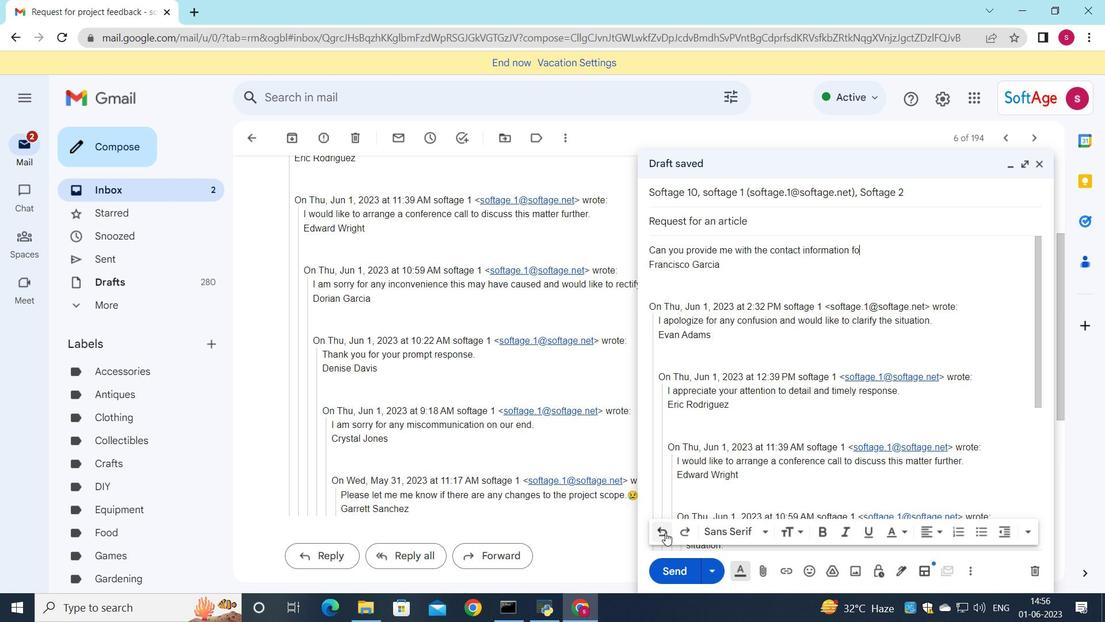 
Action: Mouse pressed left at (665, 532)
Screenshot: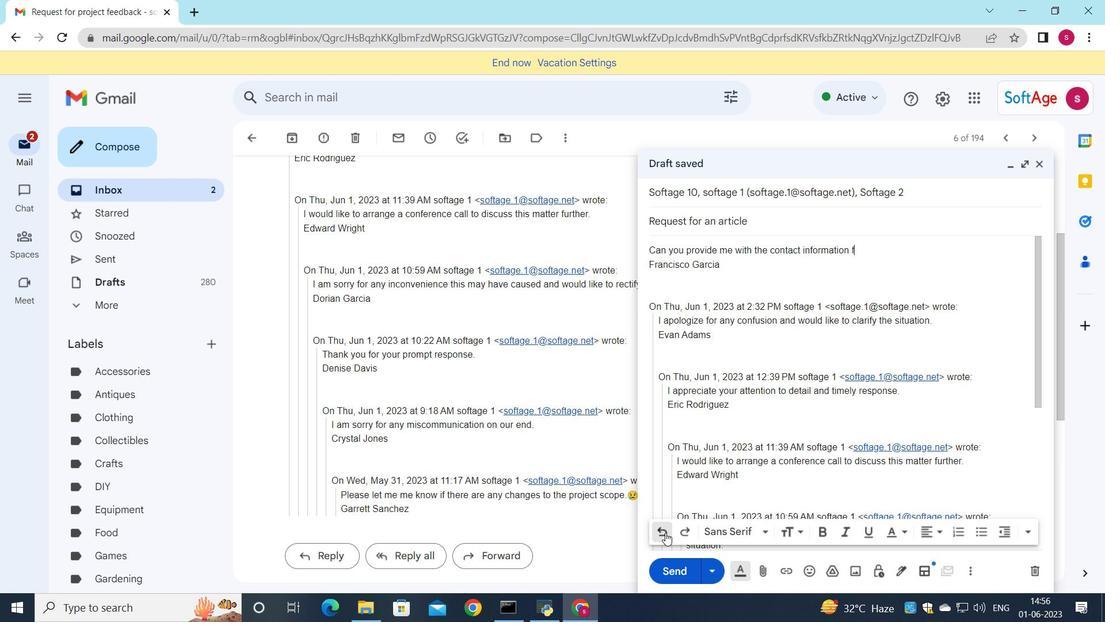 
Action: Mouse pressed left at (665, 532)
Screenshot: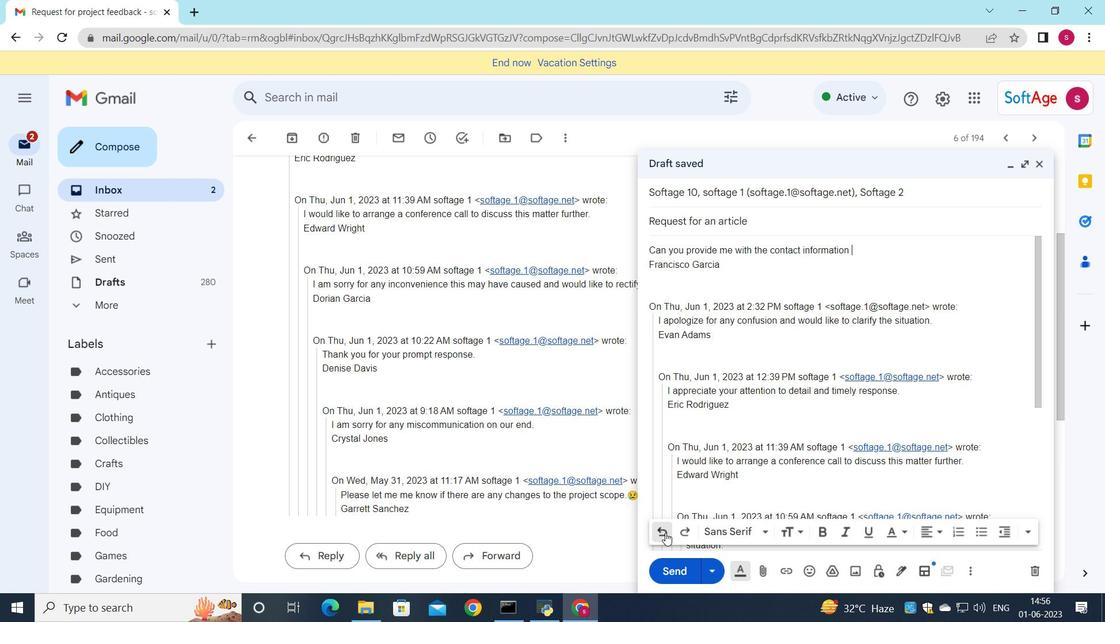 
Action: Mouse pressed left at (665, 532)
Screenshot: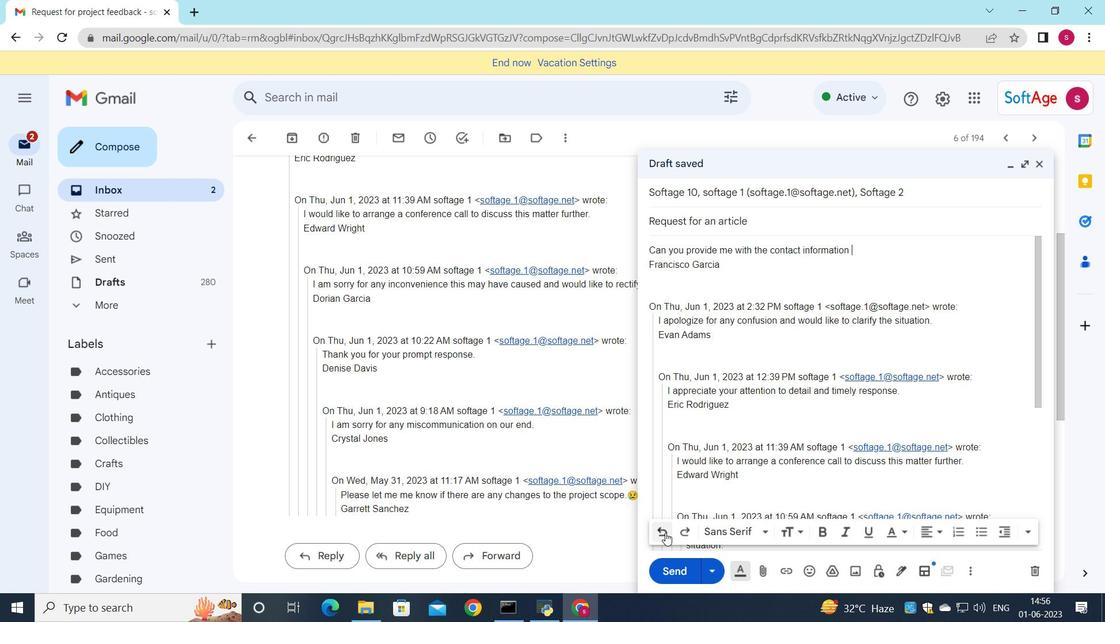 
Action: Mouse pressed left at (665, 532)
Screenshot: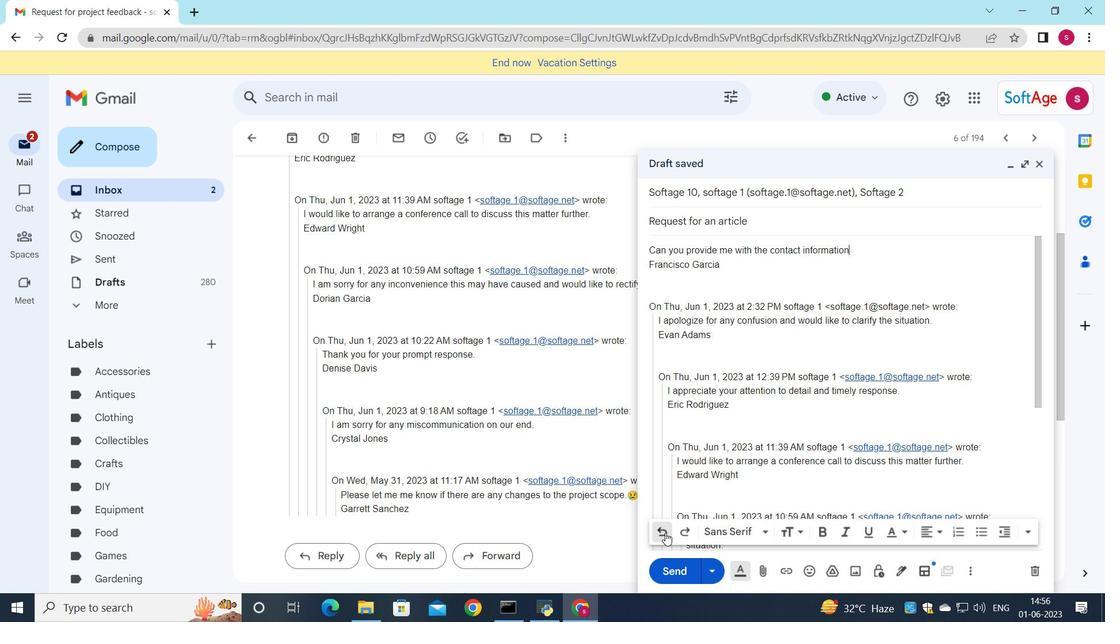 
Action: Mouse pressed left at (665, 532)
Screenshot: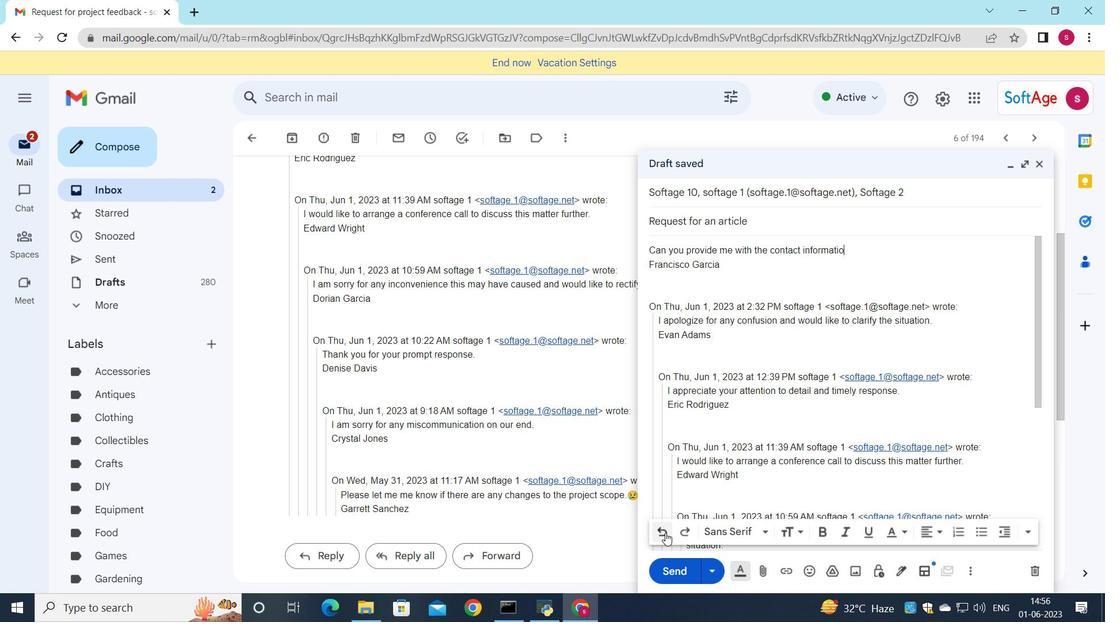 
Action: Mouse pressed left at (665, 532)
Screenshot: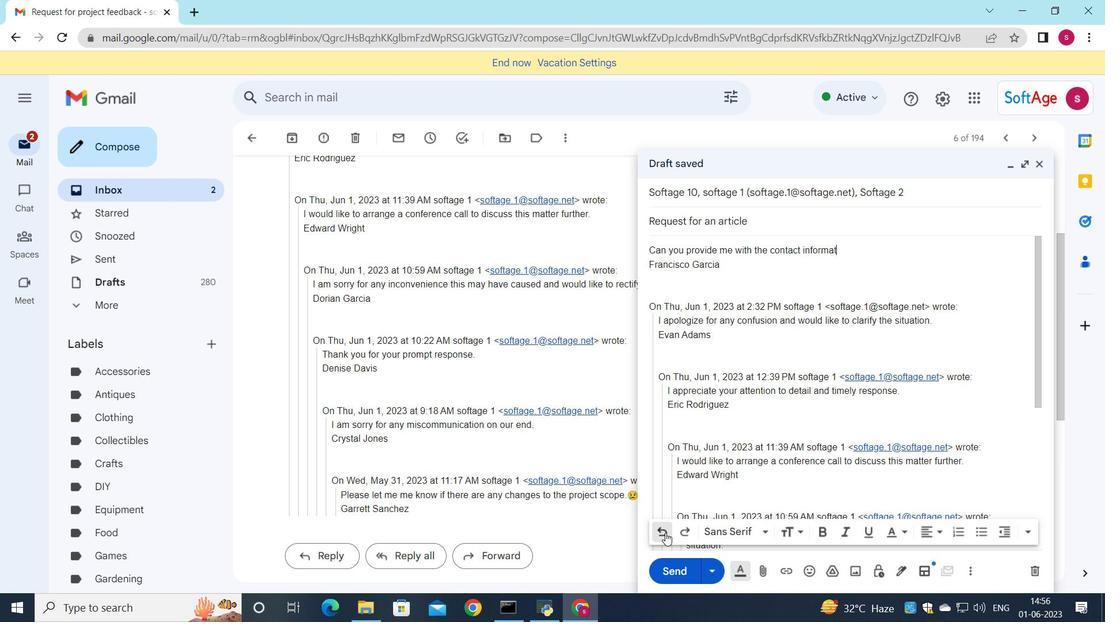 
Action: Mouse pressed left at (665, 532)
Screenshot: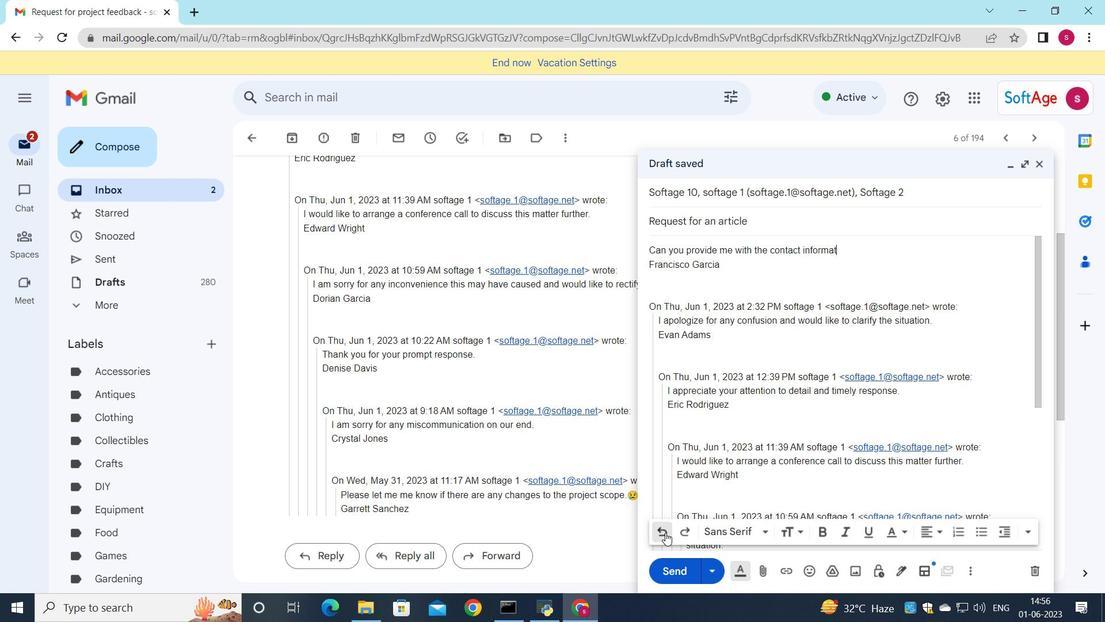 
Action: Mouse pressed left at (665, 532)
Screenshot: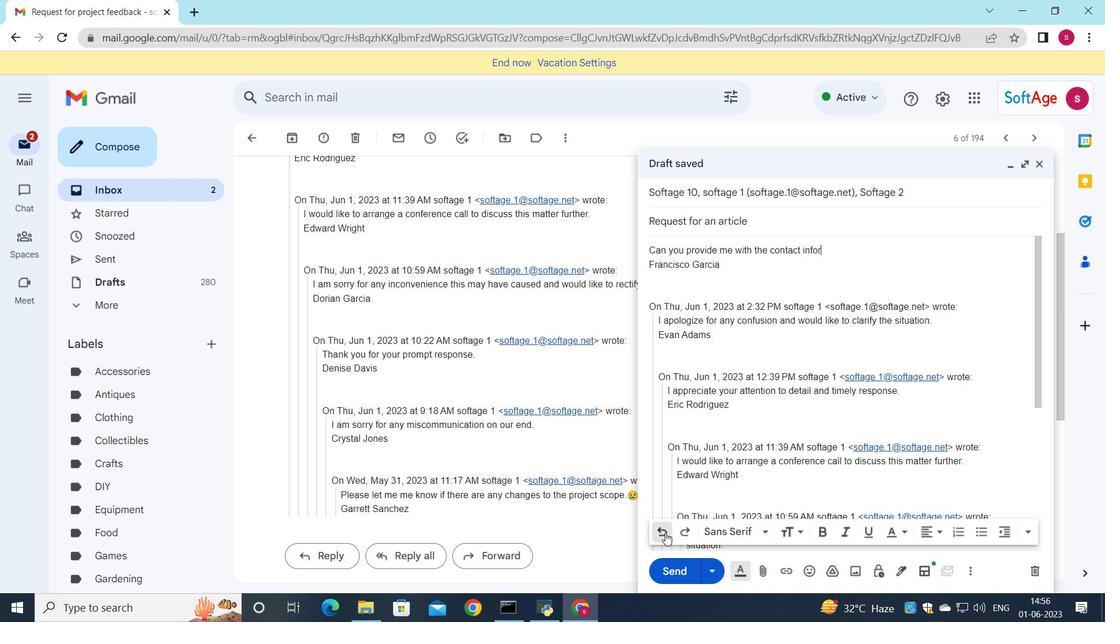 
Action: Mouse pressed left at (665, 532)
Screenshot: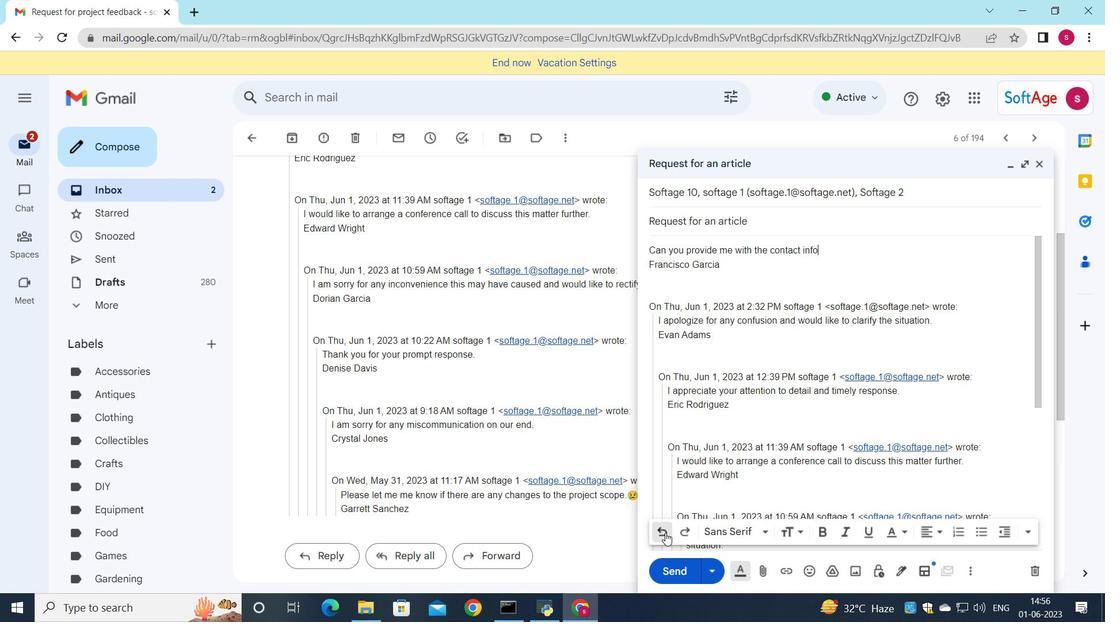 
Action: Mouse pressed left at (665, 532)
Screenshot: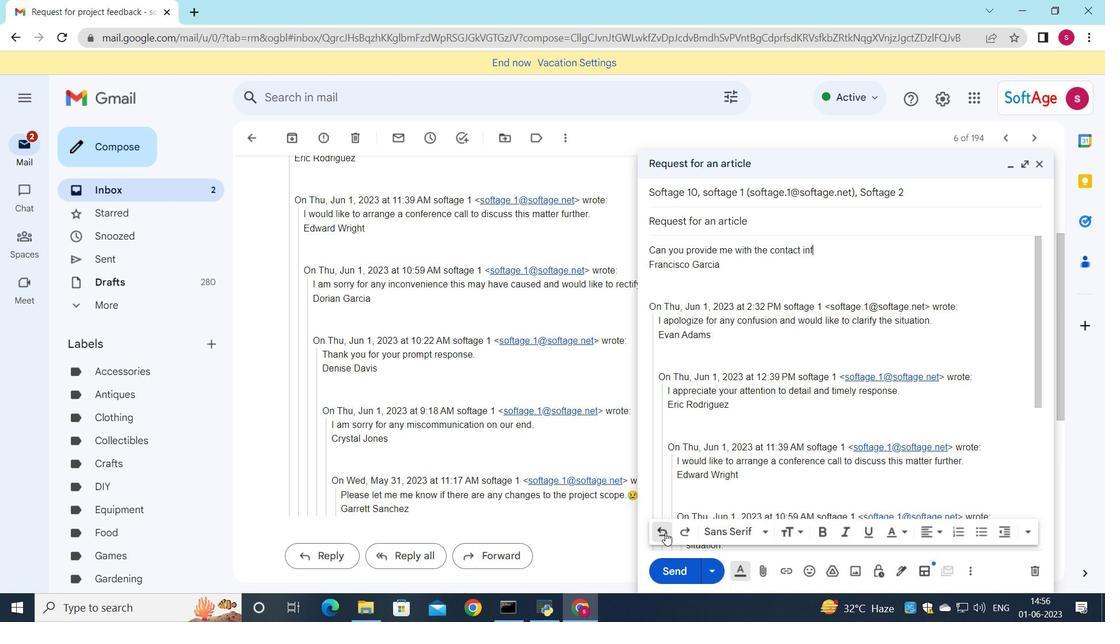 
Action: Mouse pressed left at (665, 532)
Screenshot: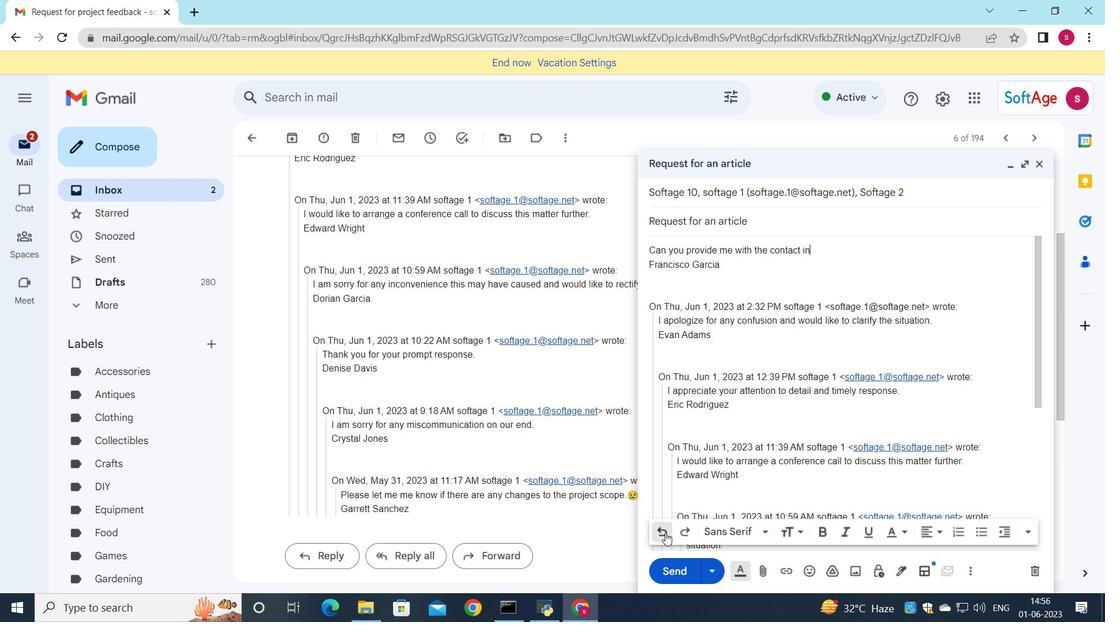 
Action: Mouse pressed left at (665, 532)
Screenshot: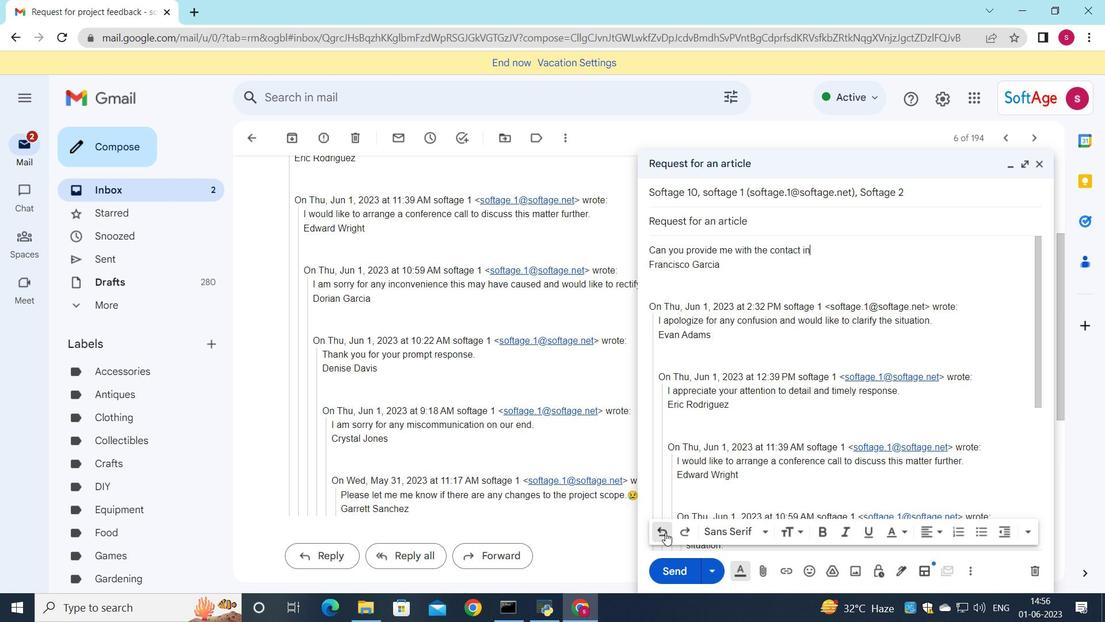 
Action: Mouse pressed left at (665, 532)
Screenshot: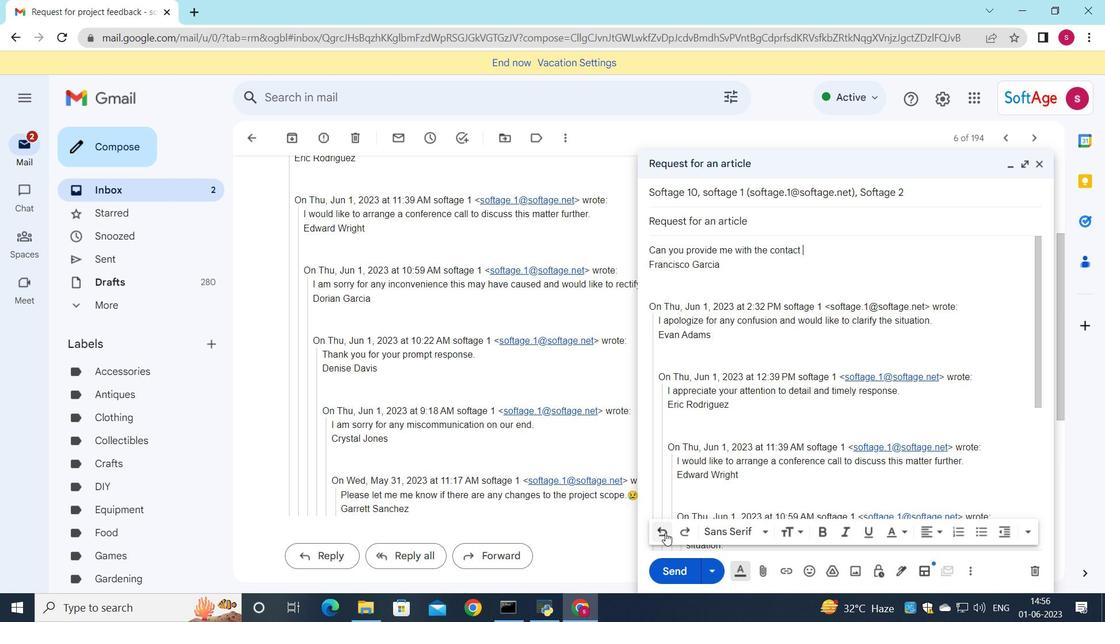 
Action: Mouse pressed left at (665, 532)
Screenshot: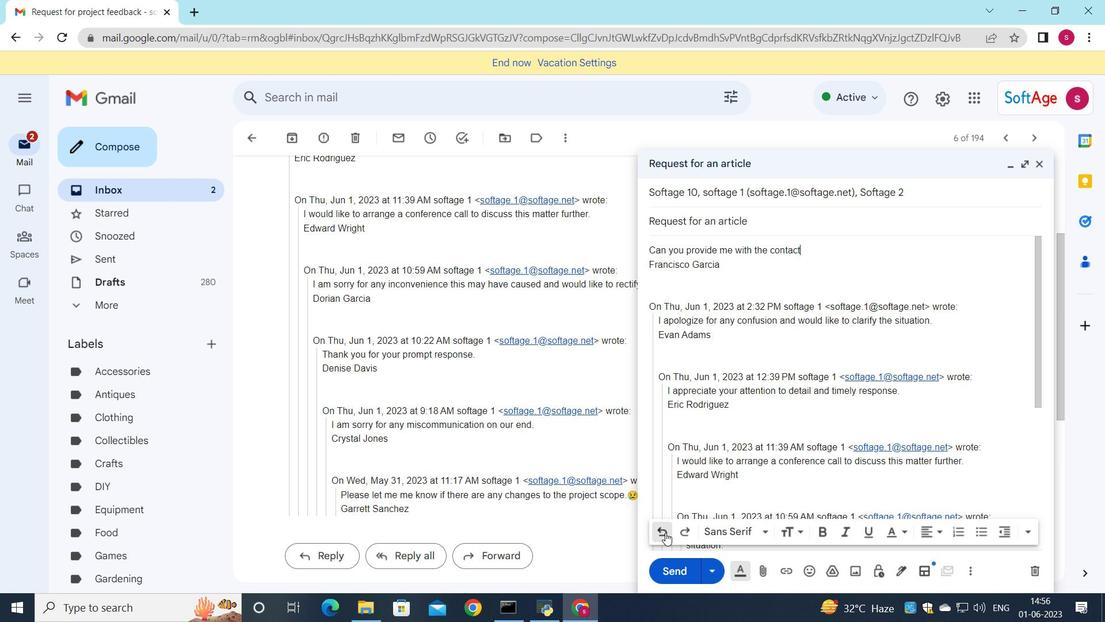 
Action: Mouse pressed left at (665, 532)
Screenshot: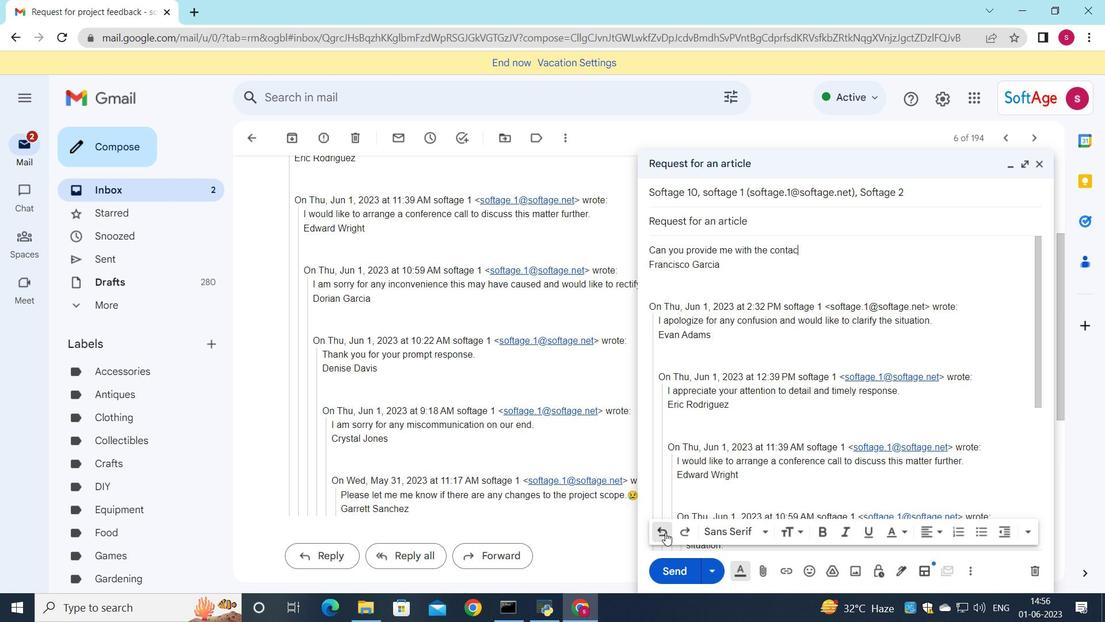 
Action: Mouse pressed left at (665, 532)
Screenshot: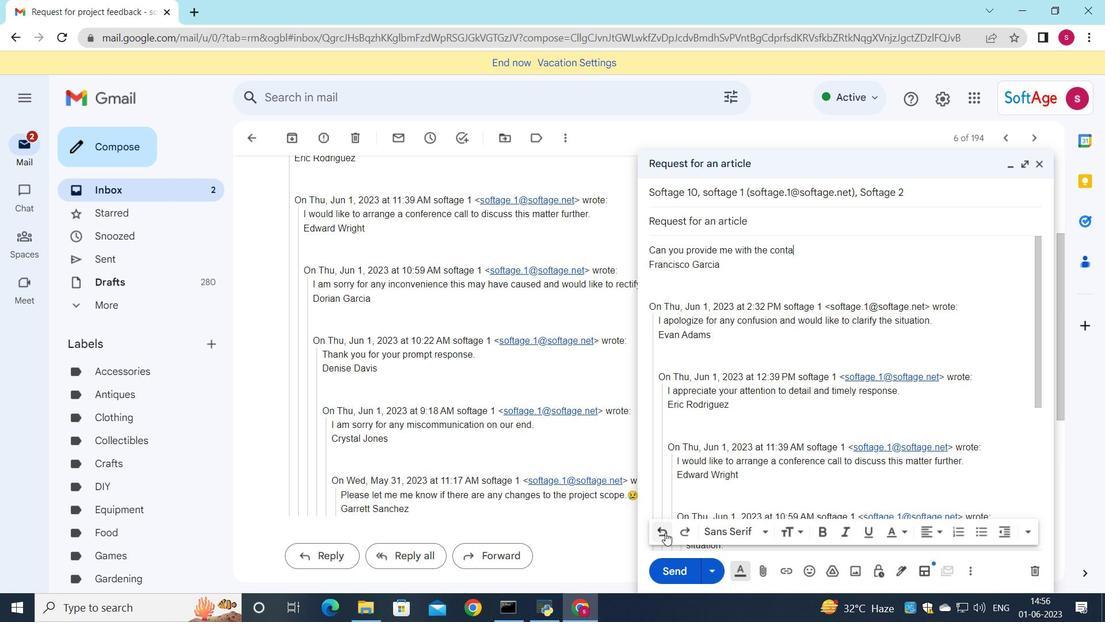 
Action: Mouse pressed left at (665, 532)
Screenshot: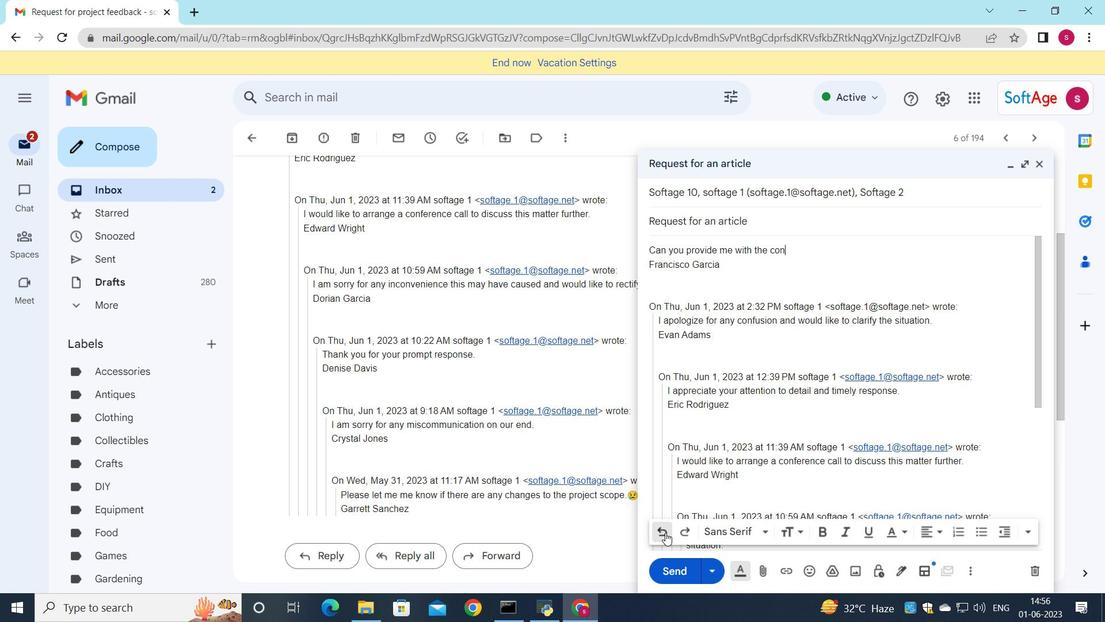 
Action: Mouse pressed left at (665, 532)
Screenshot: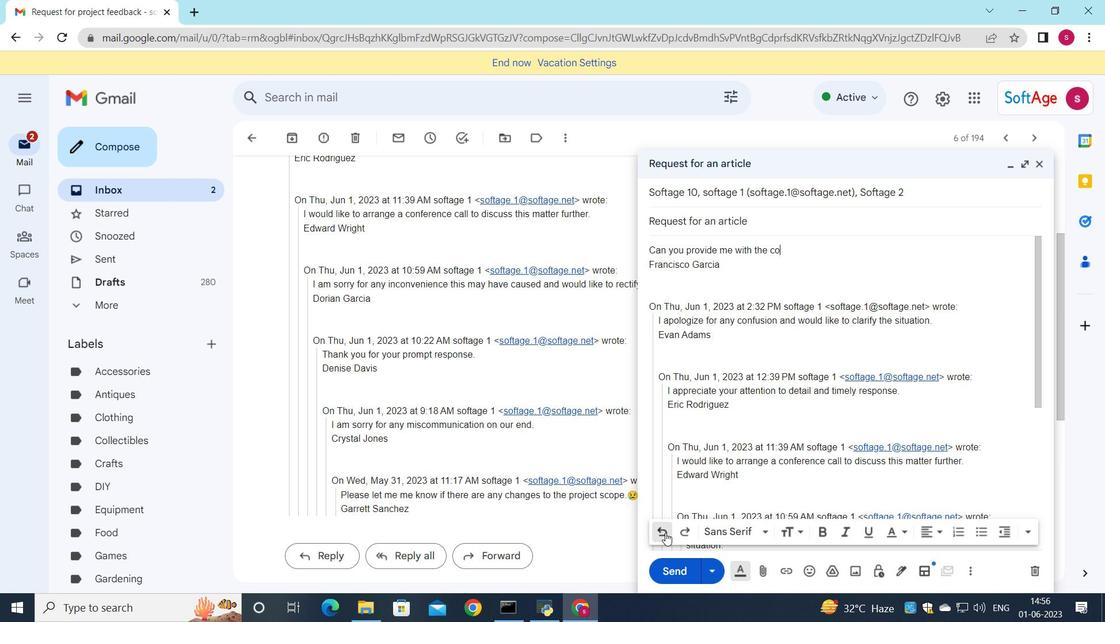 
Action: Mouse pressed left at (665, 532)
Screenshot: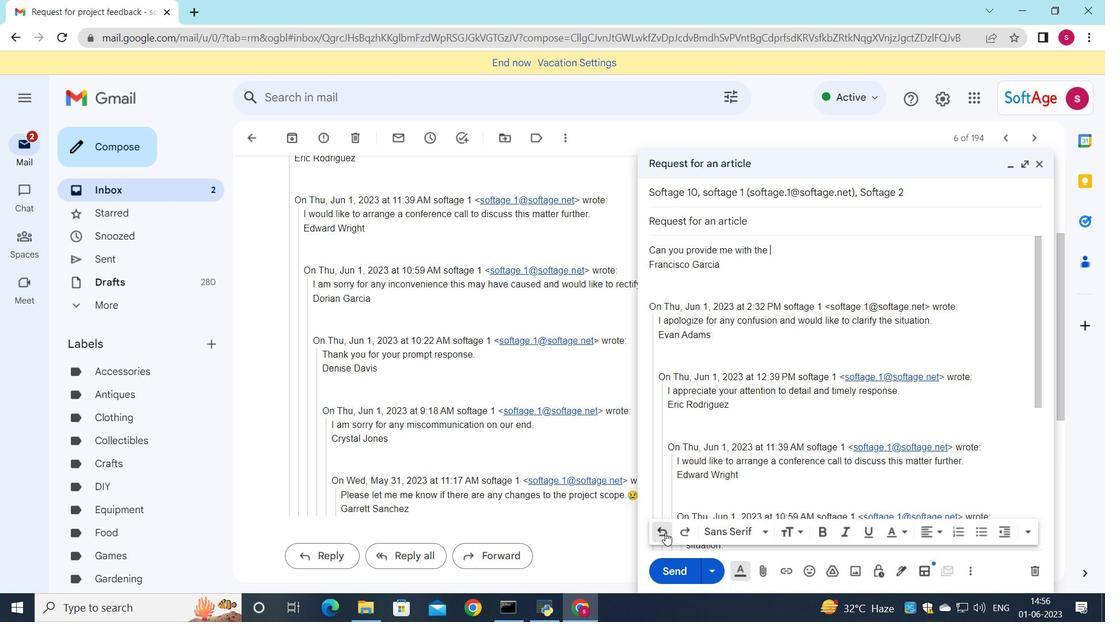
Action: Mouse pressed left at (665, 532)
Screenshot: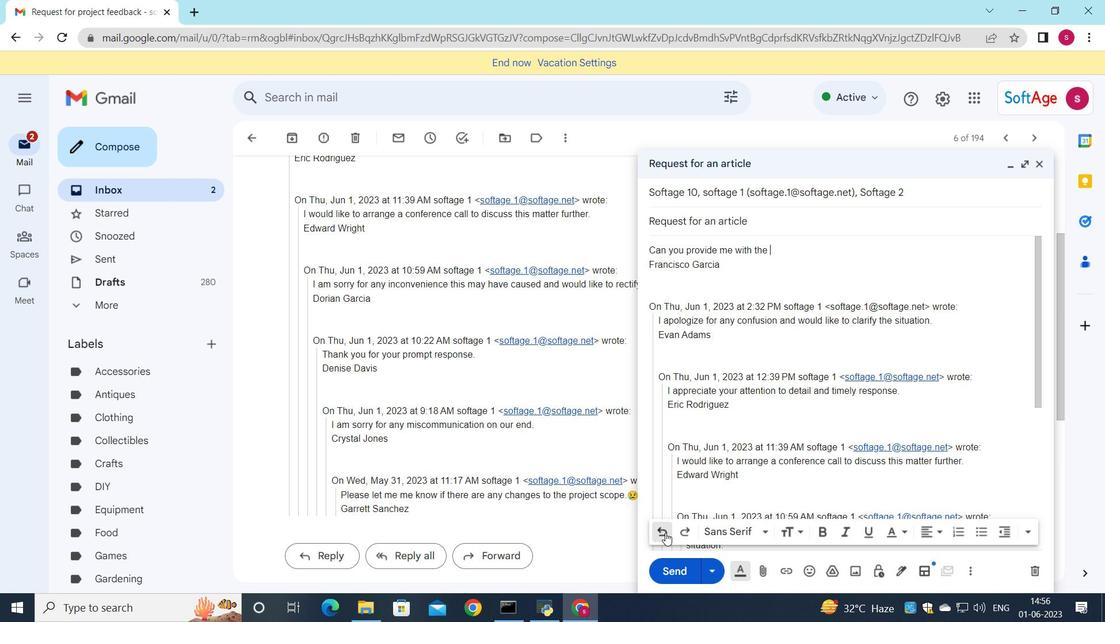 
Action: Mouse pressed left at (665, 532)
Screenshot: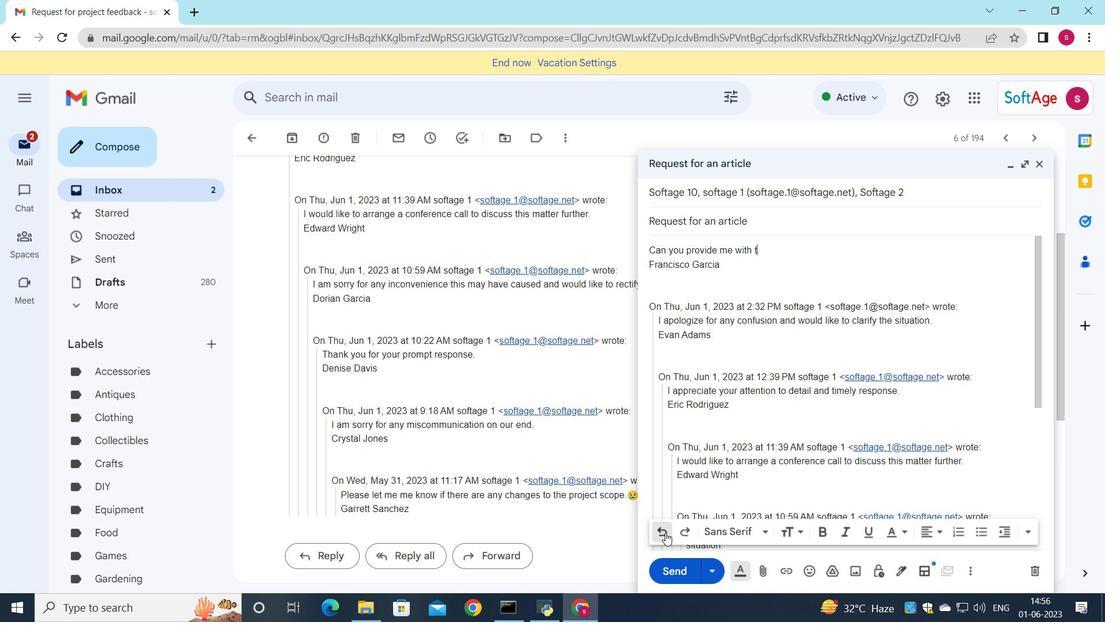 
Action: Mouse pressed left at (665, 532)
Screenshot: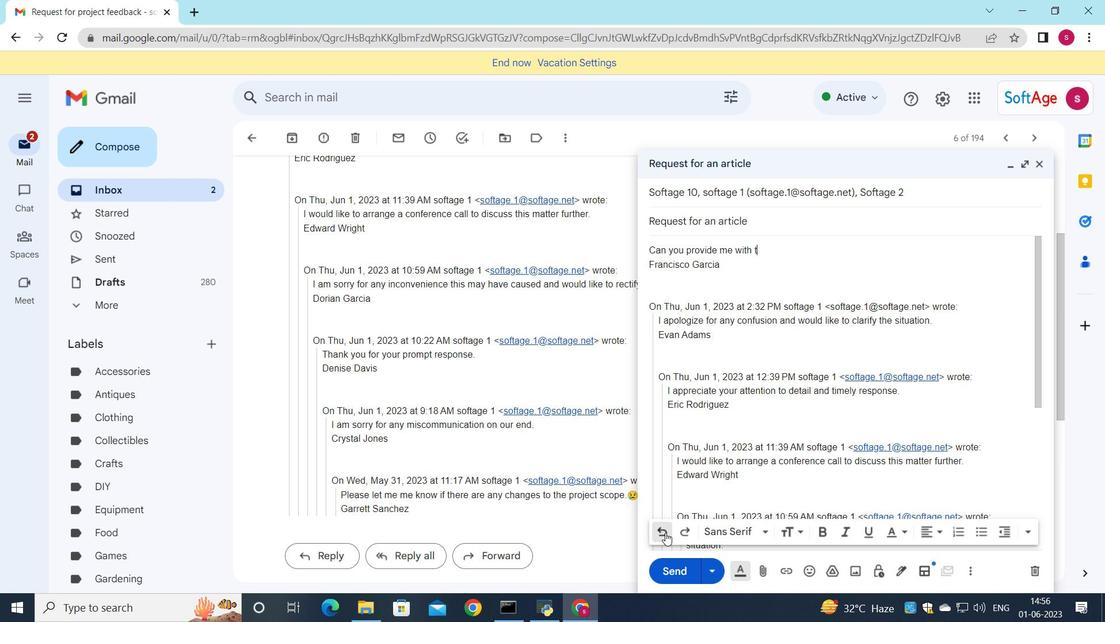 
Action: Mouse pressed left at (665, 532)
Screenshot: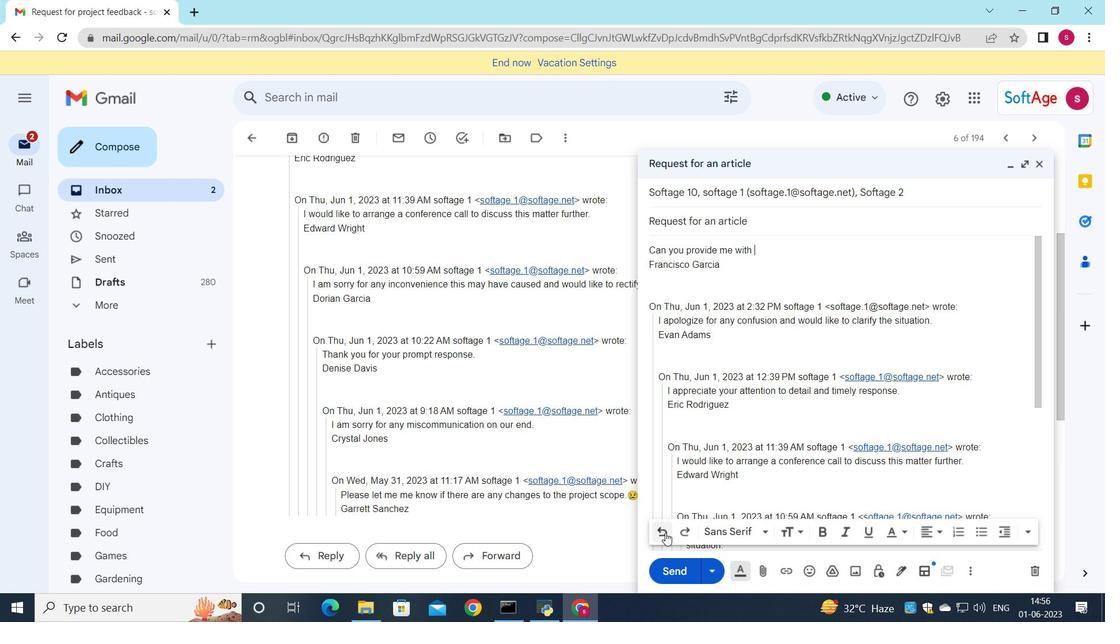 
Action: Mouse pressed left at (665, 532)
Screenshot: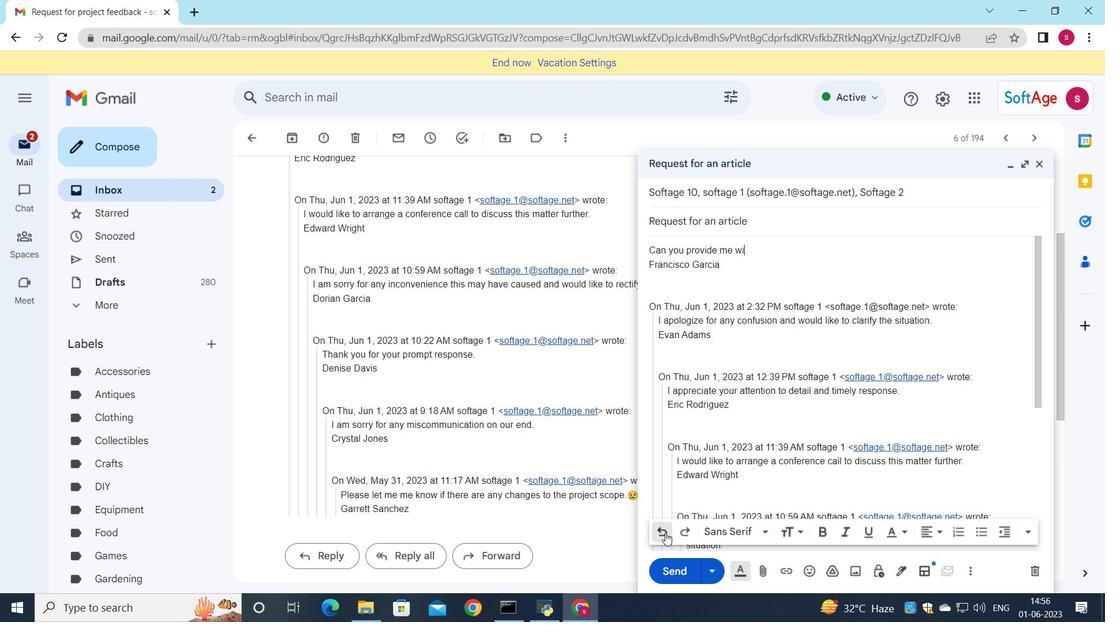 
Action: Mouse pressed left at (665, 532)
Screenshot: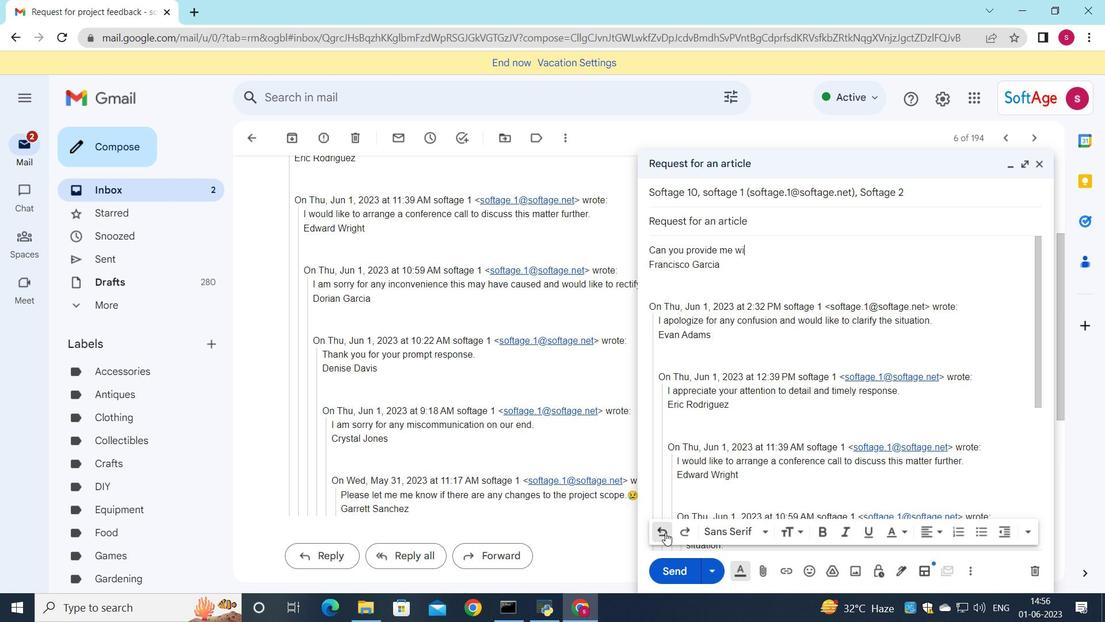 
Action: Mouse pressed left at (665, 532)
Screenshot: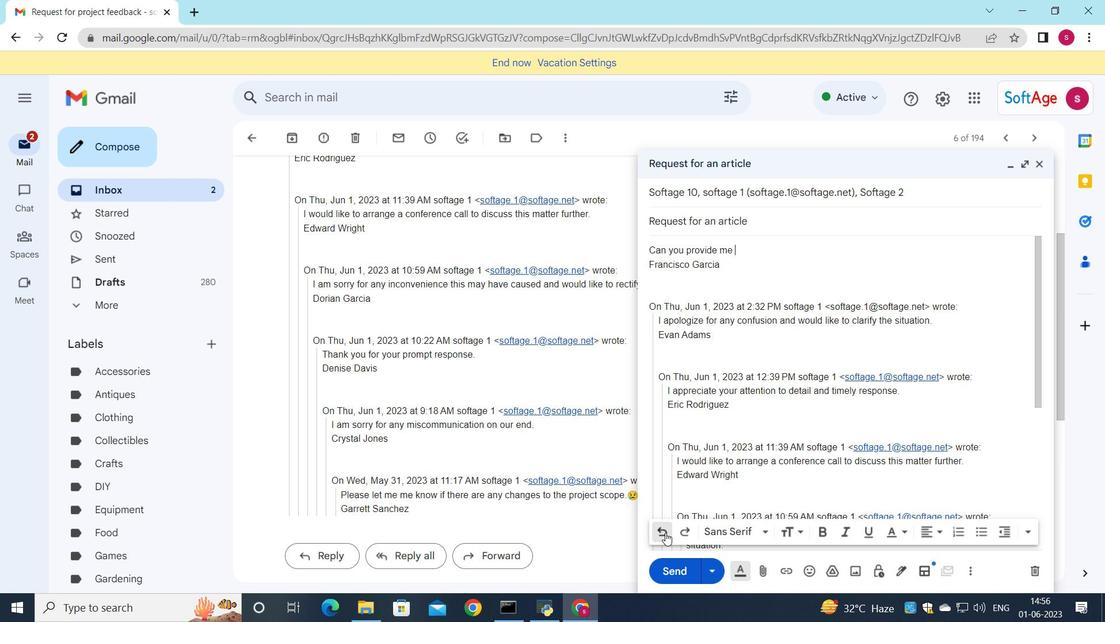 
Action: Mouse pressed left at (665, 532)
Screenshot: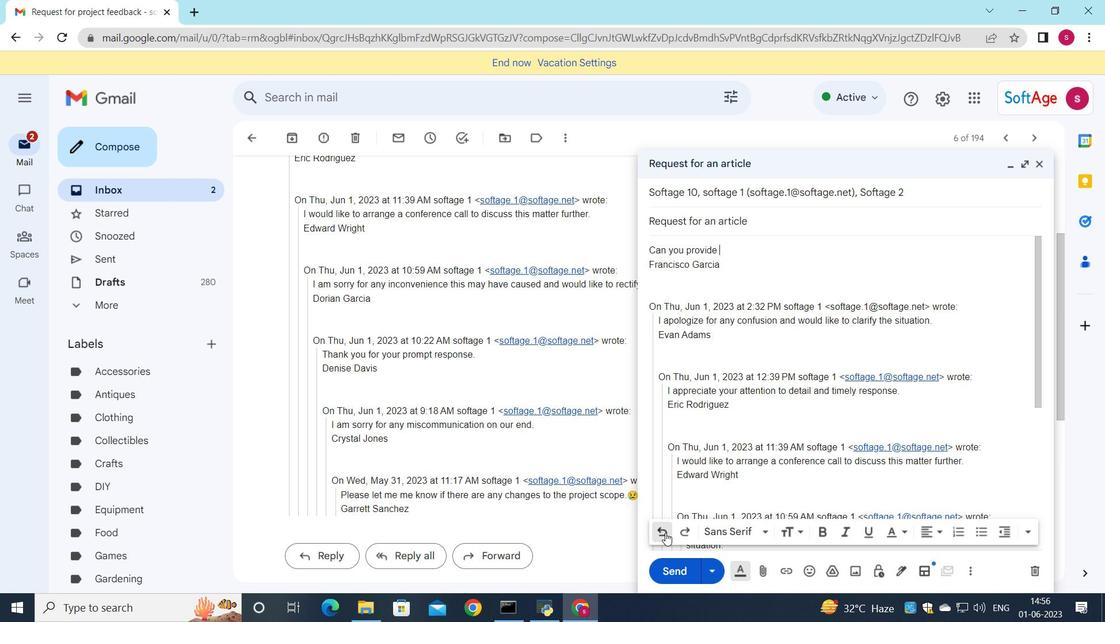 
Action: Mouse pressed left at (665, 532)
Screenshot: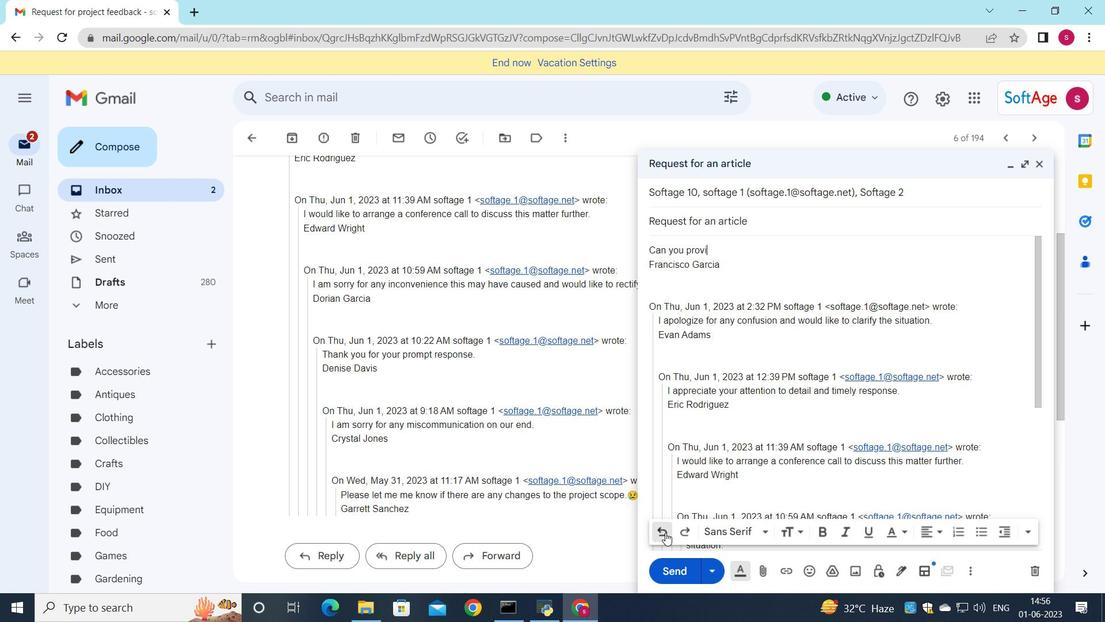 
Action: Mouse pressed left at (665, 532)
Screenshot: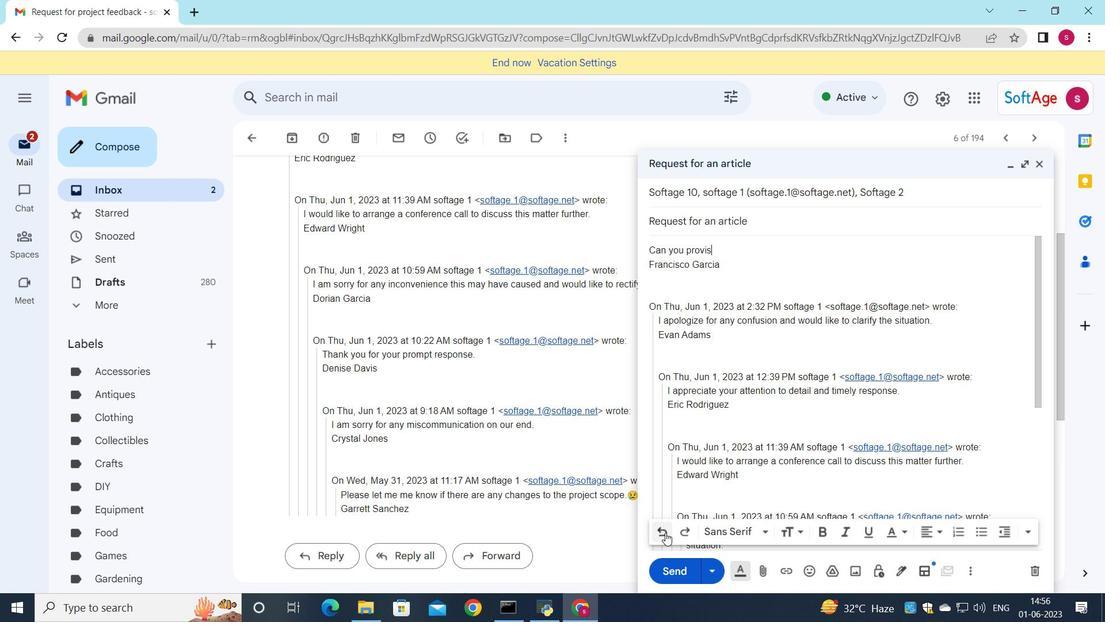 
Action: Mouse pressed left at (665, 532)
Screenshot: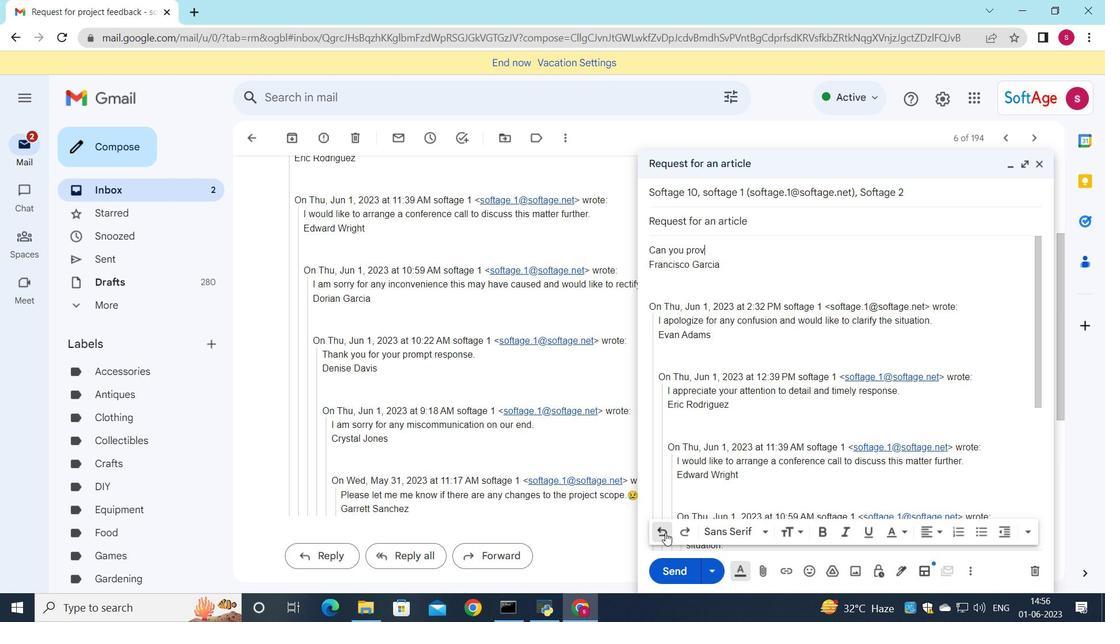 
Action: Mouse pressed left at (665, 532)
Screenshot: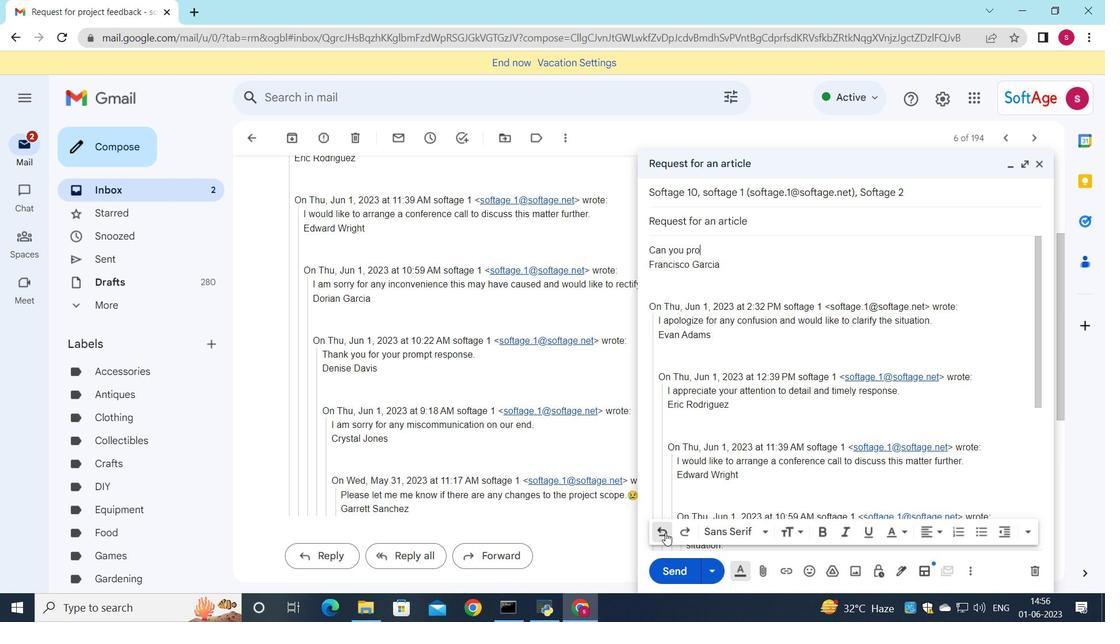 
Action: Mouse pressed left at (665, 532)
Screenshot: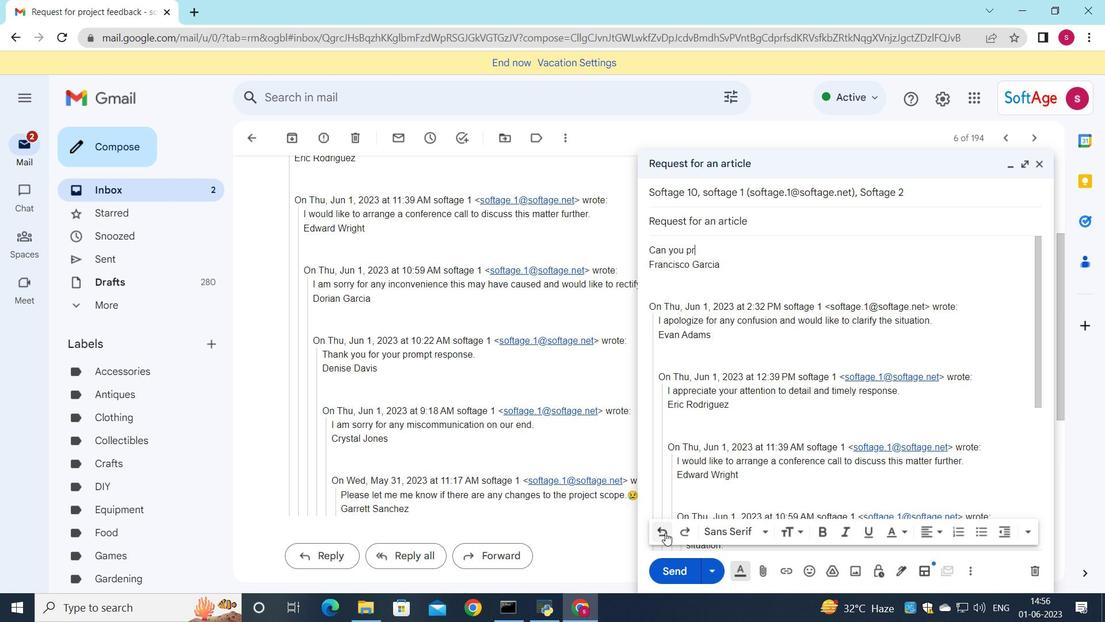 
Action: Mouse pressed left at (665, 532)
Screenshot: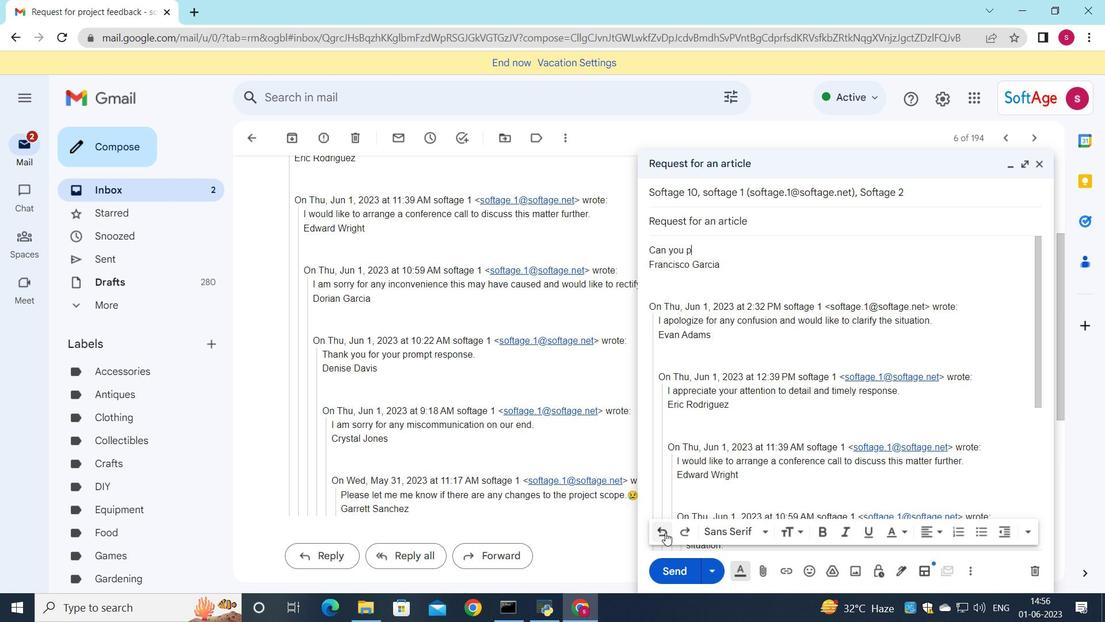 
Action: Mouse pressed left at (665, 532)
Screenshot: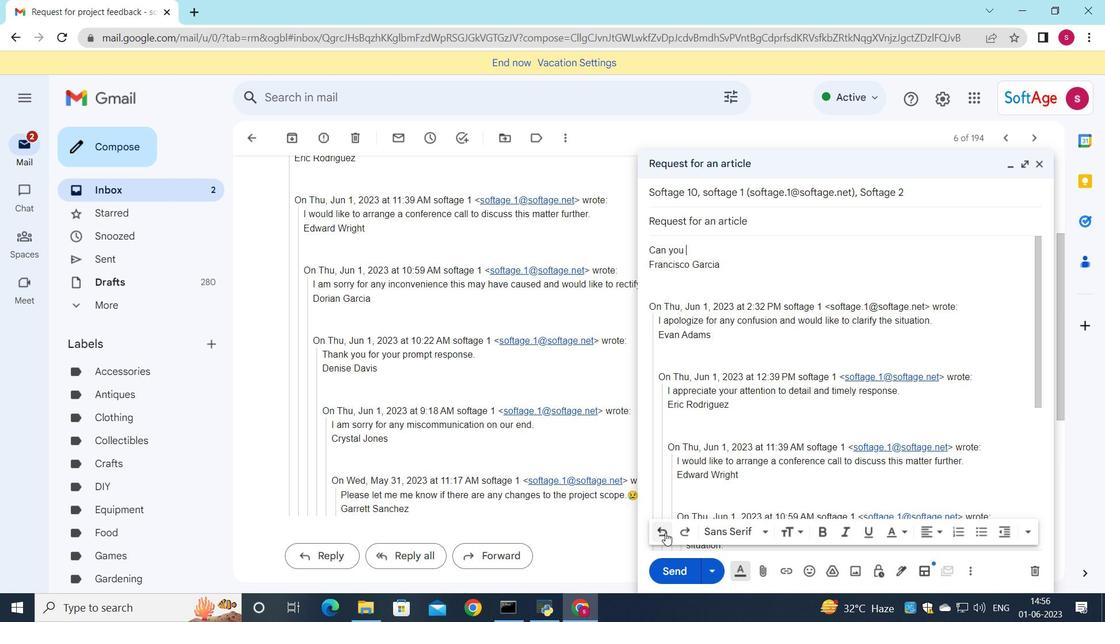 
Action: Mouse pressed left at (665, 532)
Screenshot: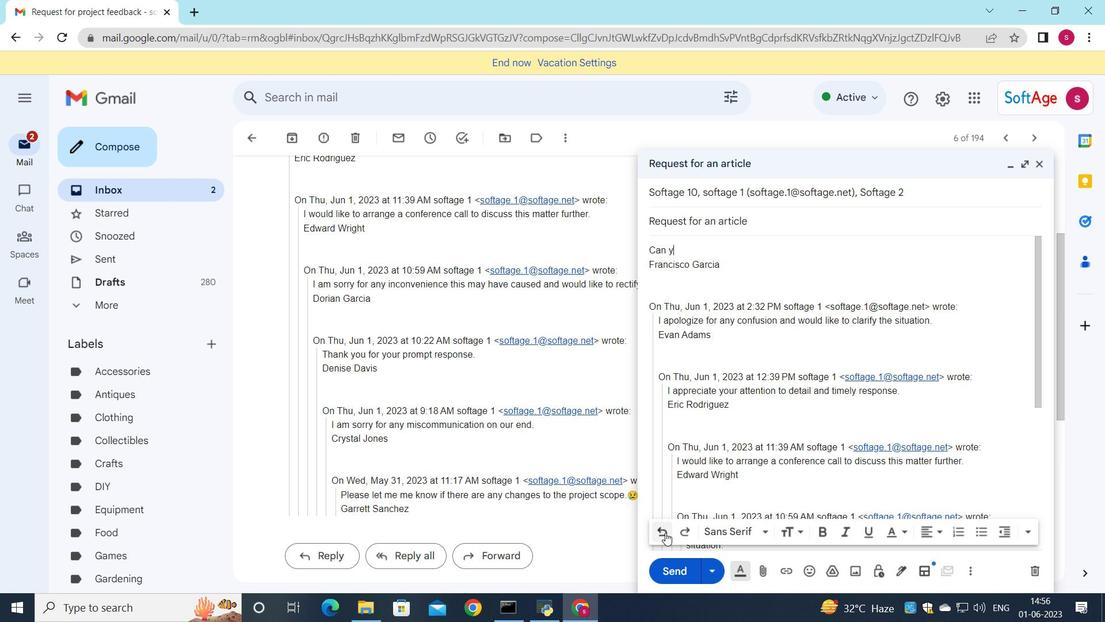 
Action: Mouse pressed left at (665, 532)
Screenshot: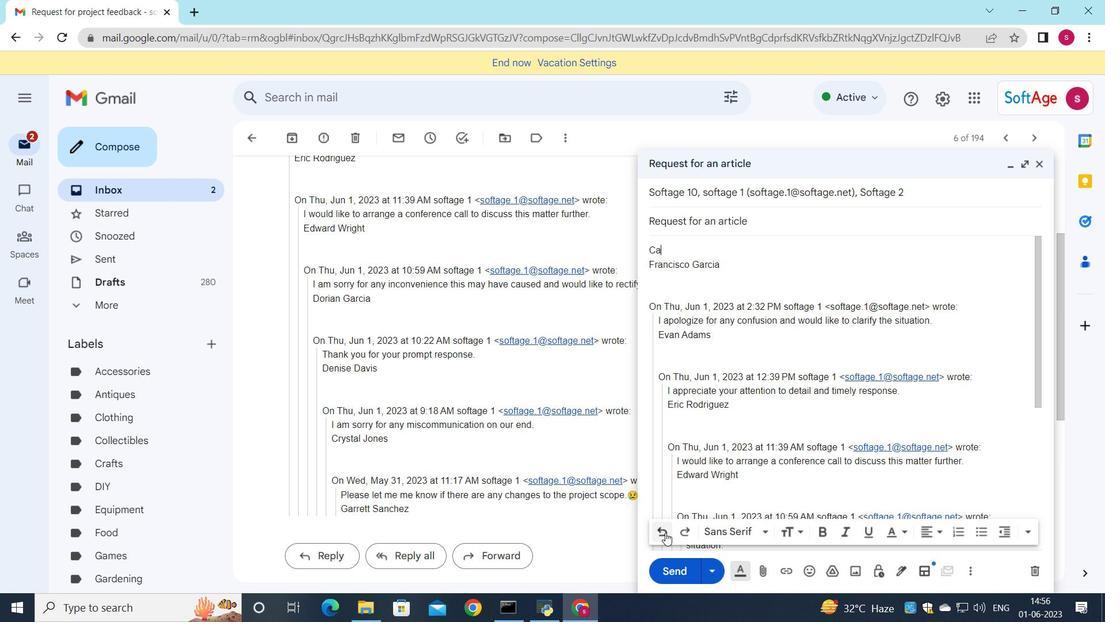 
Action: Mouse pressed left at (665, 532)
Screenshot: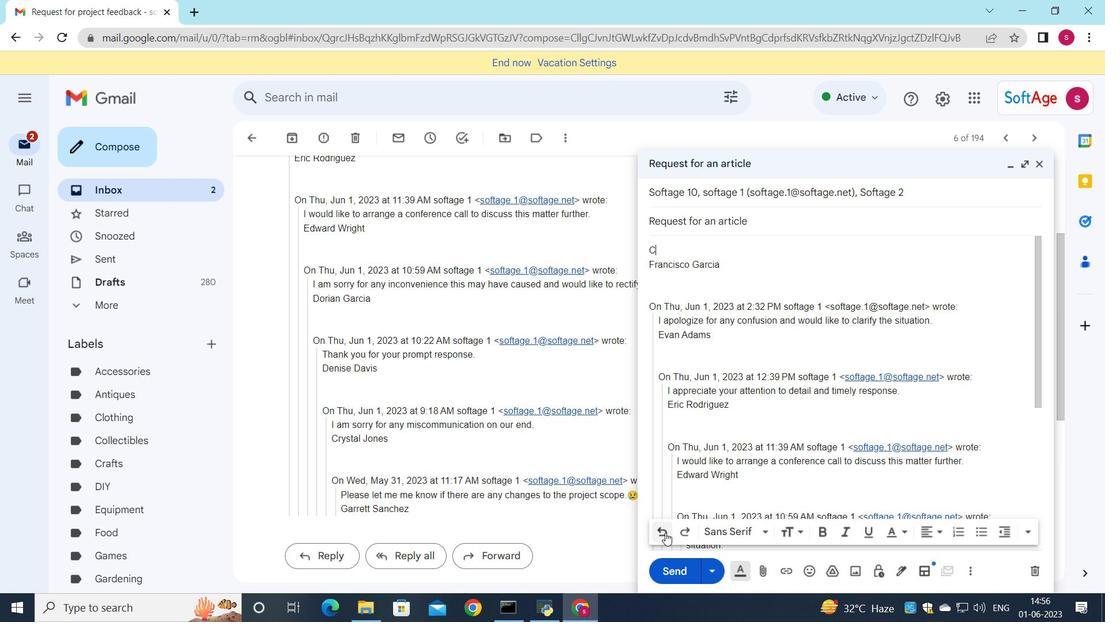 
Action: Key pressed <Key.shift><Key.shift><Key.shift><Key.shift>I<Key.space>appreciate<Key.space>u<Key.backspace>your<Key.space>cooperatin<Key.space>in<Key.space>resolving<Key.space>this<Key.space>matter.
Screenshot: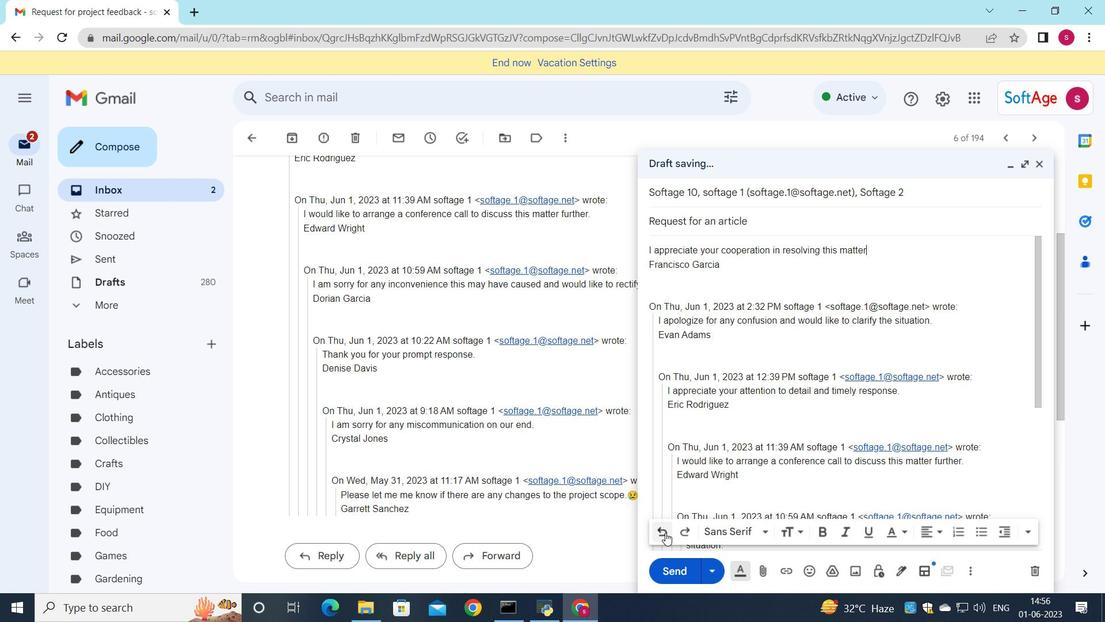 
Action: Mouse moved to (661, 562)
Screenshot: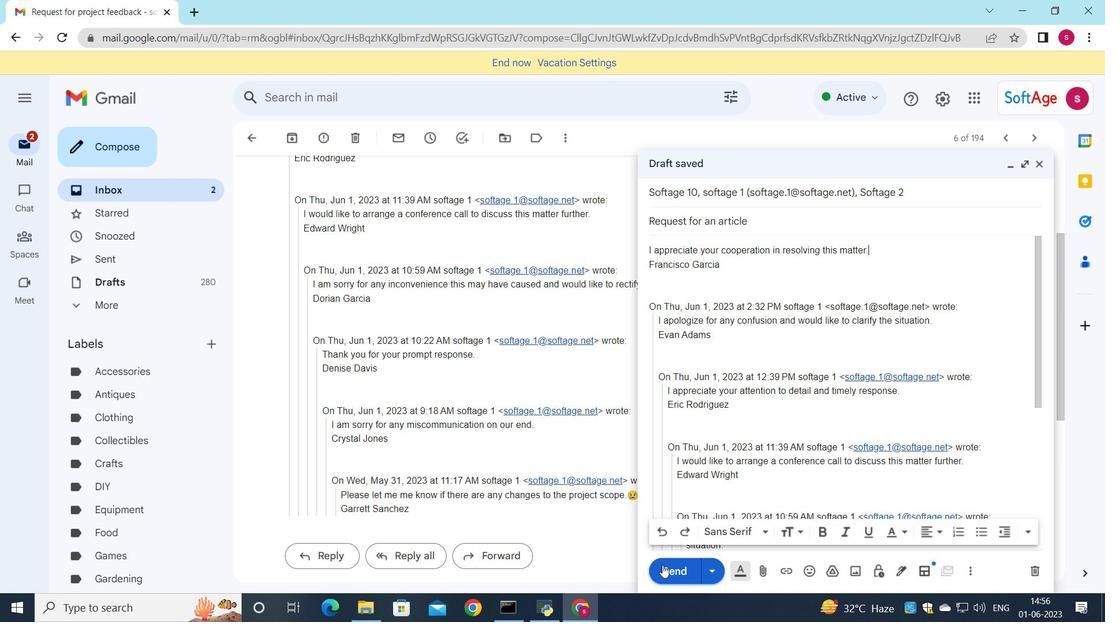 
Action: Mouse pressed left at (661, 562)
Screenshot: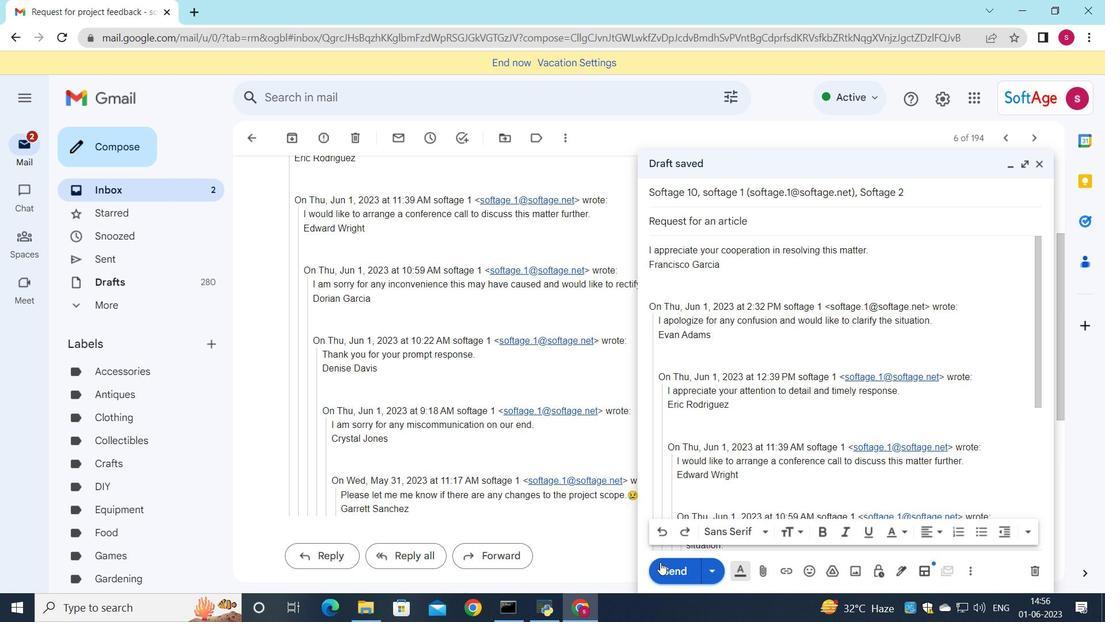 
Action: Mouse moved to (155, 180)
Screenshot: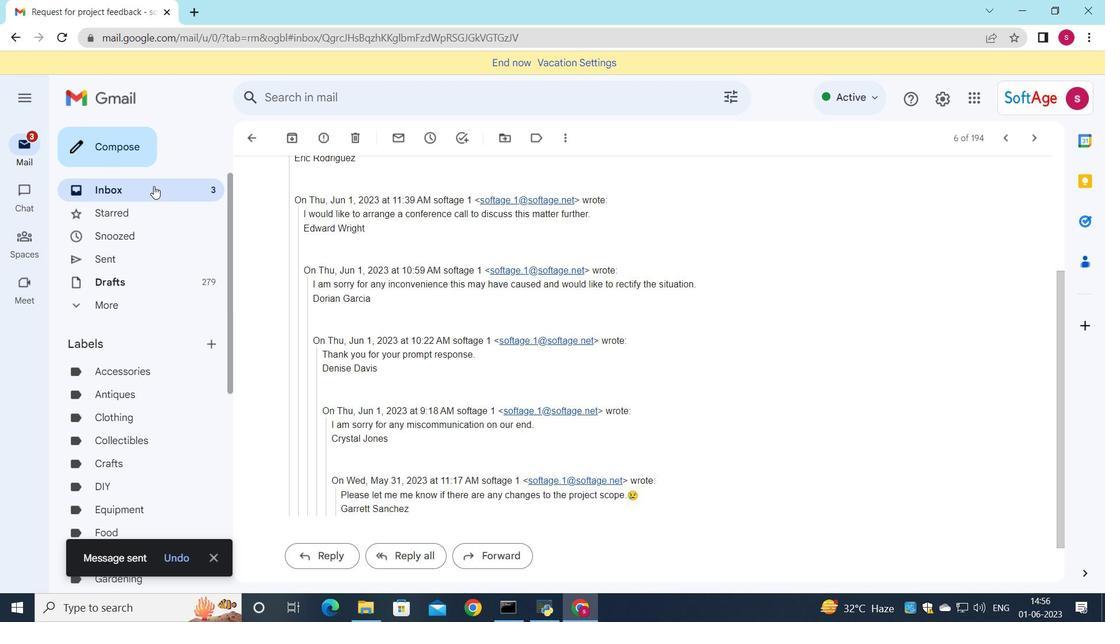 
Action: Mouse pressed left at (155, 180)
Screenshot: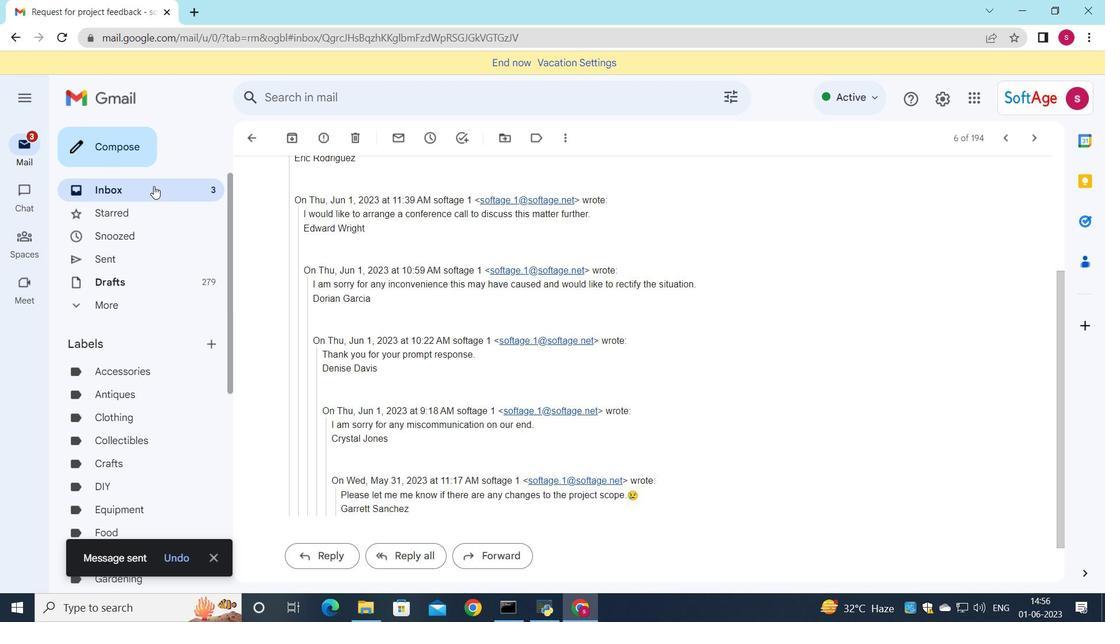 
Action: Mouse moved to (363, 169)
Screenshot: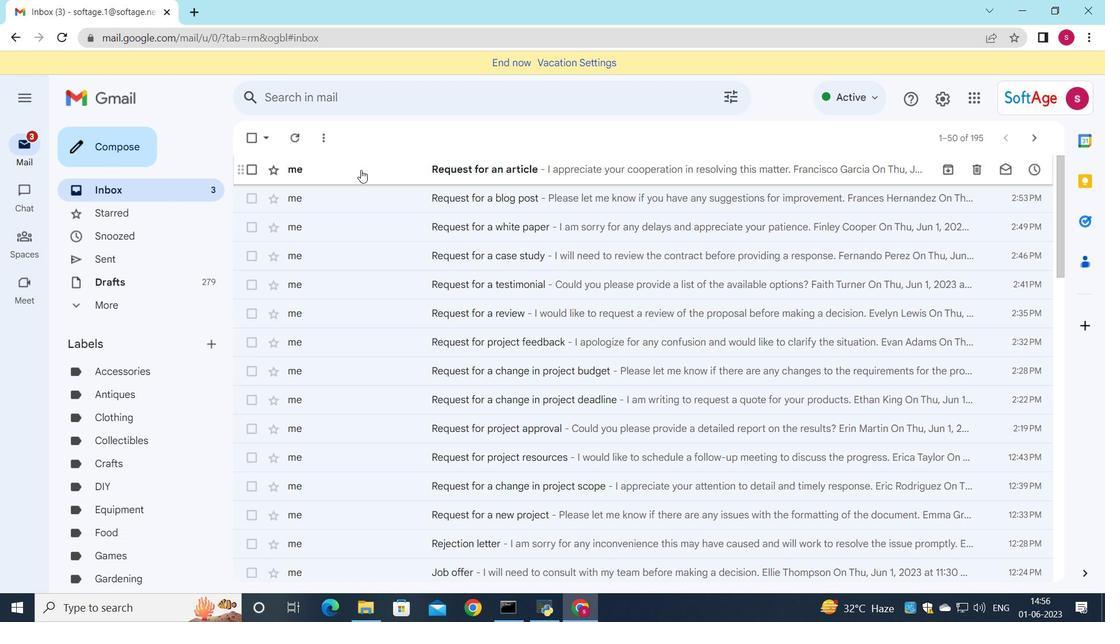 
Action: Mouse pressed left at (363, 169)
Screenshot: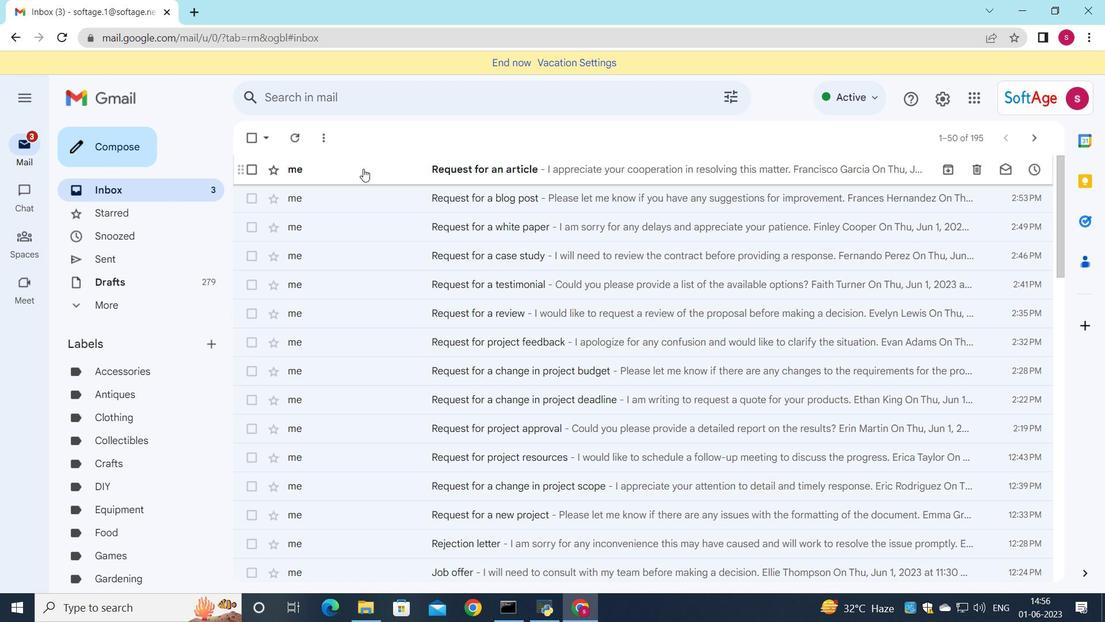 
Action: Mouse moved to (688, 282)
Screenshot: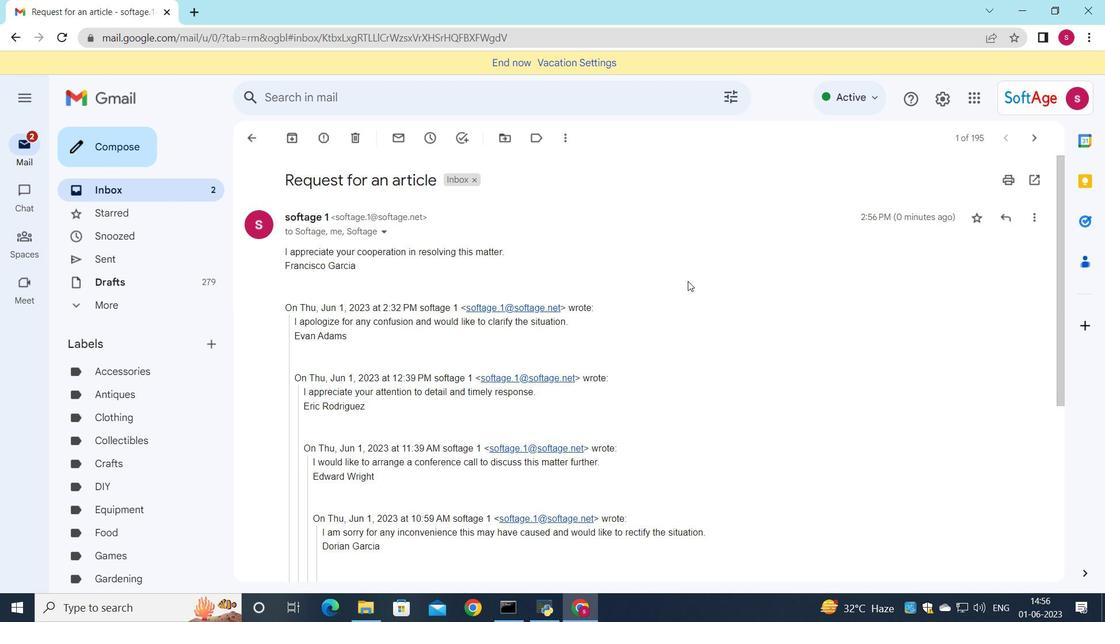 
